 Task: Search one way flight ticket for 4 adults, 2 children, 2 infants in seat and 1 infant on lap in economy from Cedar City: Cedar City Regional Airport to New Bern: Coastal Carolina Regional Airport (was Craven County Regional) on 8-4-2023. Choice of flights is Alaska. Number of bags: 10 checked bags. Price is upto 30000. Outbound departure time preference is 13:30.
Action: Mouse moved to (289, 367)
Screenshot: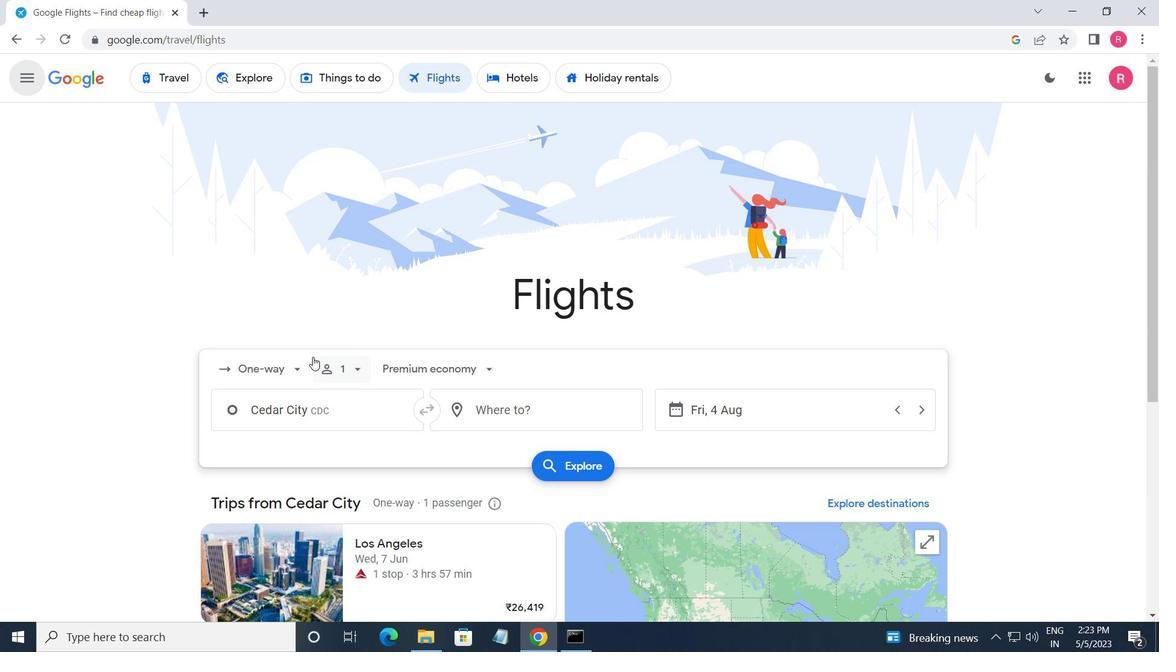 
Action: Mouse pressed left at (289, 367)
Screenshot: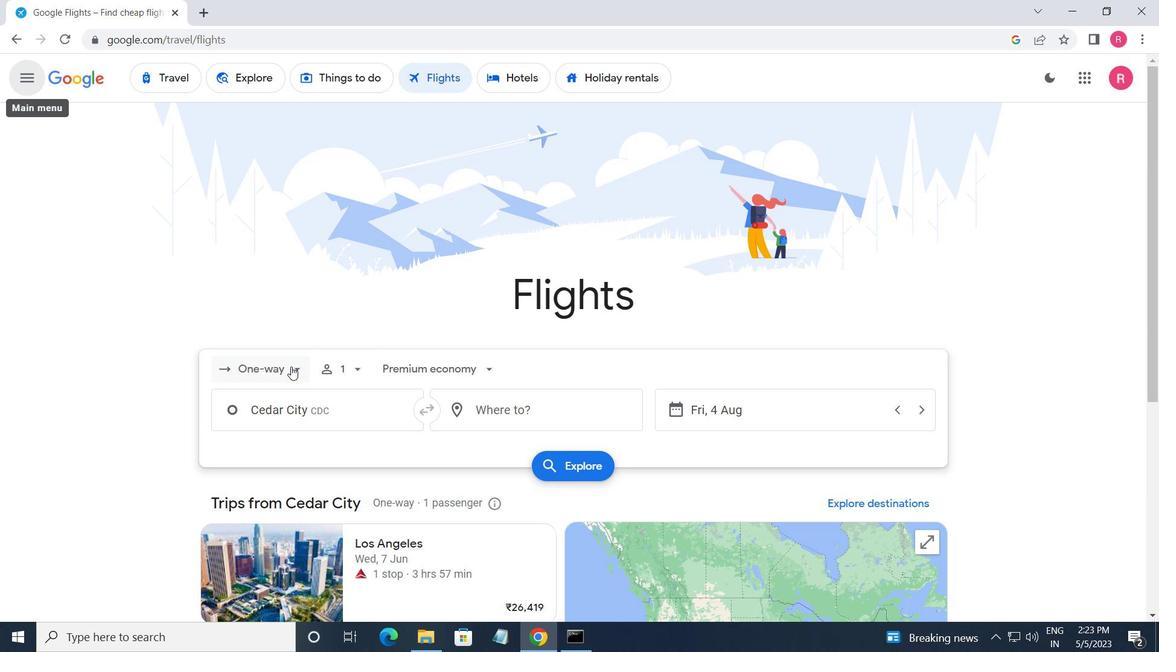 
Action: Mouse moved to (285, 433)
Screenshot: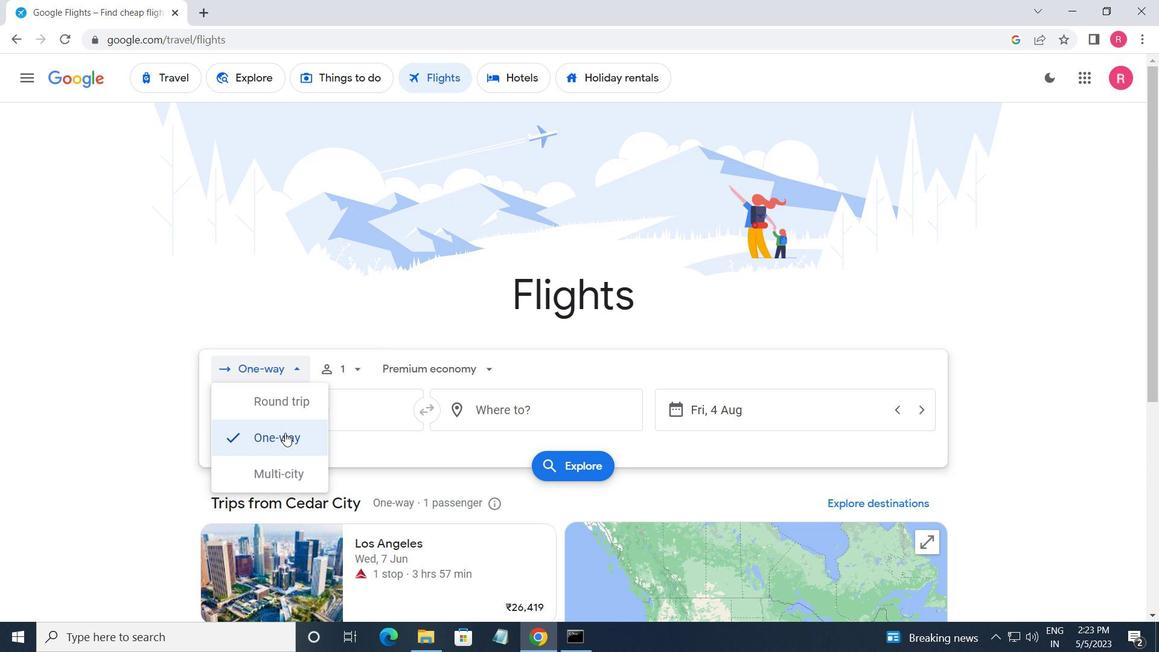 
Action: Mouse pressed left at (285, 433)
Screenshot: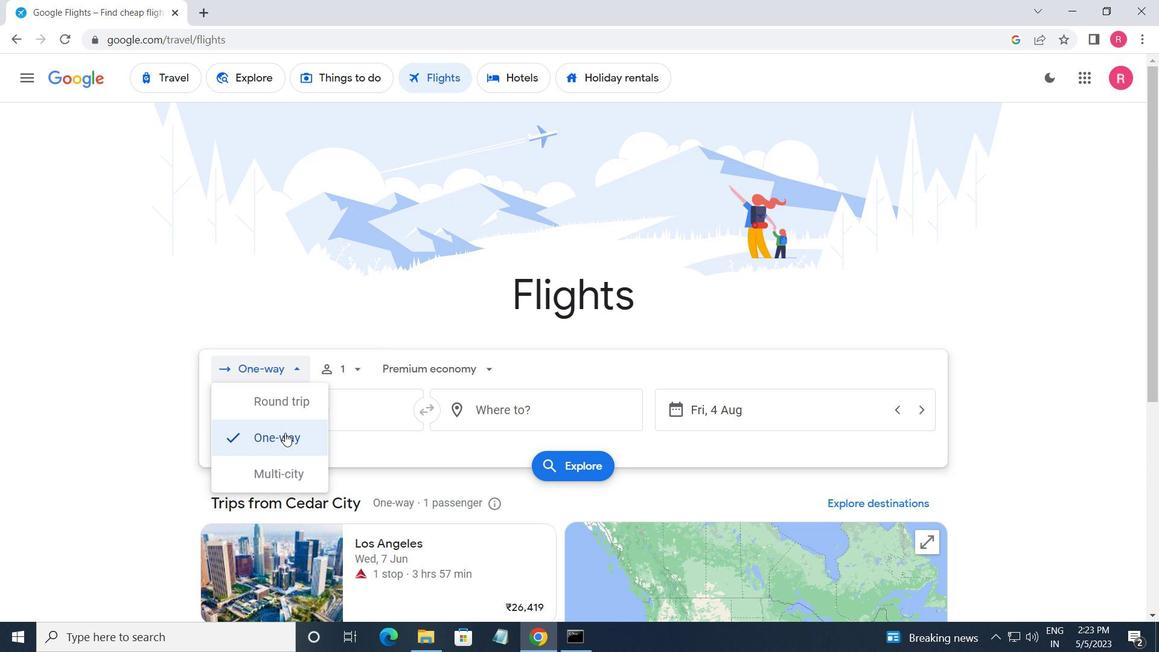 
Action: Mouse moved to (366, 370)
Screenshot: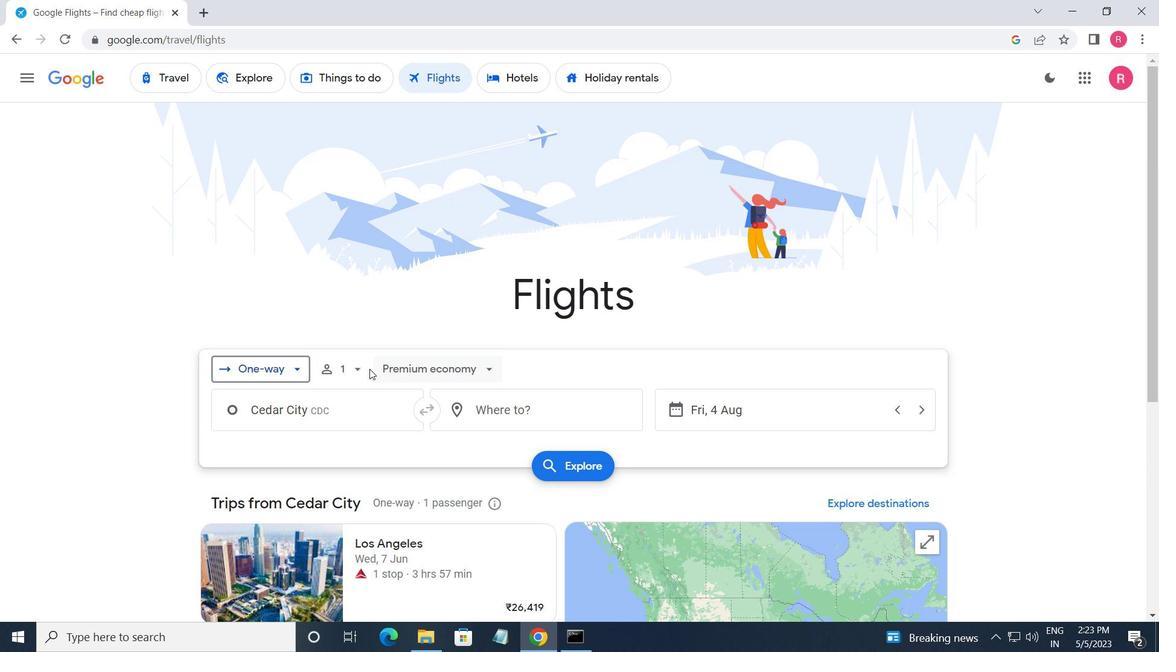 
Action: Mouse pressed left at (366, 370)
Screenshot: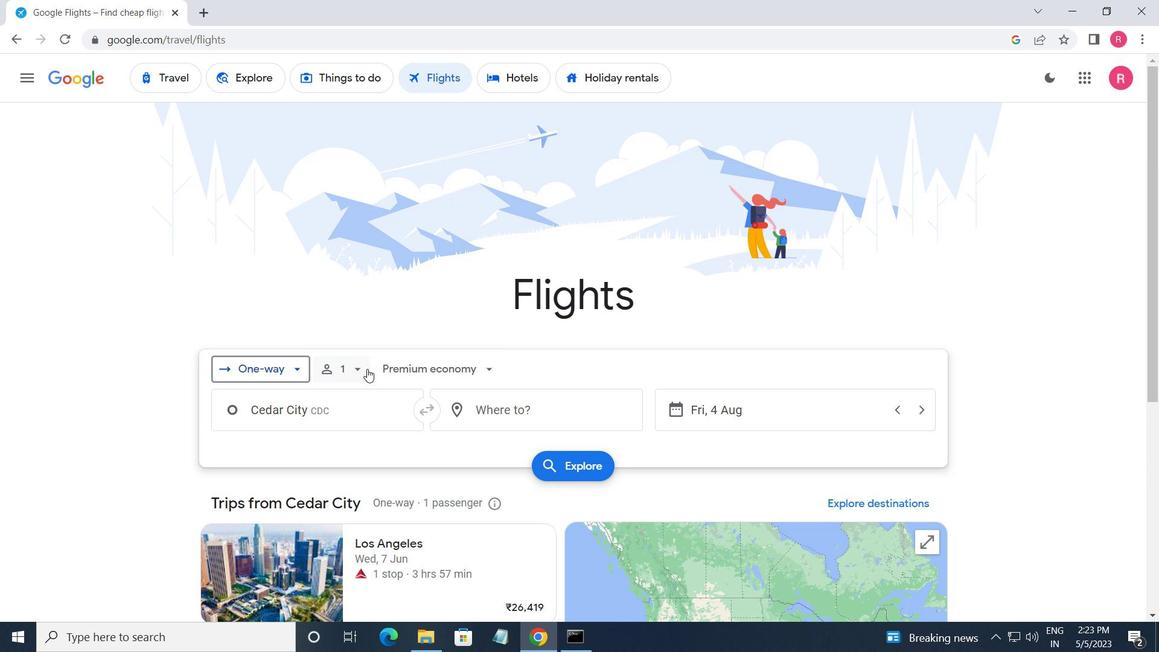 
Action: Mouse moved to (476, 413)
Screenshot: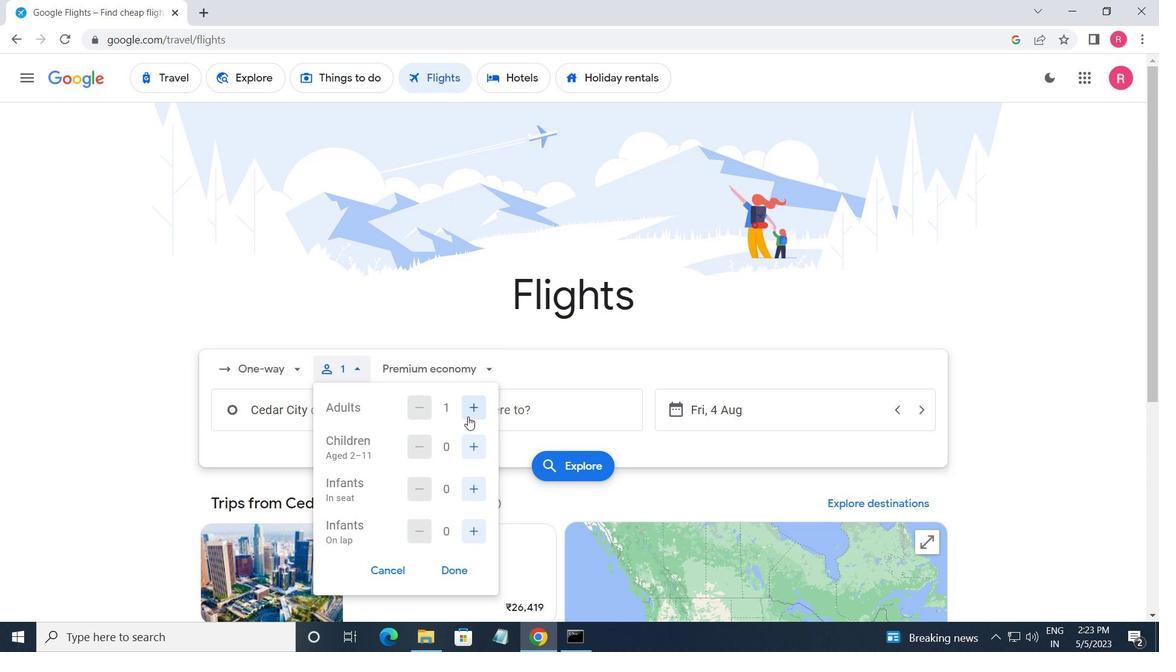 
Action: Mouse pressed left at (476, 413)
Screenshot: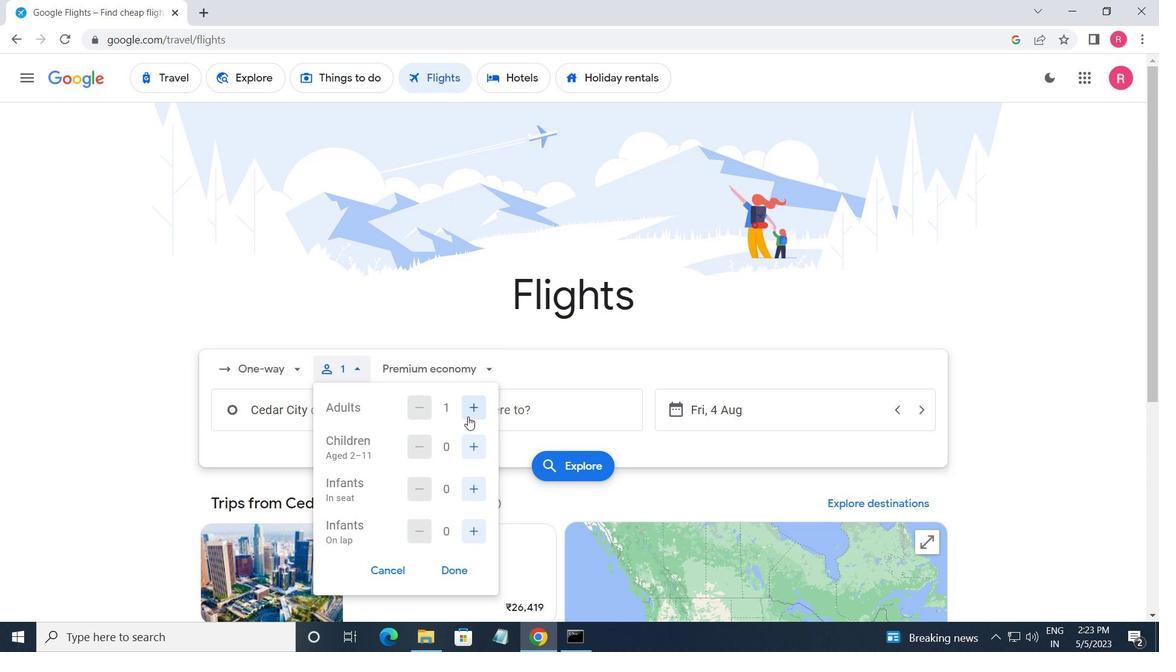 
Action: Mouse pressed left at (476, 413)
Screenshot: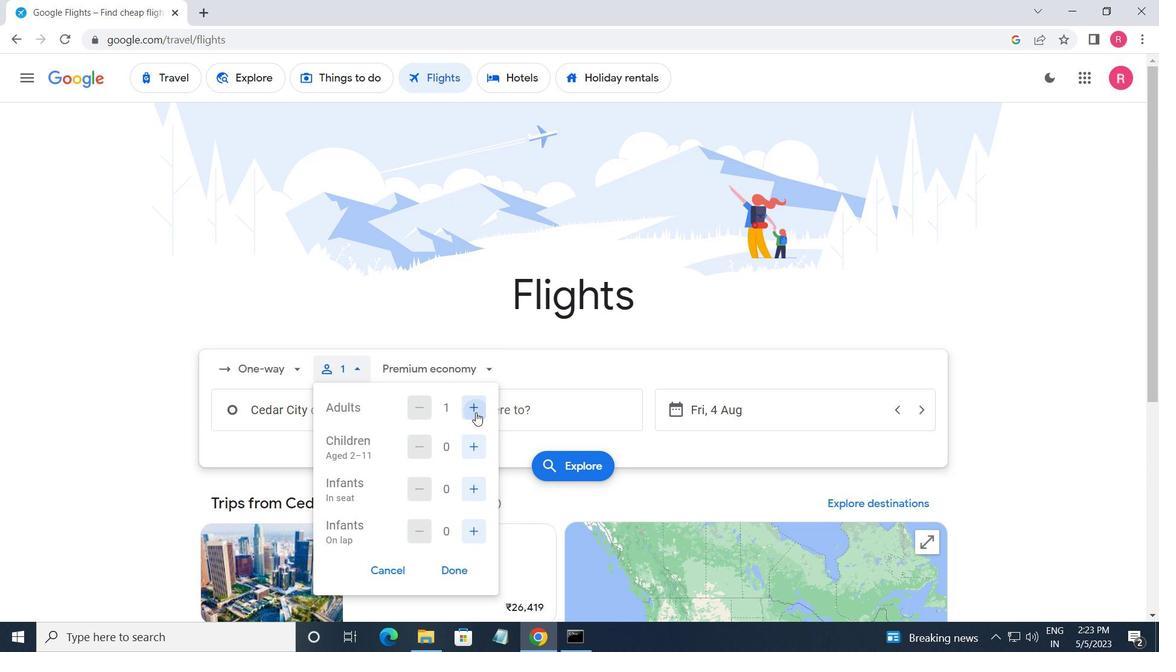 
Action: Mouse moved to (477, 413)
Screenshot: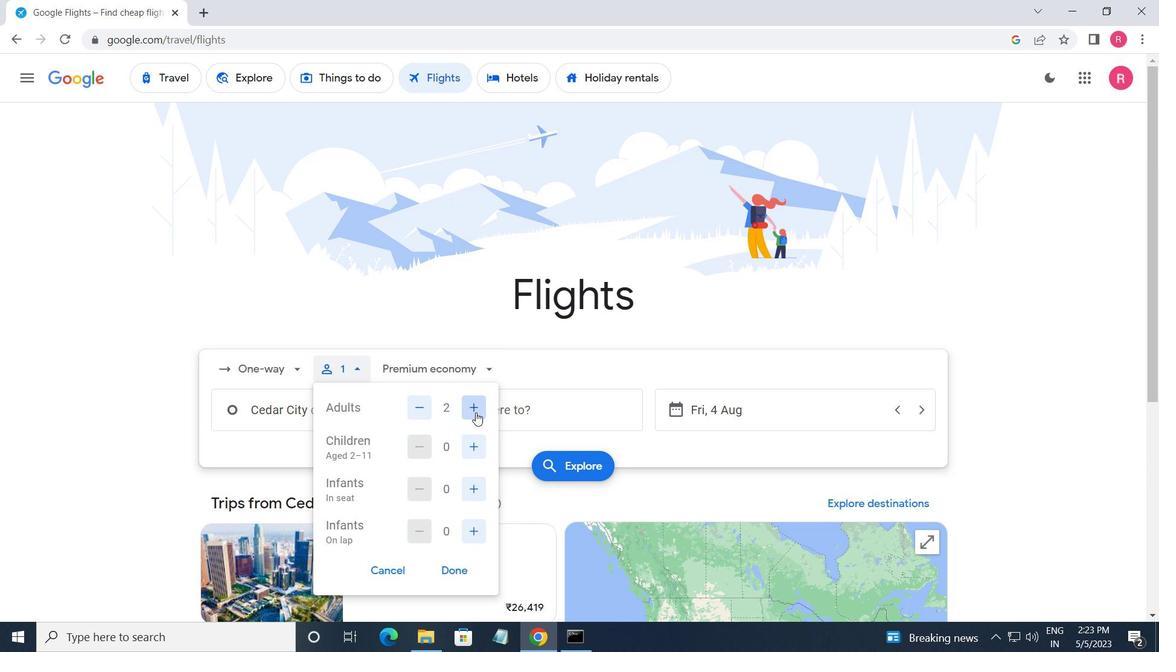 
Action: Mouse pressed left at (477, 413)
Screenshot: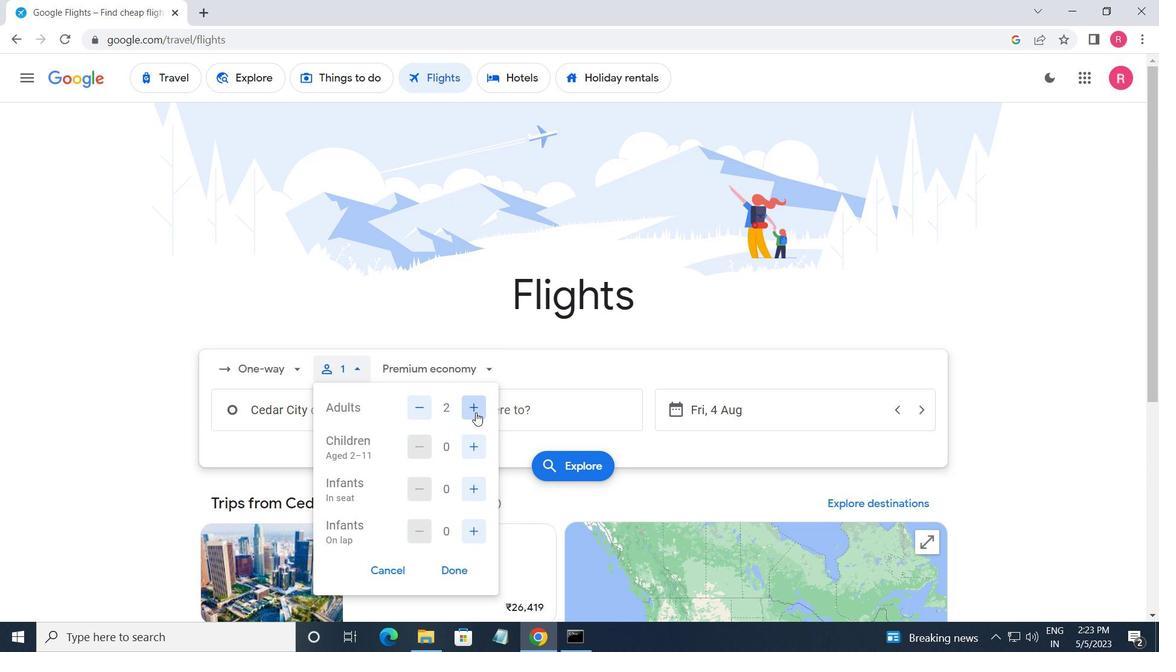 
Action: Mouse moved to (474, 443)
Screenshot: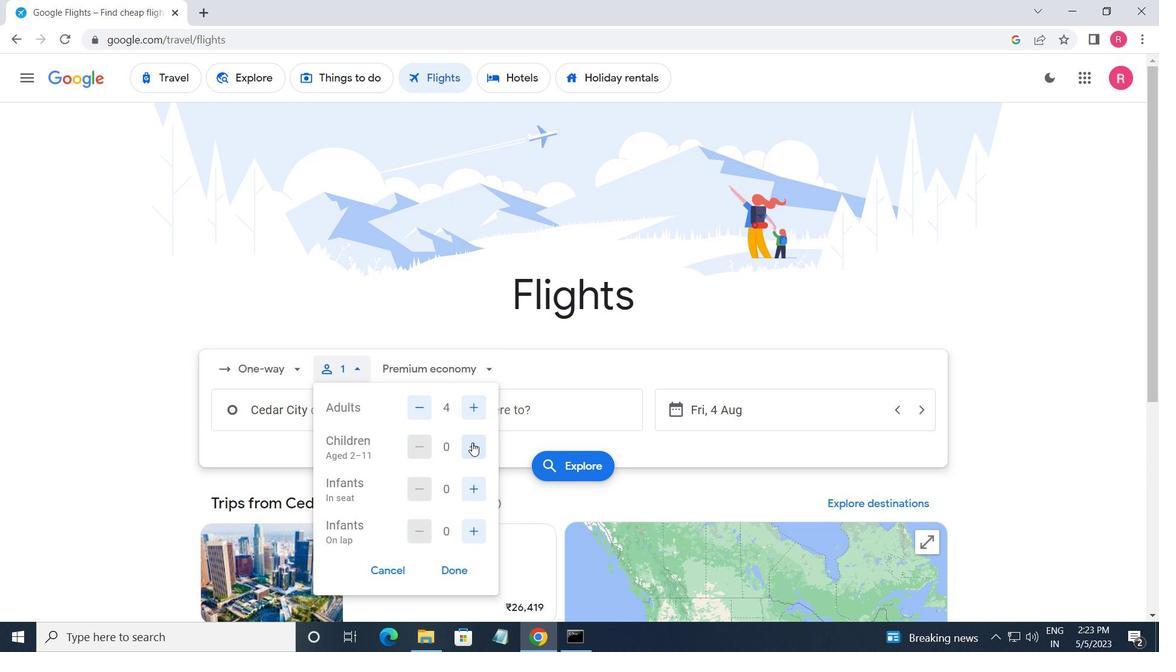 
Action: Mouse pressed left at (474, 443)
Screenshot: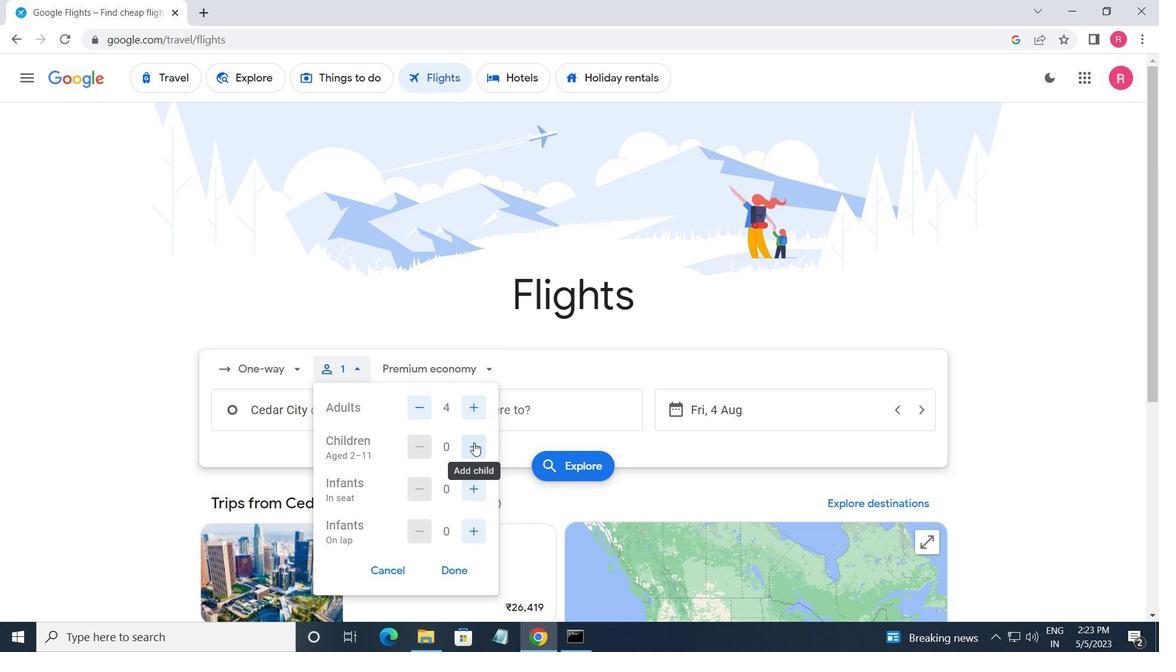 
Action: Mouse pressed left at (474, 443)
Screenshot: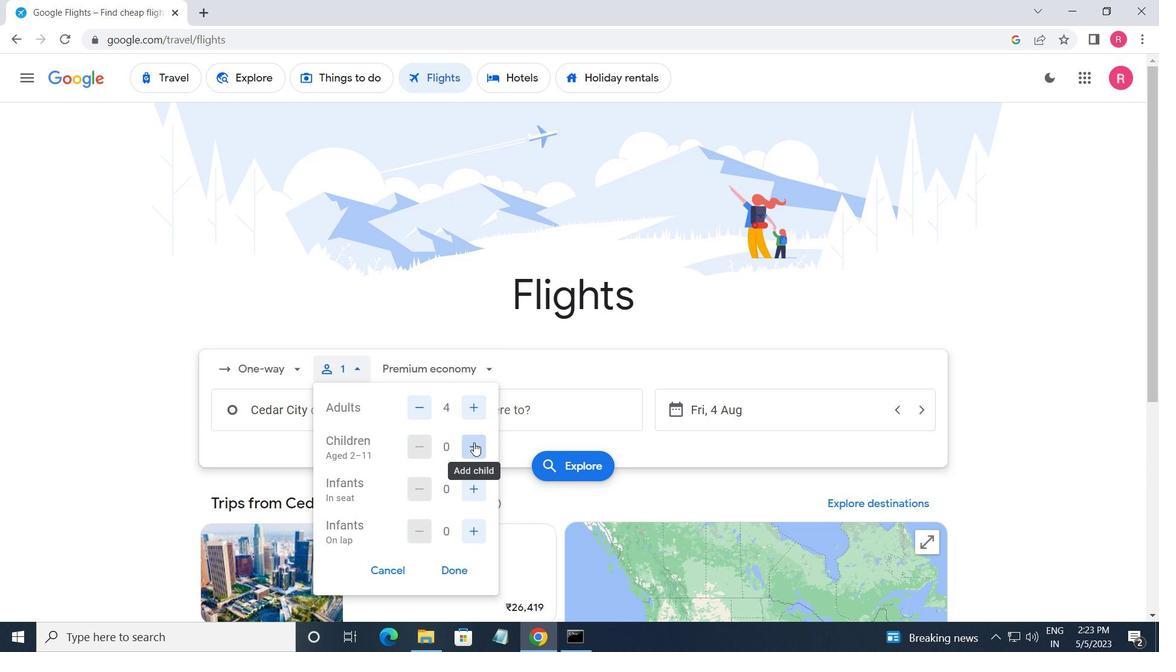 
Action: Mouse moved to (469, 494)
Screenshot: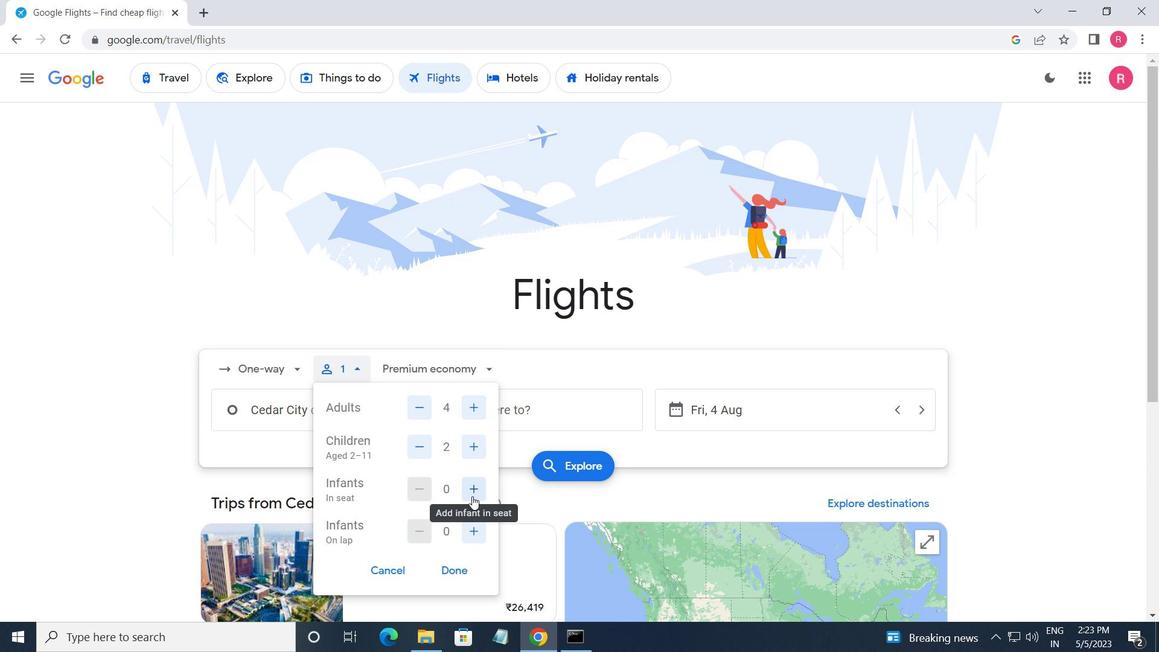 
Action: Mouse pressed left at (469, 494)
Screenshot: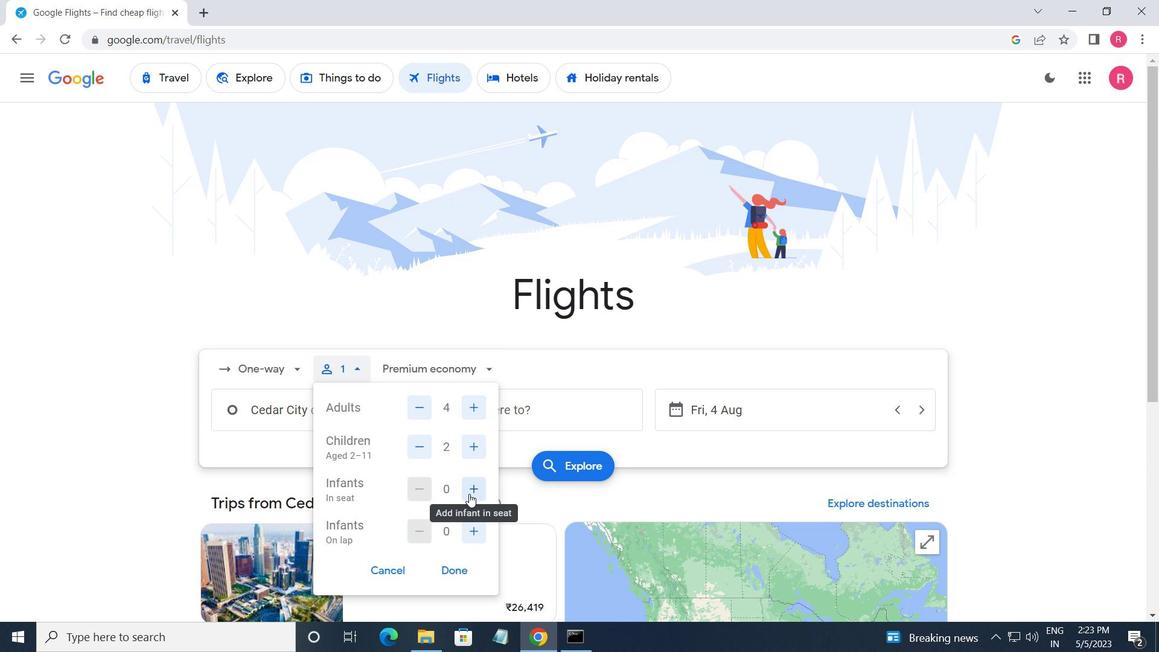 
Action: Mouse pressed left at (469, 494)
Screenshot: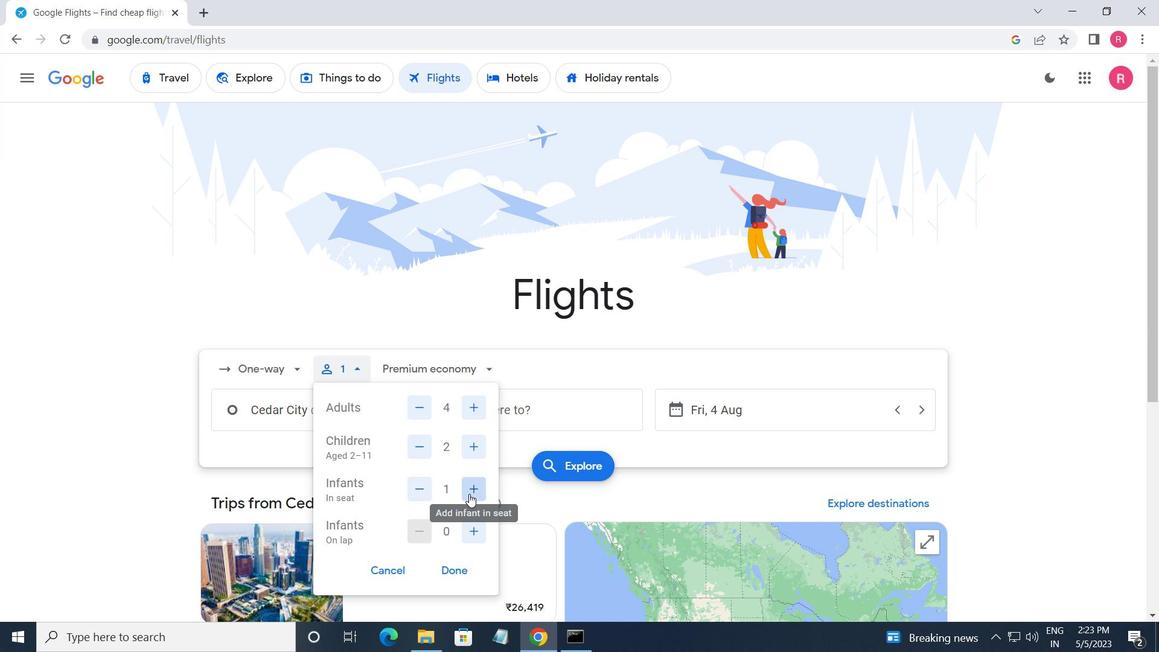 
Action: Mouse moved to (472, 523)
Screenshot: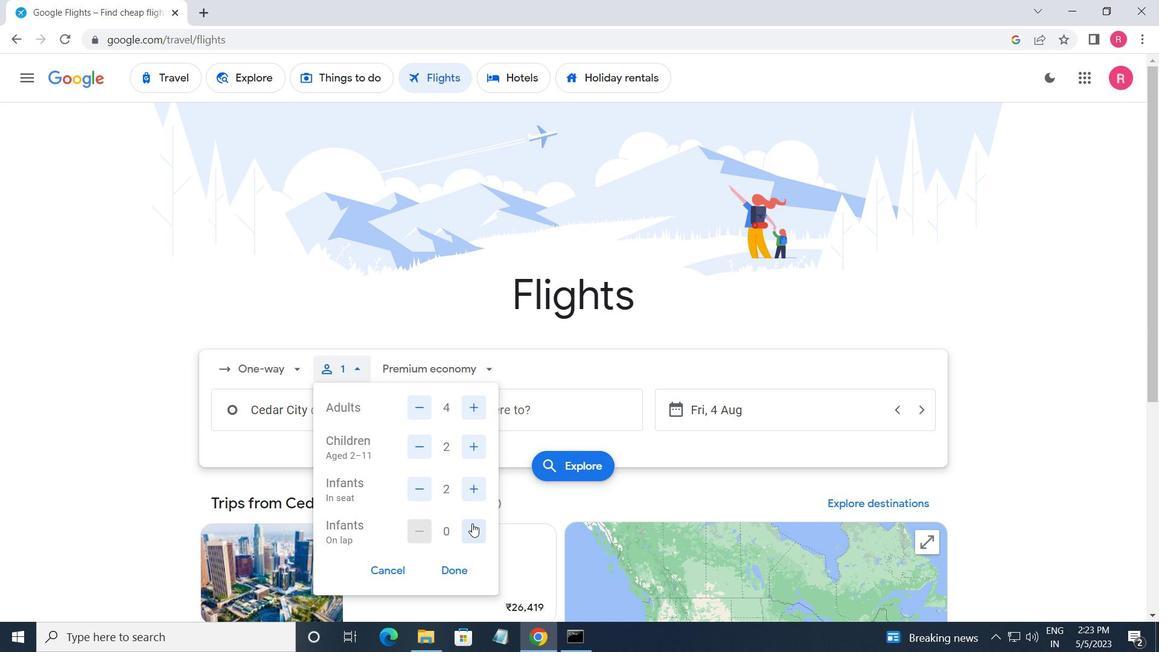 
Action: Mouse pressed left at (472, 523)
Screenshot: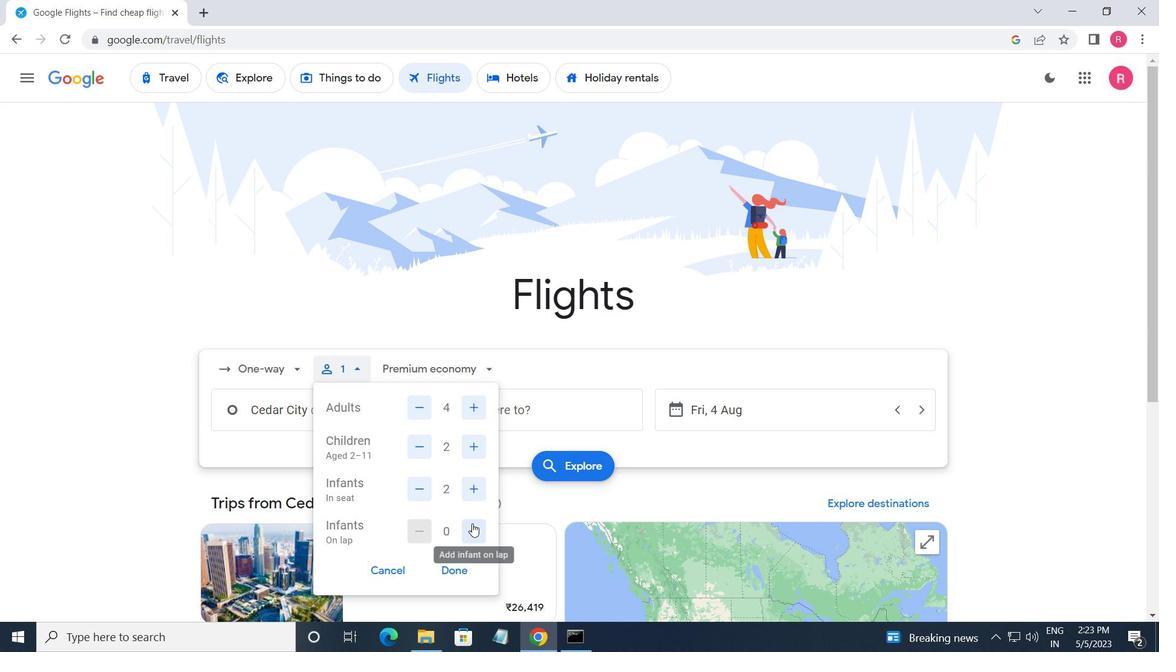 
Action: Mouse moved to (456, 570)
Screenshot: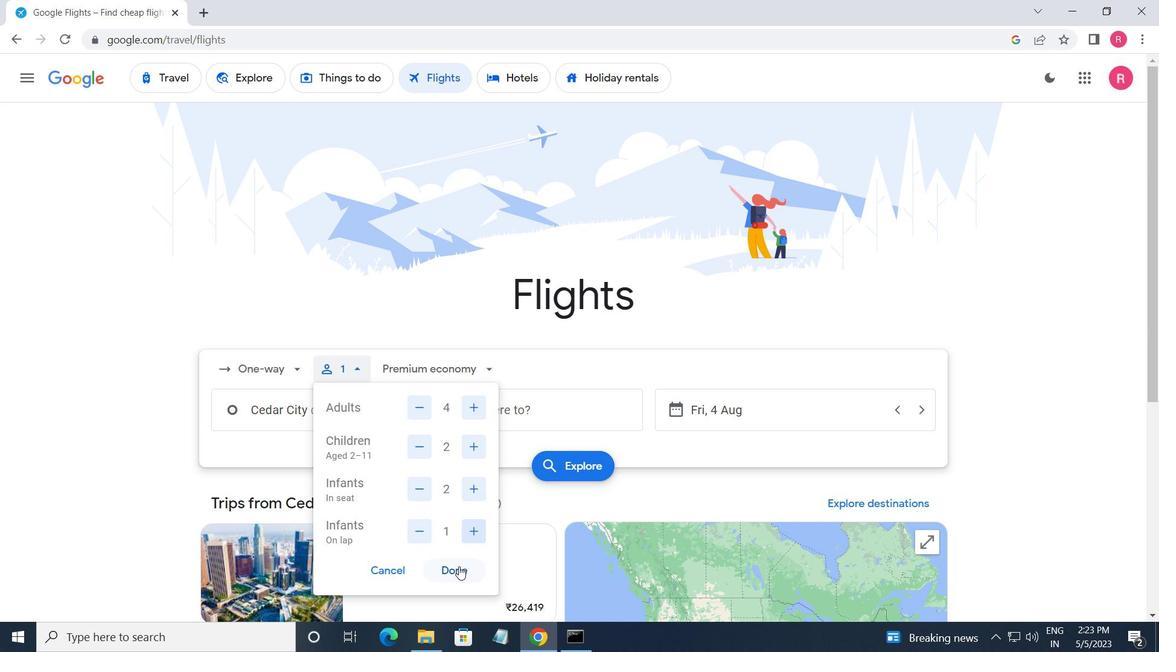 
Action: Mouse pressed left at (456, 570)
Screenshot: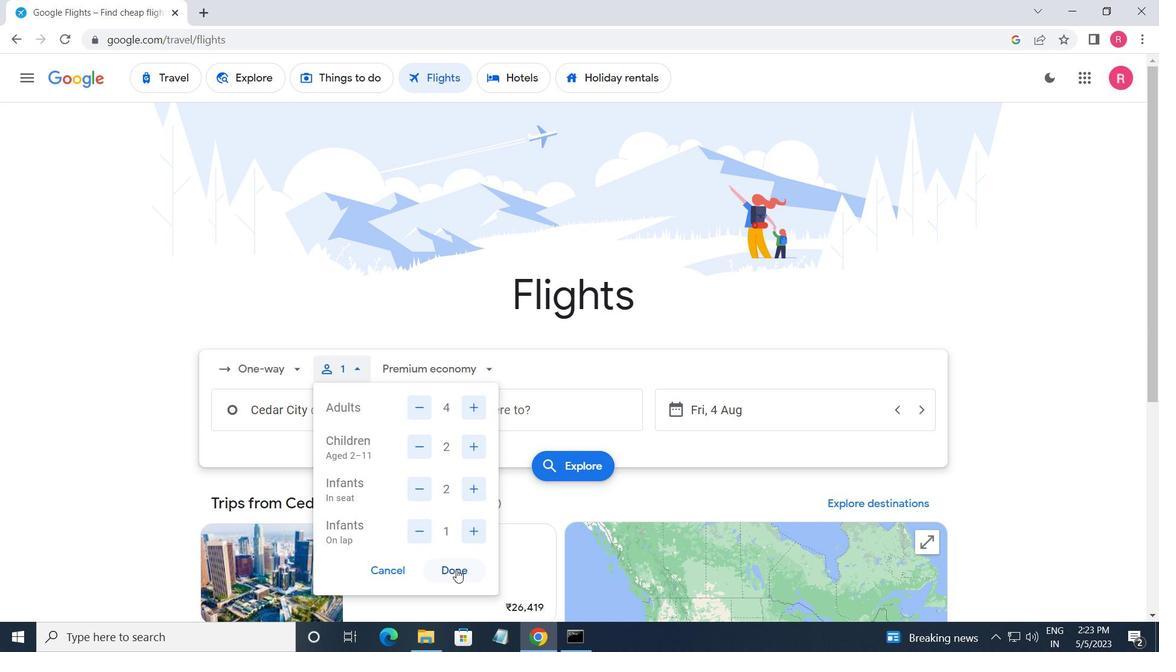 
Action: Mouse moved to (451, 376)
Screenshot: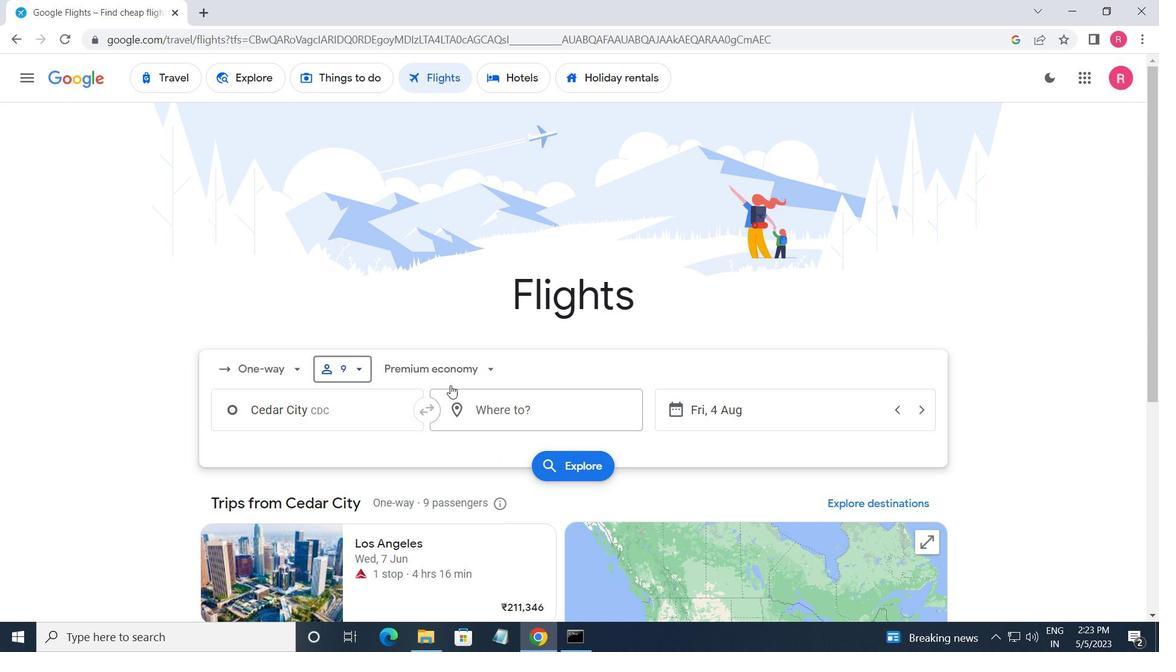 
Action: Mouse pressed left at (451, 376)
Screenshot: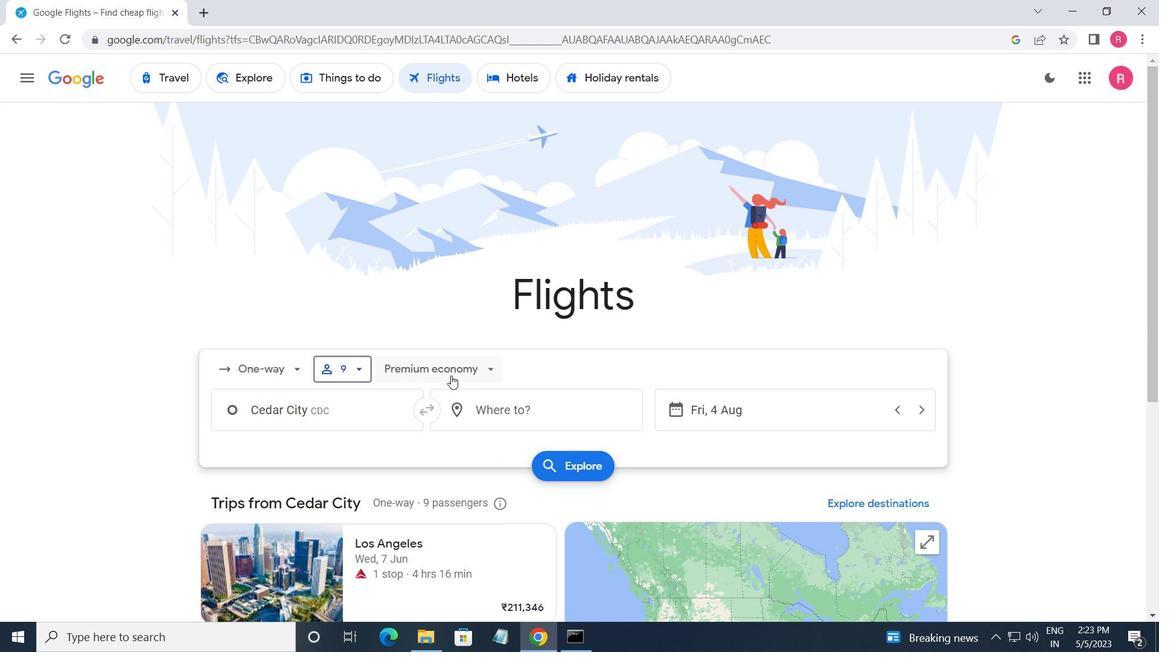 
Action: Mouse moved to (437, 408)
Screenshot: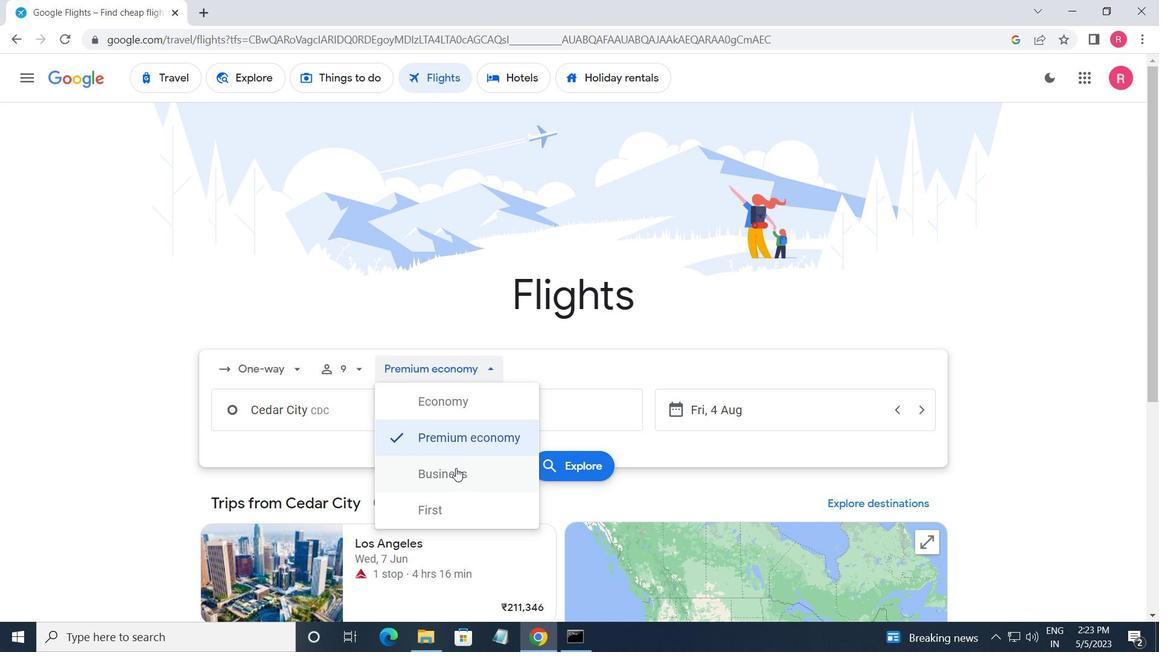 
Action: Mouse pressed left at (437, 408)
Screenshot: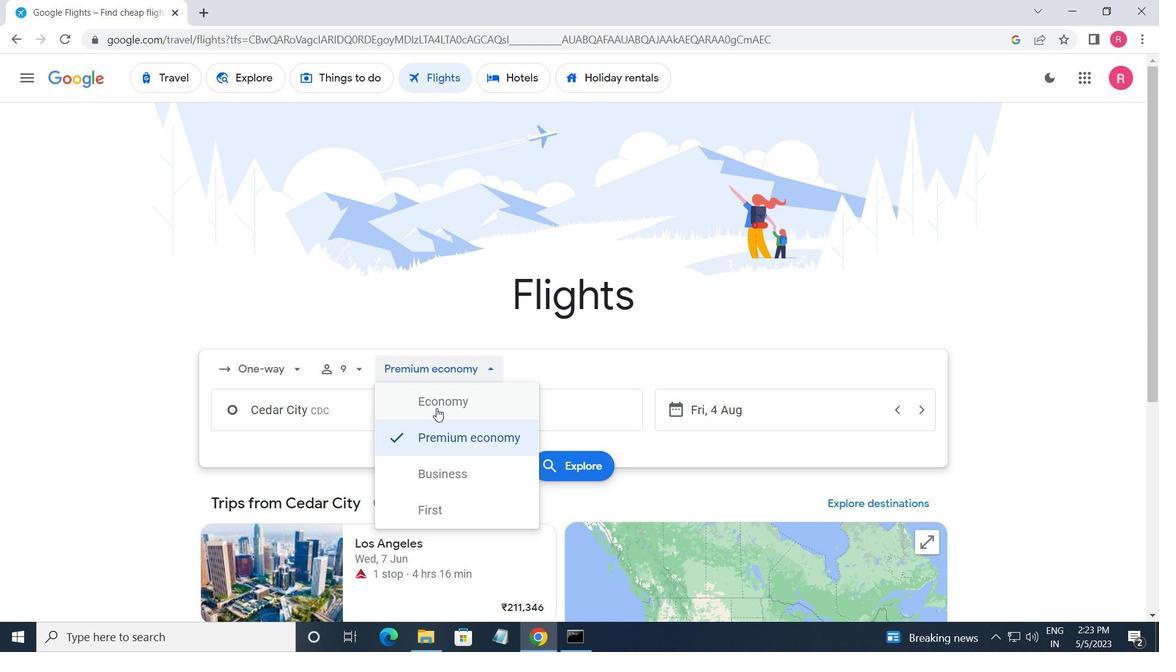 
Action: Mouse moved to (321, 414)
Screenshot: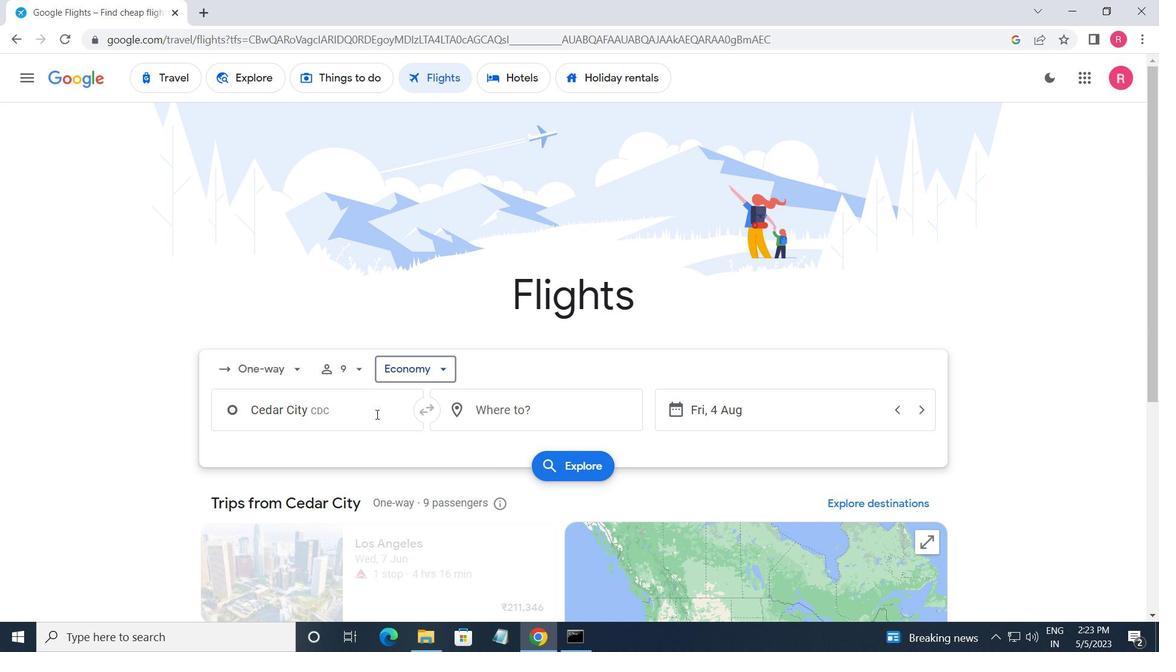 
Action: Mouse pressed left at (321, 414)
Screenshot: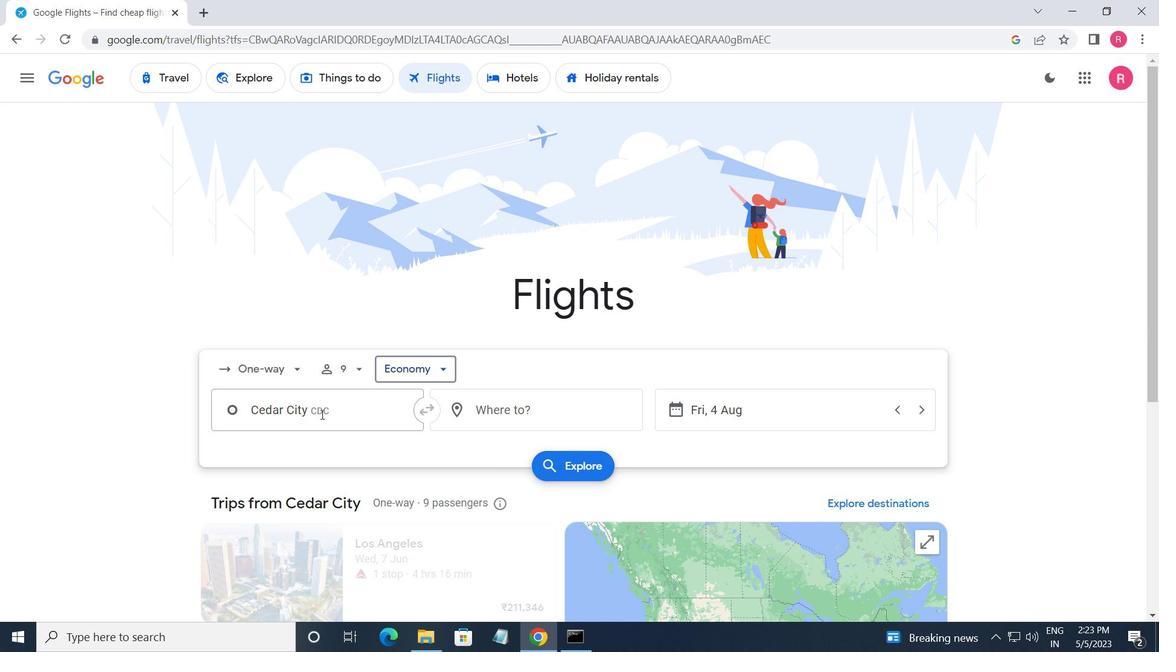 
Action: Key pressed <Key.shift>CEDAR<Key.space><Key.shift>CI
Screenshot: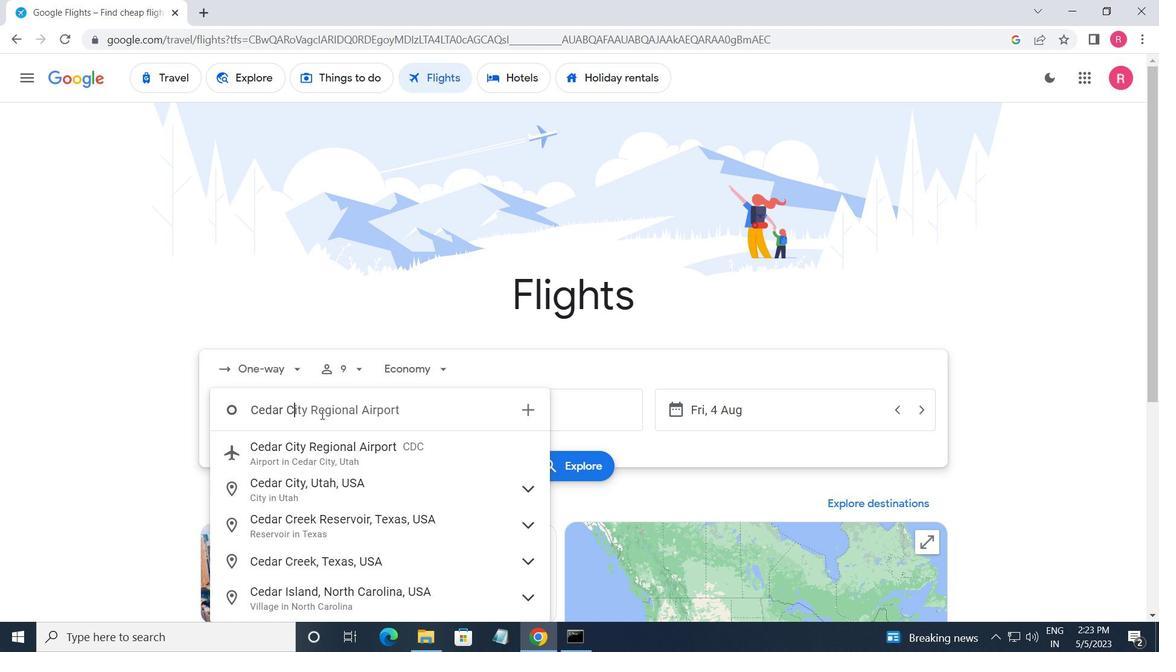 
Action: Mouse moved to (326, 460)
Screenshot: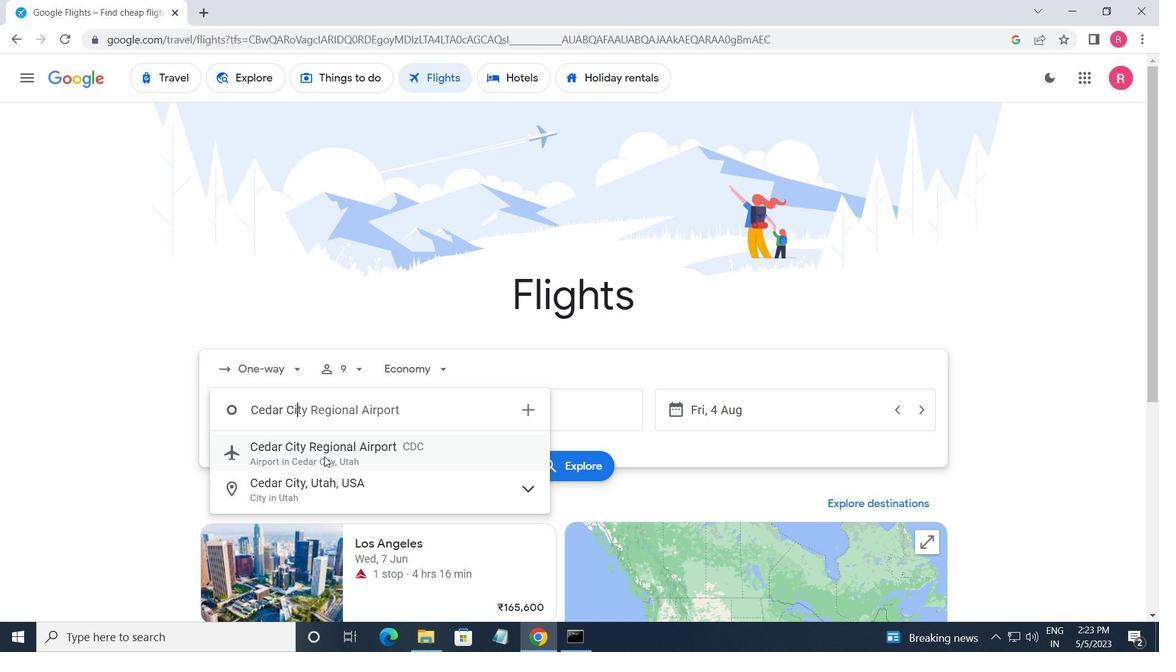 
Action: Mouse pressed left at (326, 460)
Screenshot: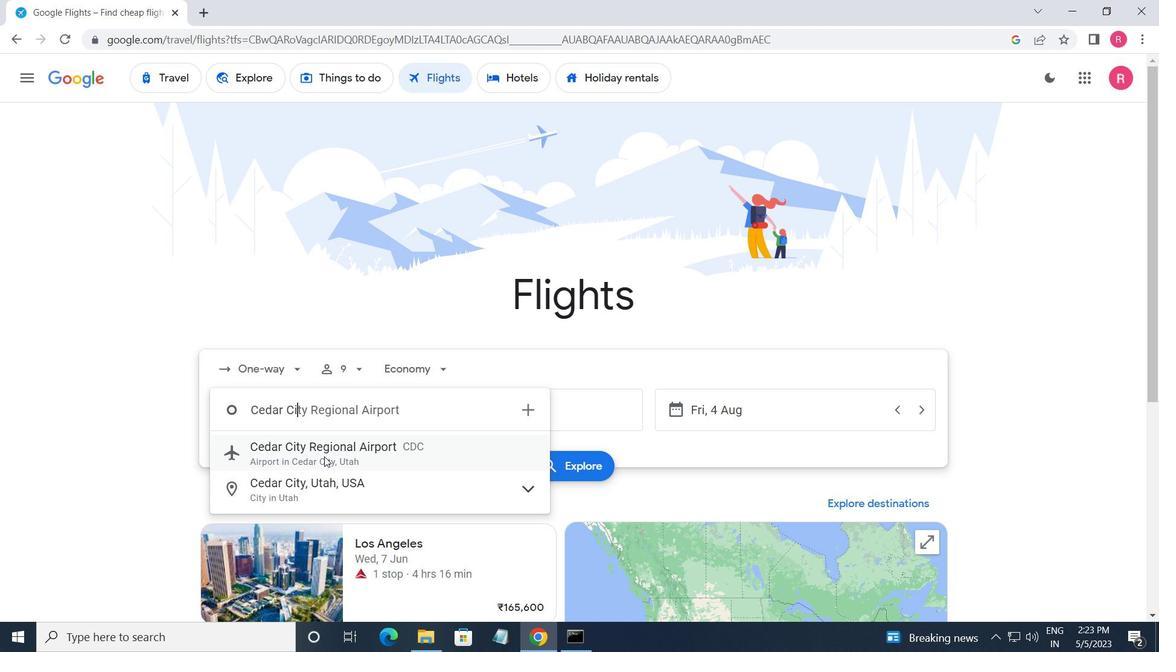 
Action: Mouse moved to (493, 411)
Screenshot: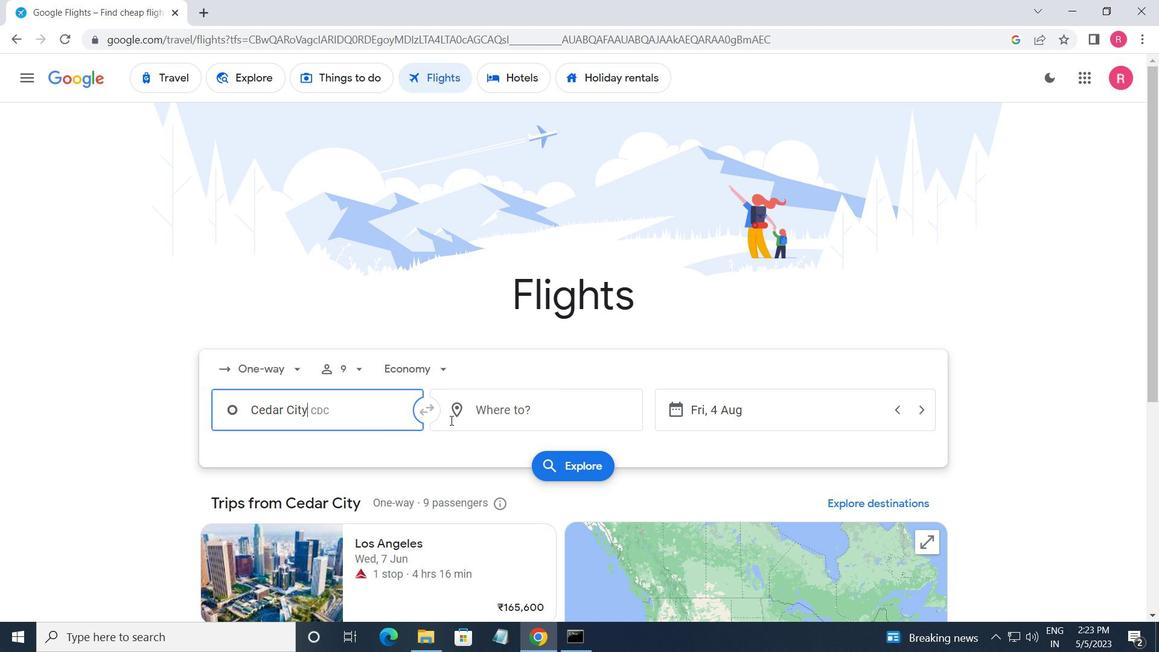 
Action: Mouse pressed left at (493, 411)
Screenshot: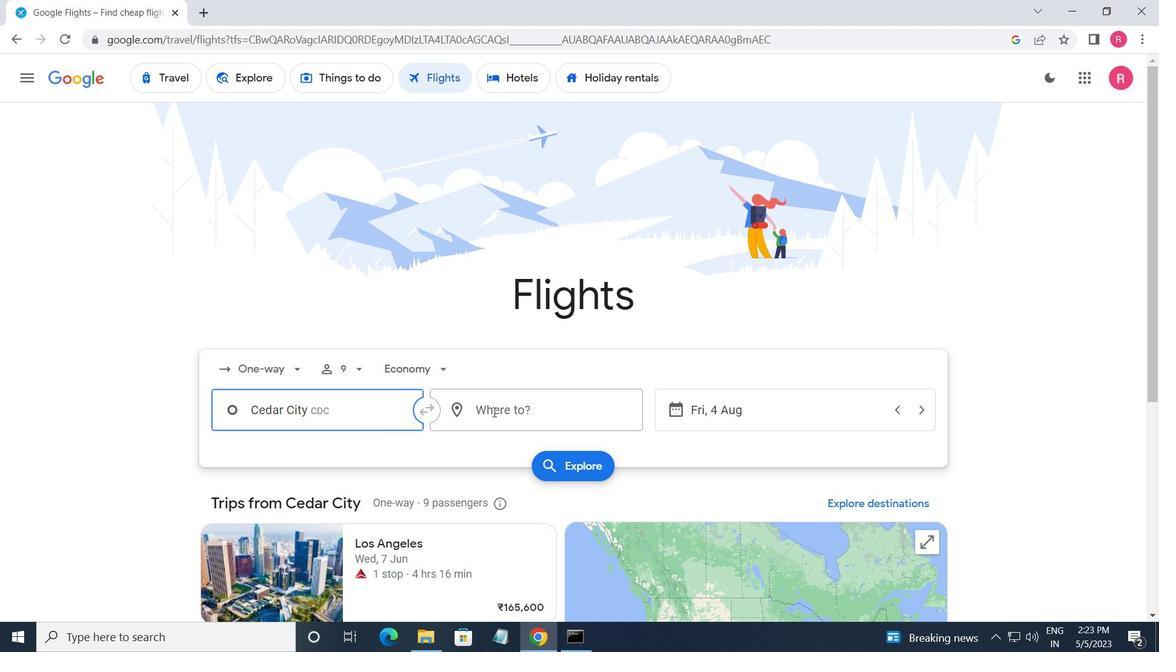 
Action: Mouse moved to (488, 406)
Screenshot: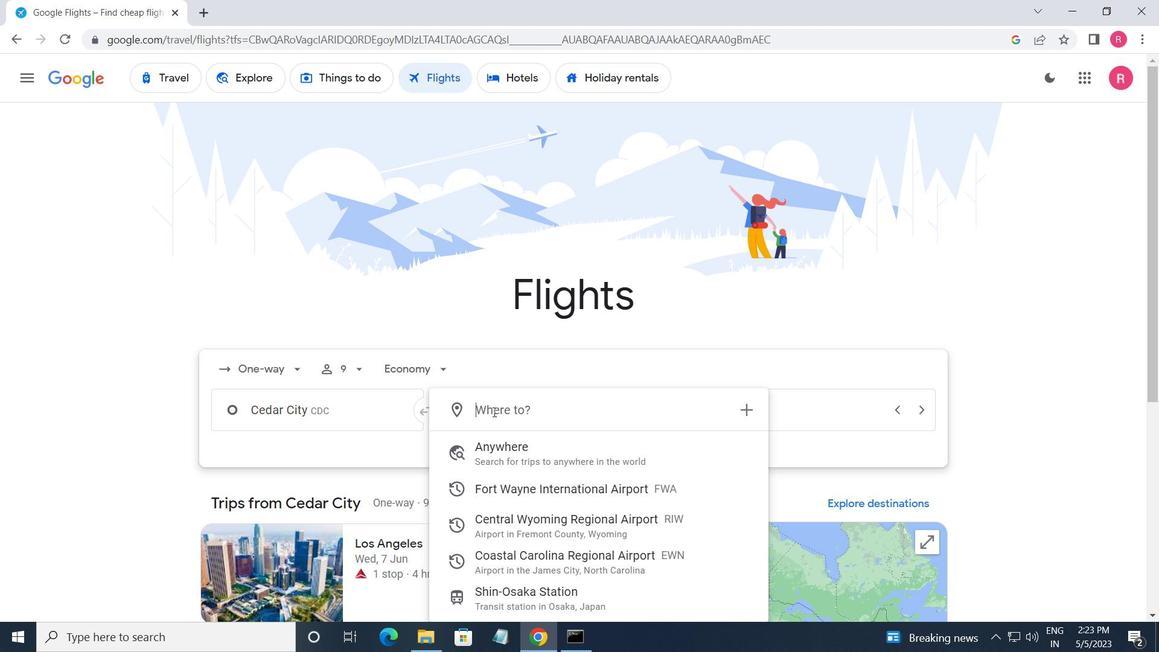 
Action: Key pressed <Key.shift>COAST
Screenshot: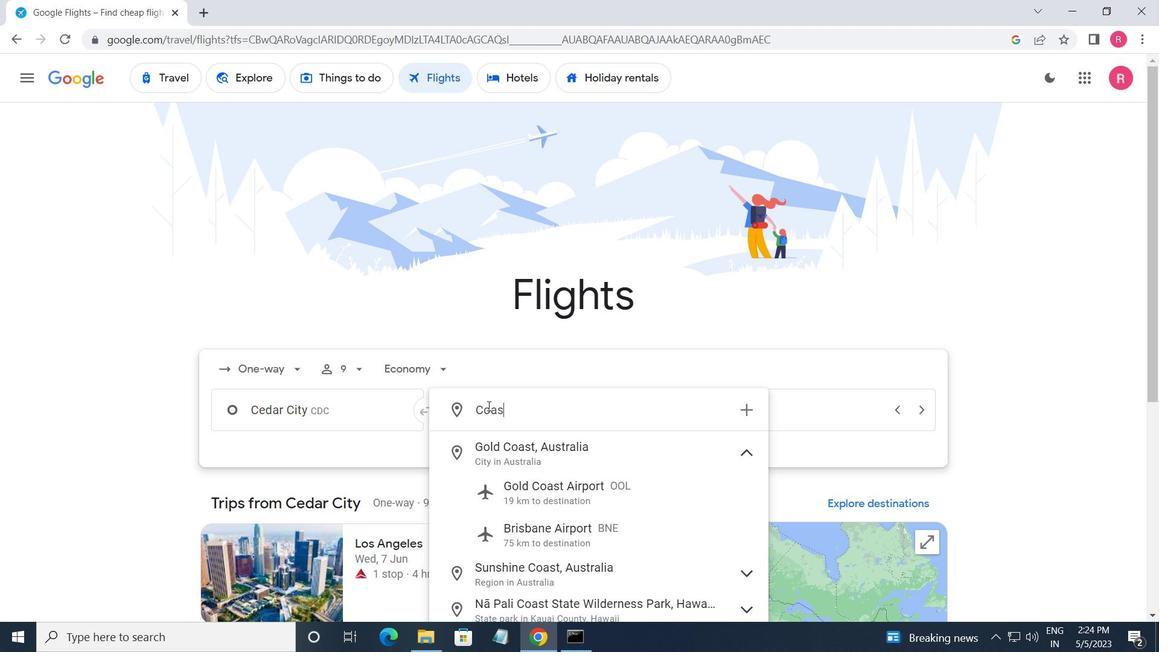 
Action: Mouse moved to (561, 411)
Screenshot: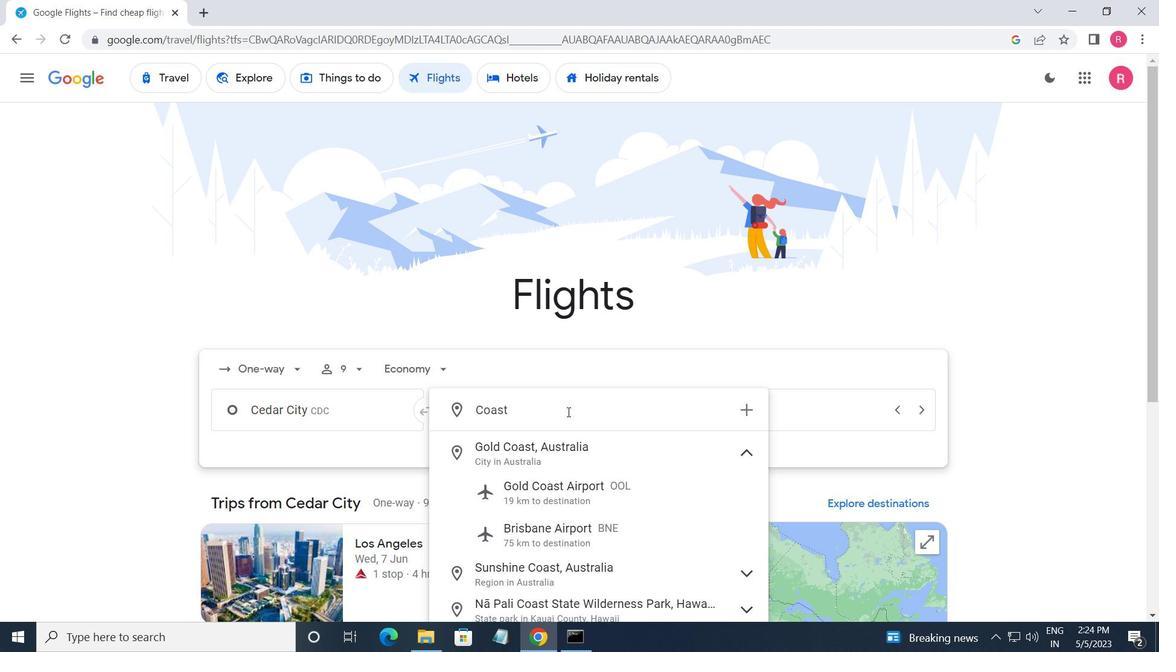 
Action: Key pressed <Key.backspace><Key.backspace>STE
Screenshot: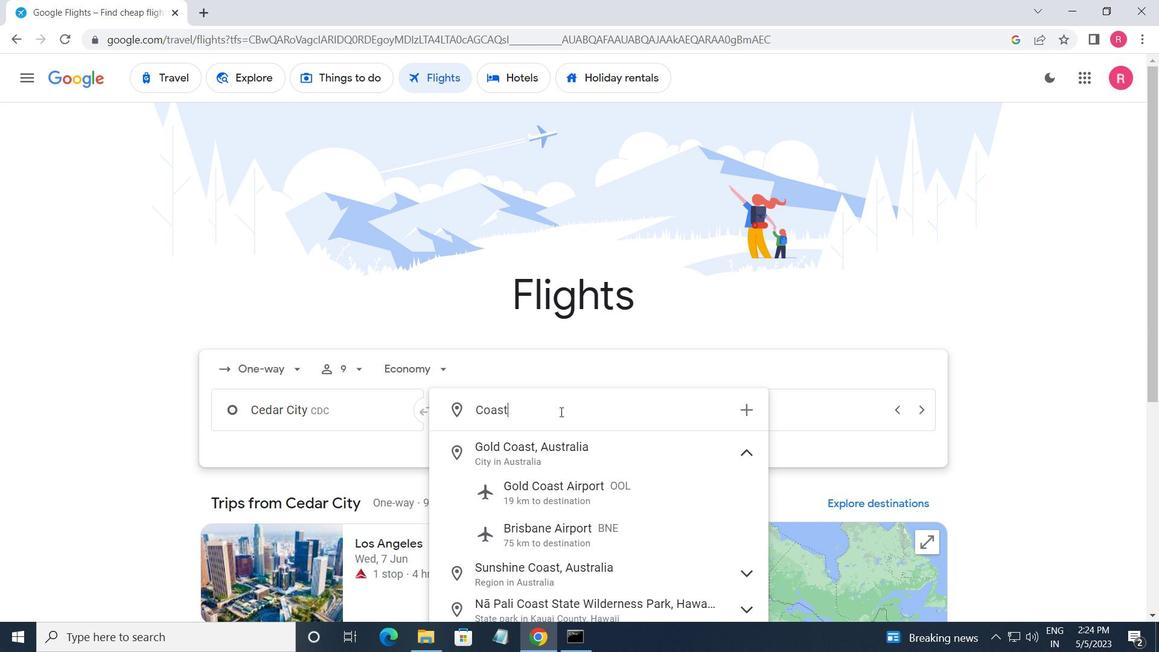 
Action: Mouse moved to (560, 411)
Screenshot: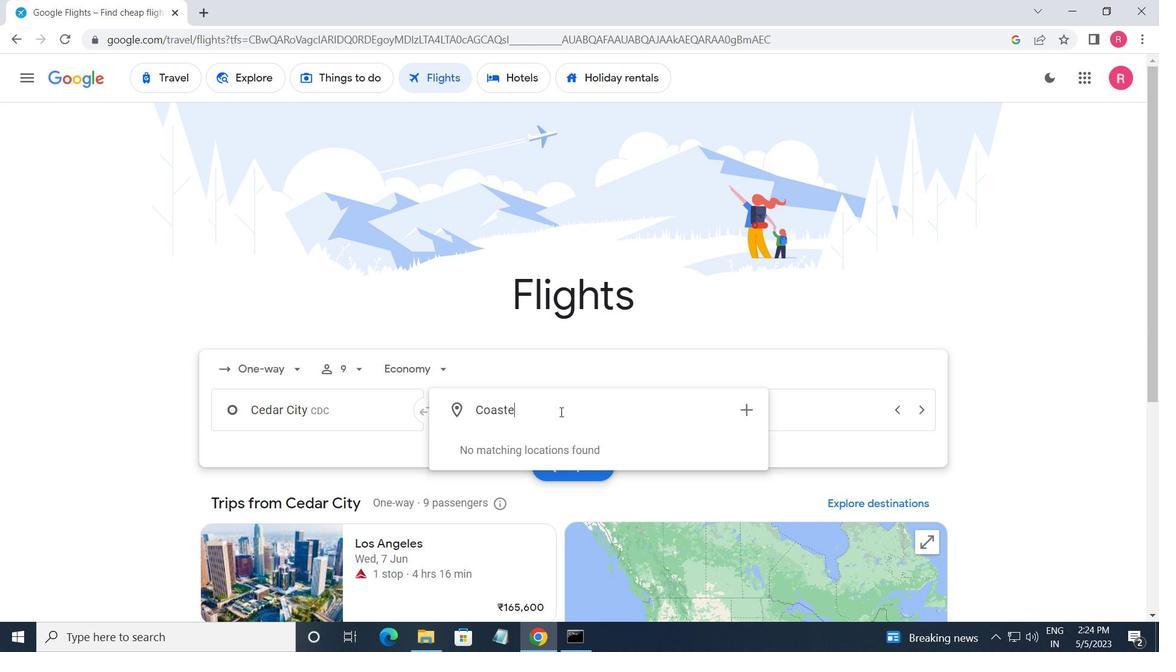
Action: Key pressed <Key.backspace>AL
Screenshot: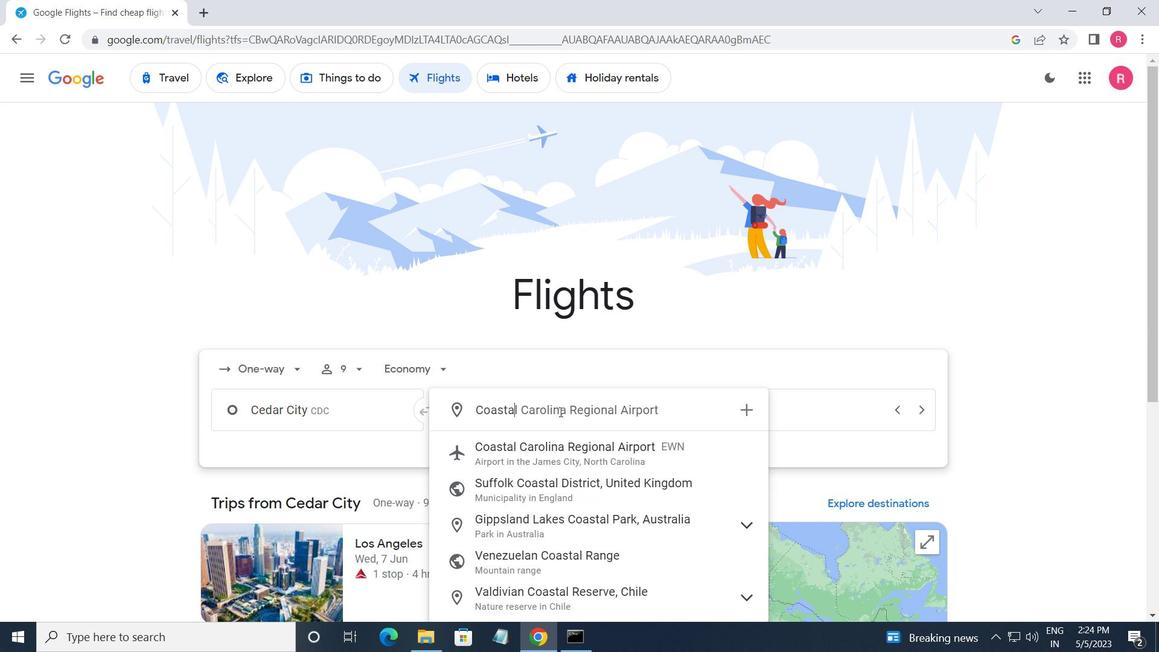 
Action: Mouse moved to (514, 469)
Screenshot: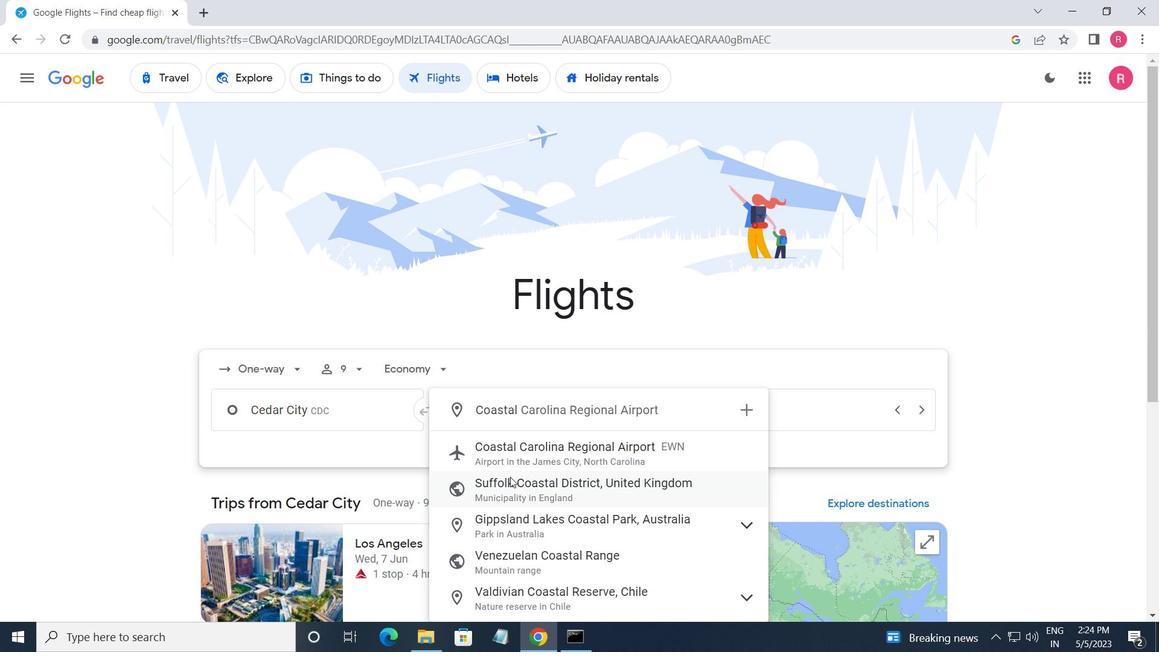 
Action: Mouse pressed left at (514, 469)
Screenshot: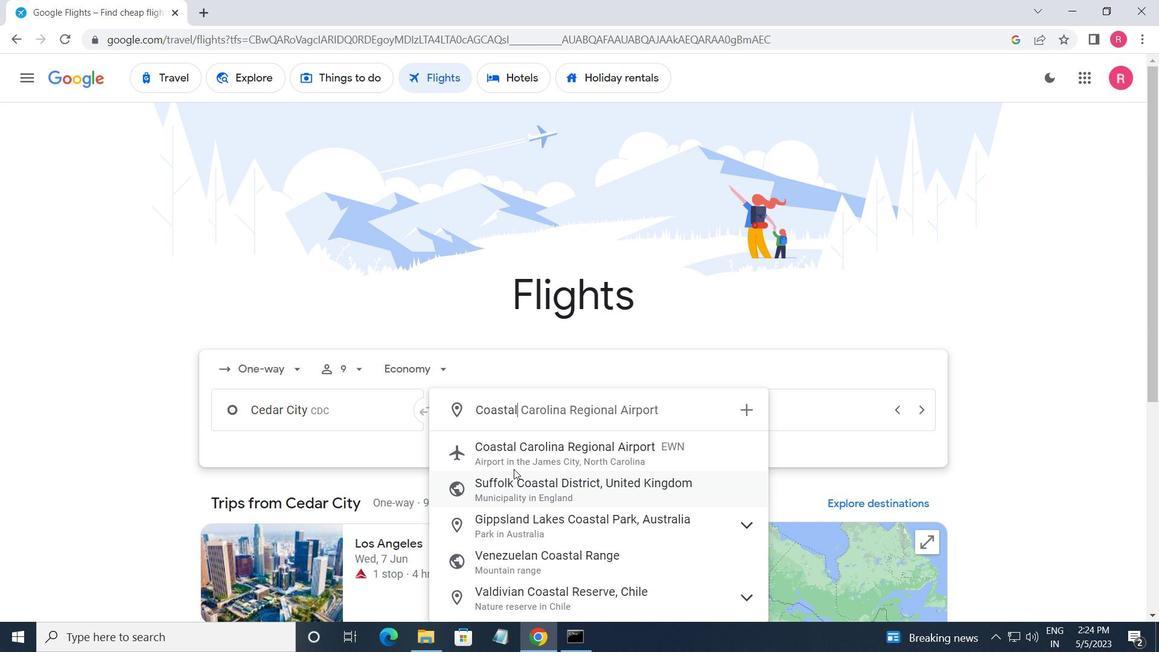 
Action: Mouse moved to (742, 406)
Screenshot: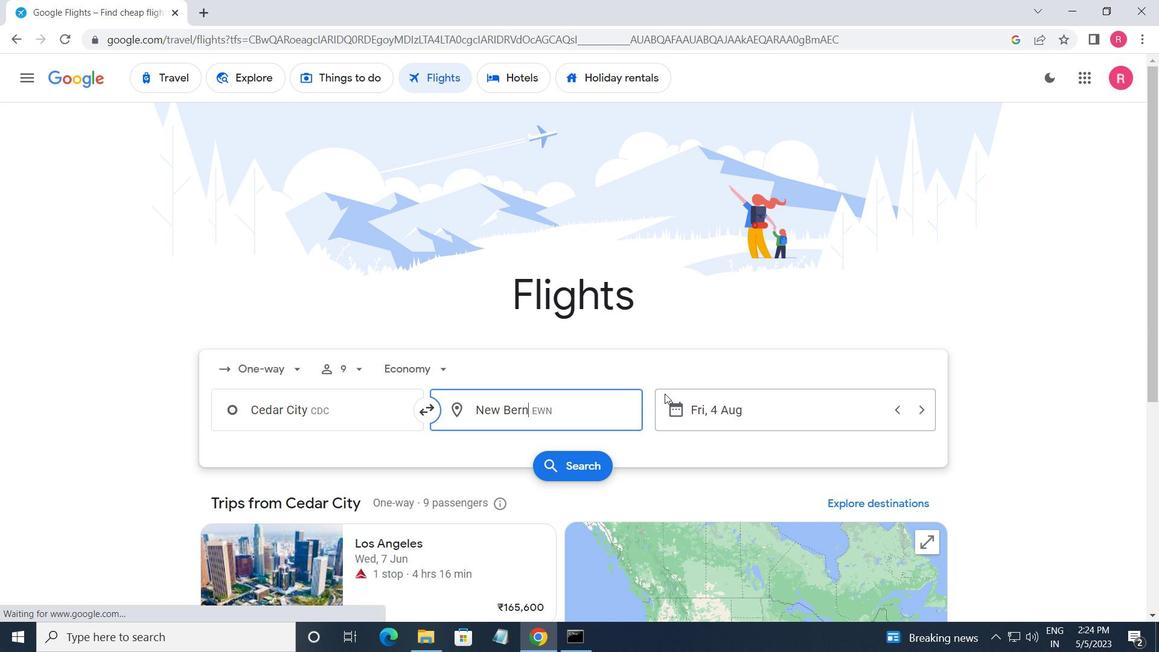
Action: Mouse pressed left at (742, 406)
Screenshot: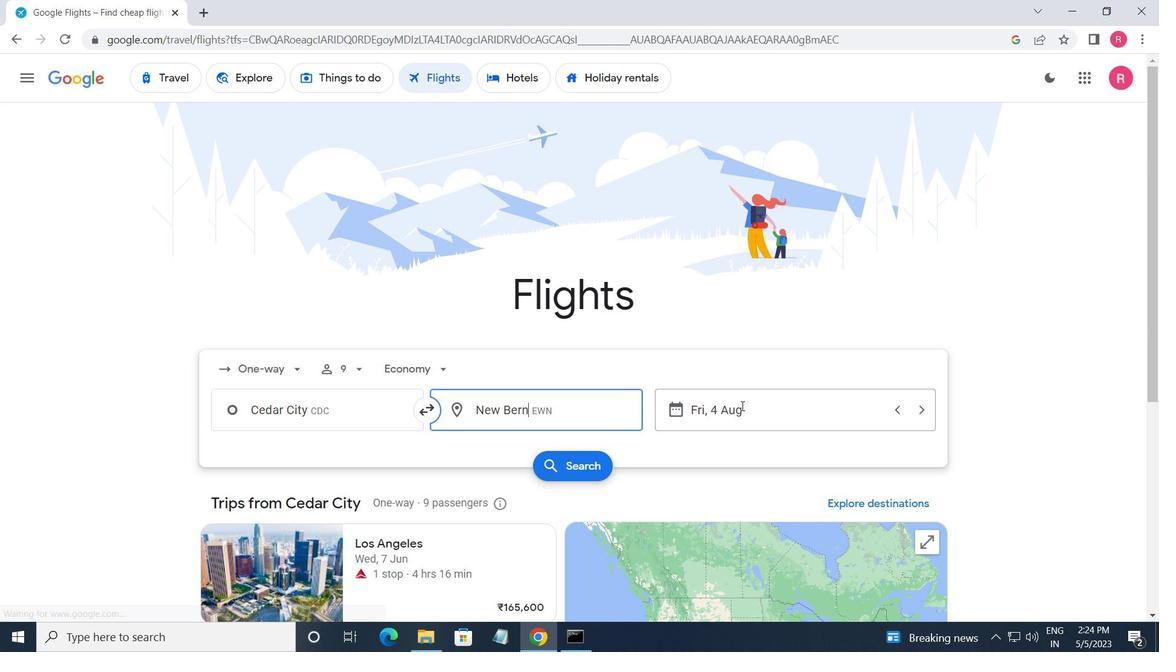 
Action: Mouse moved to (576, 342)
Screenshot: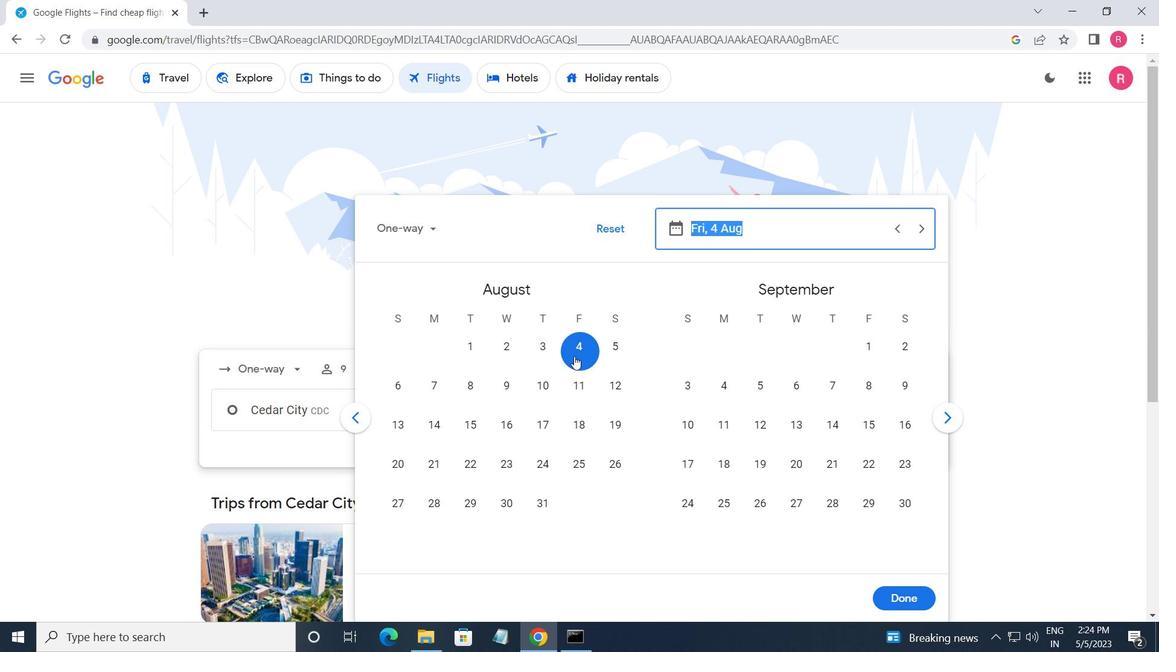 
Action: Mouse pressed left at (576, 342)
Screenshot: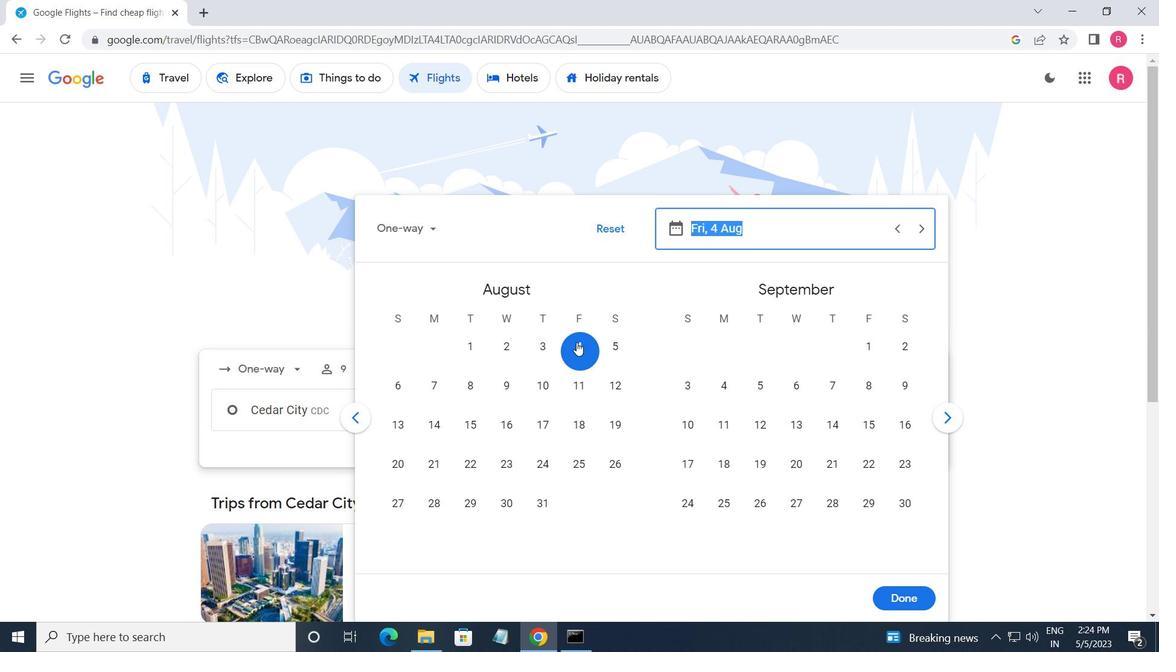 
Action: Mouse moved to (910, 601)
Screenshot: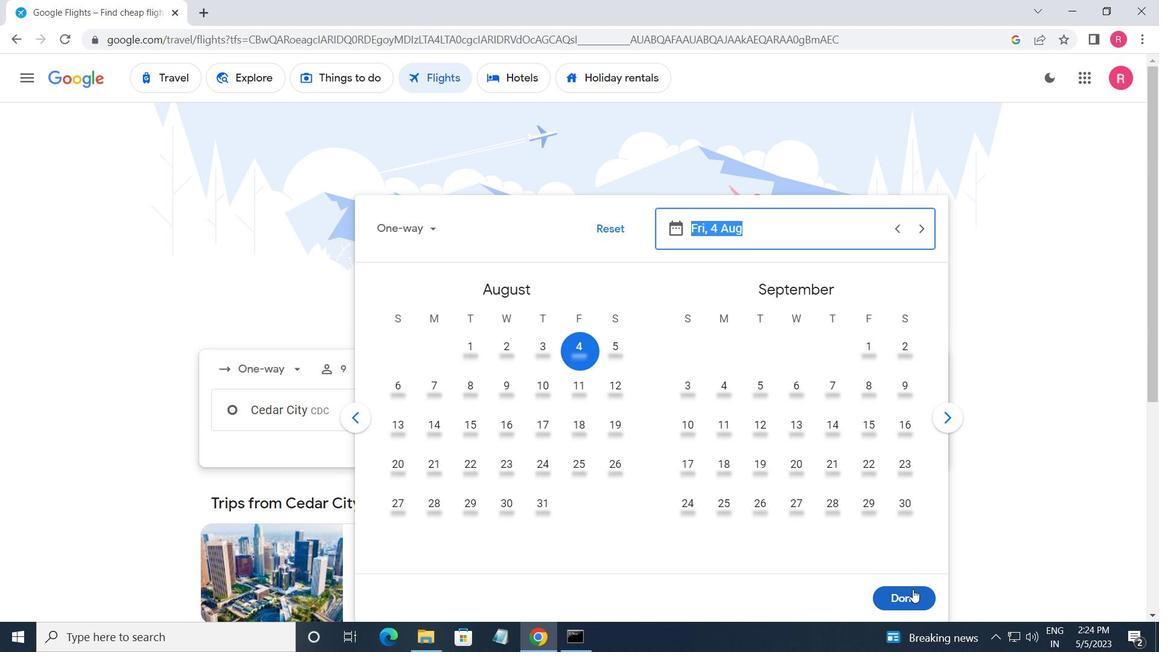 
Action: Mouse pressed left at (910, 601)
Screenshot: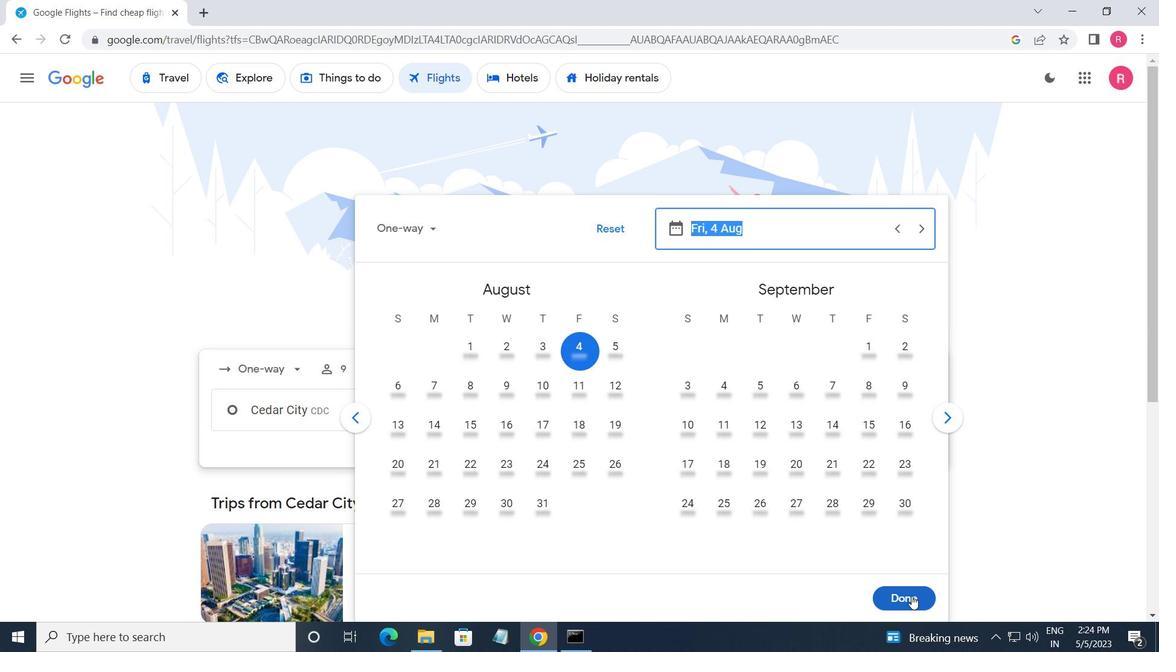 
Action: Mouse moved to (563, 462)
Screenshot: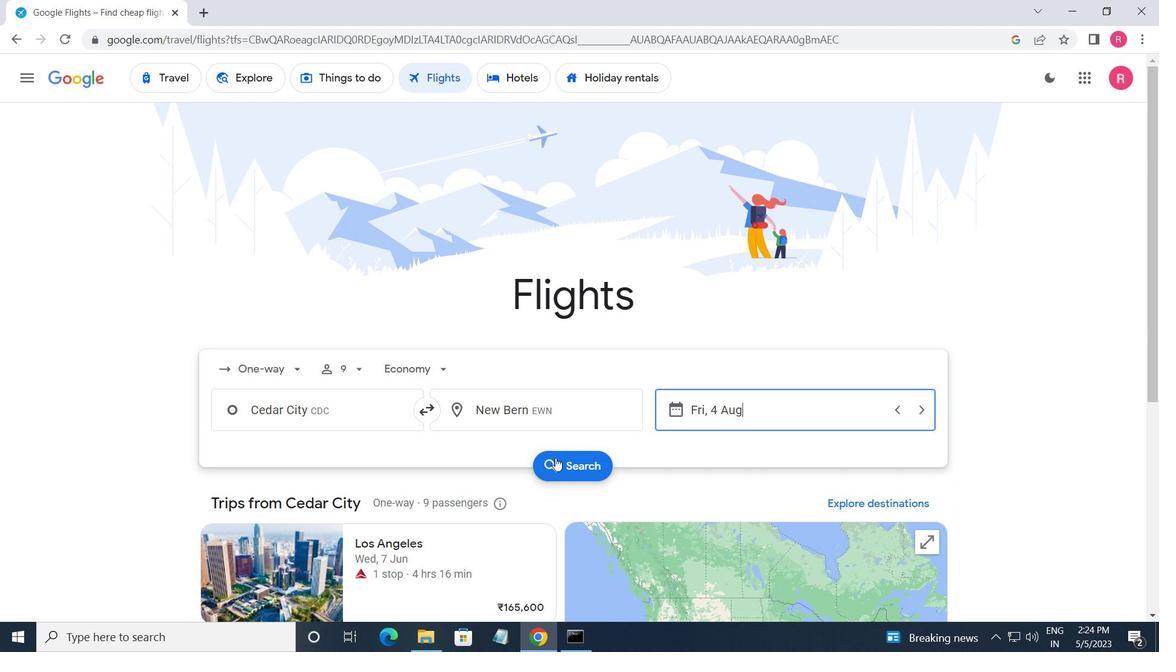 
Action: Mouse pressed left at (563, 462)
Screenshot: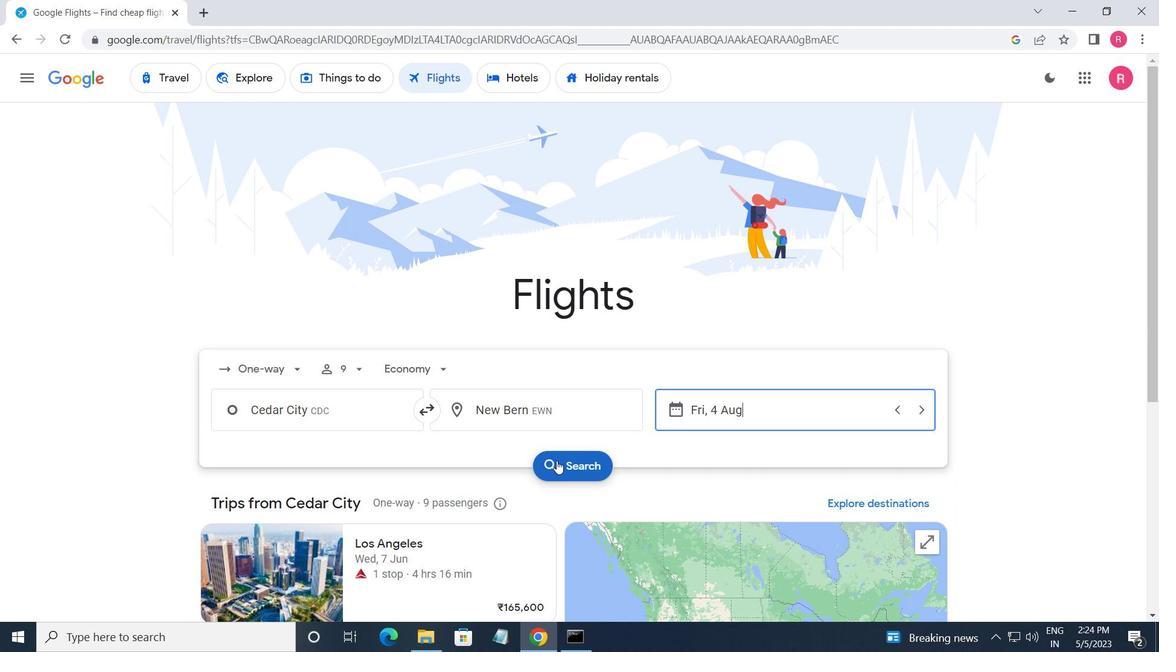 
Action: Mouse moved to (238, 216)
Screenshot: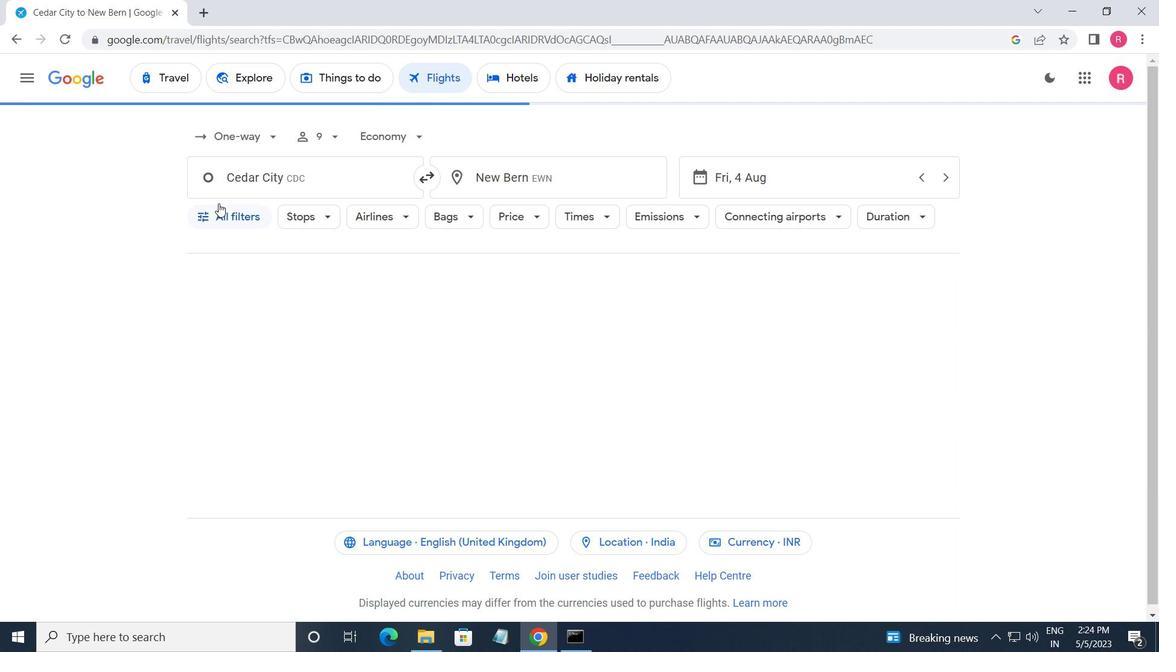 
Action: Mouse pressed left at (238, 216)
Screenshot: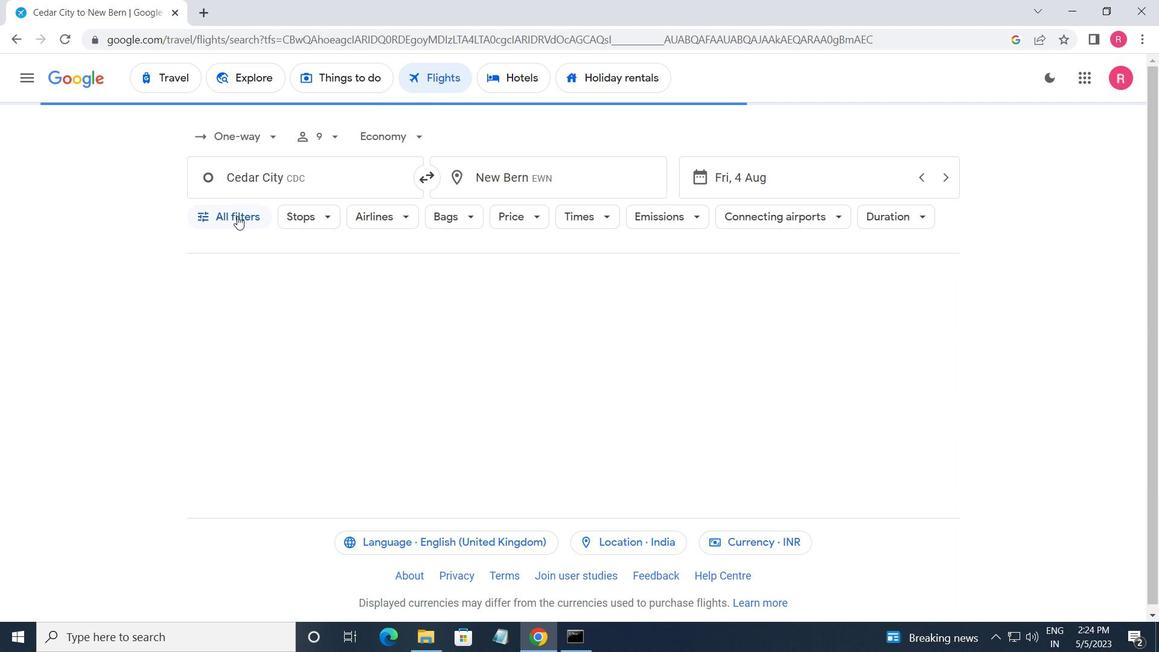 
Action: Mouse moved to (304, 377)
Screenshot: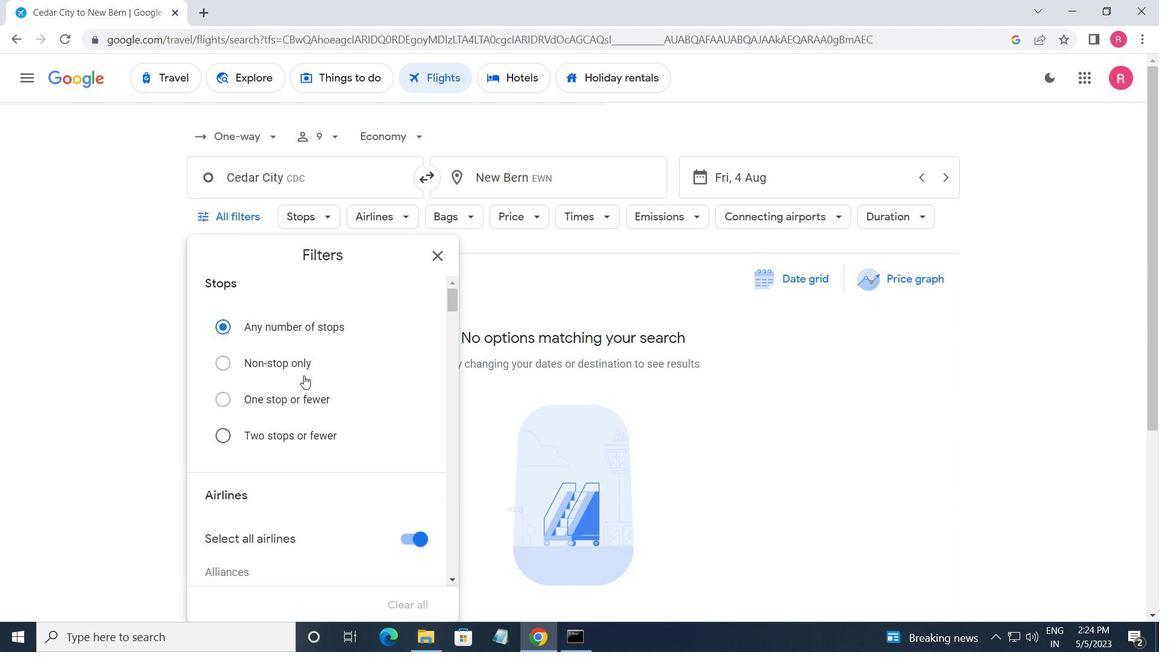 
Action: Mouse scrolled (304, 376) with delta (0, 0)
Screenshot: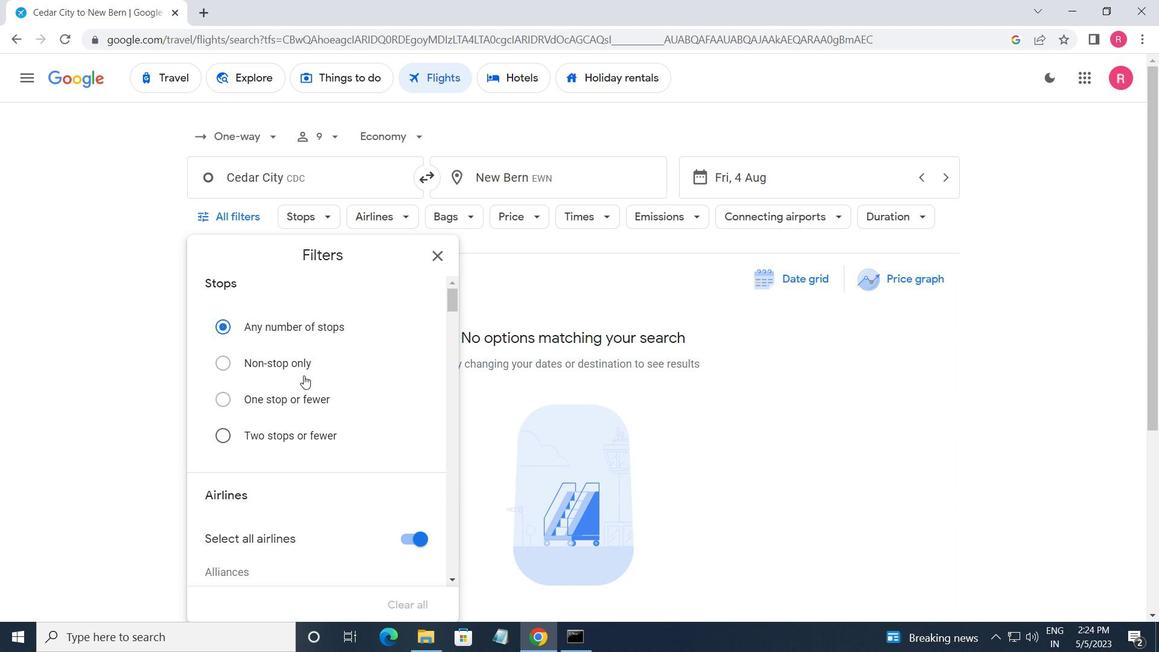 
Action: Mouse moved to (304, 379)
Screenshot: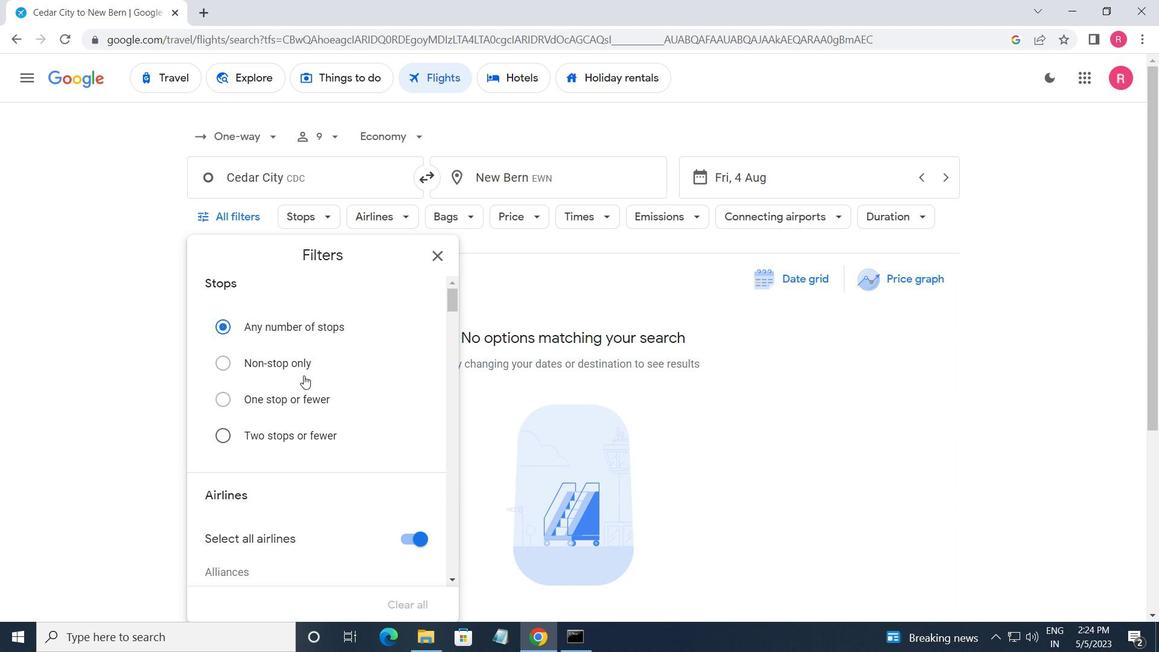
Action: Mouse scrolled (304, 378) with delta (0, 0)
Screenshot: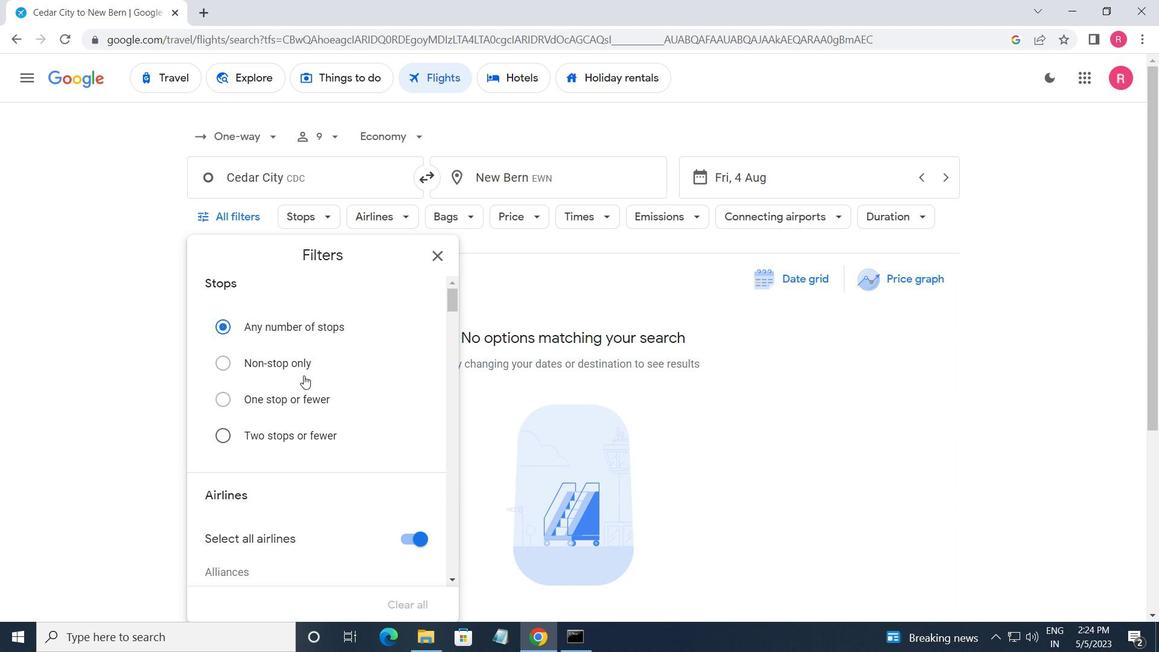 
Action: Mouse moved to (309, 379)
Screenshot: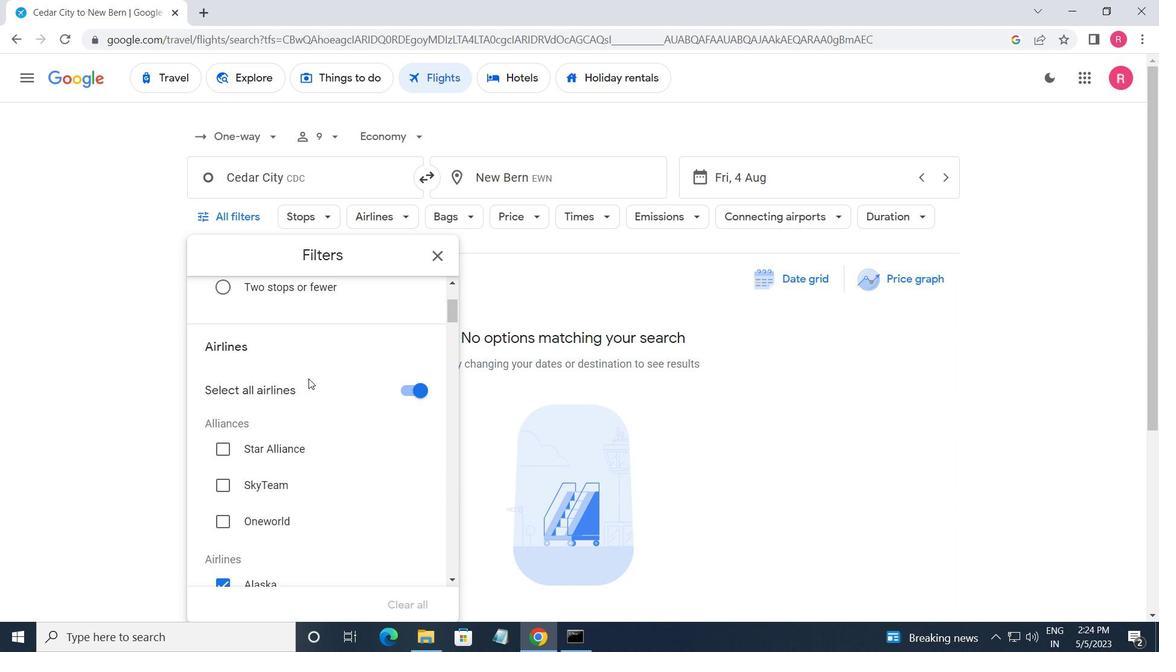 
Action: Mouse scrolled (309, 379) with delta (0, 0)
Screenshot: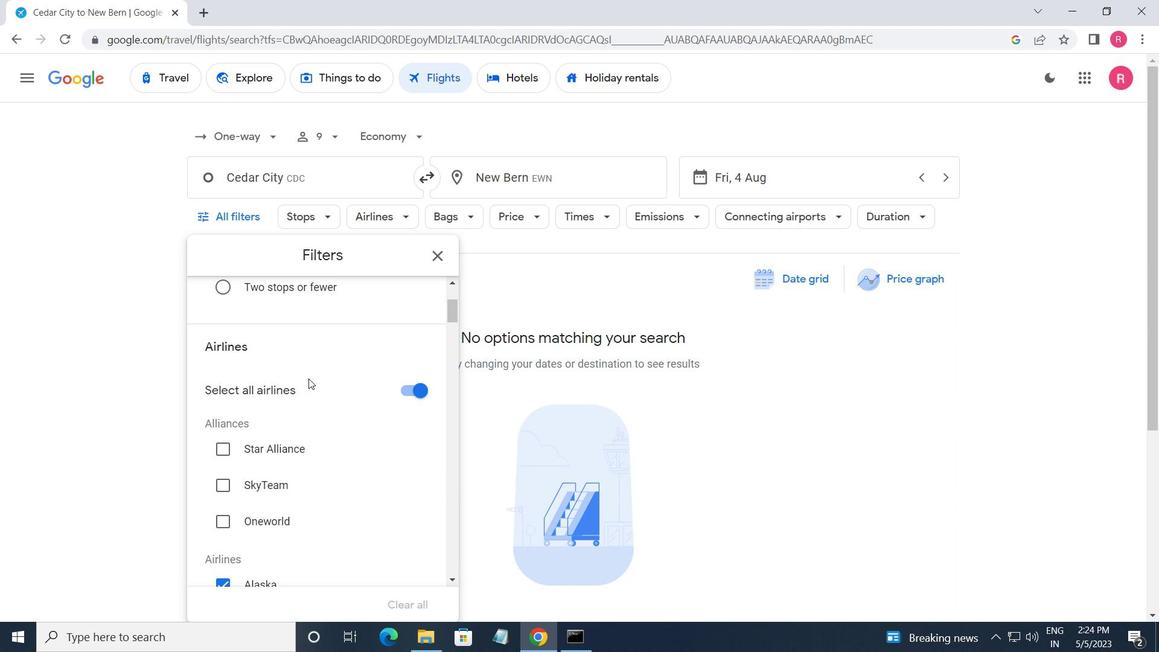 
Action: Mouse moved to (312, 387)
Screenshot: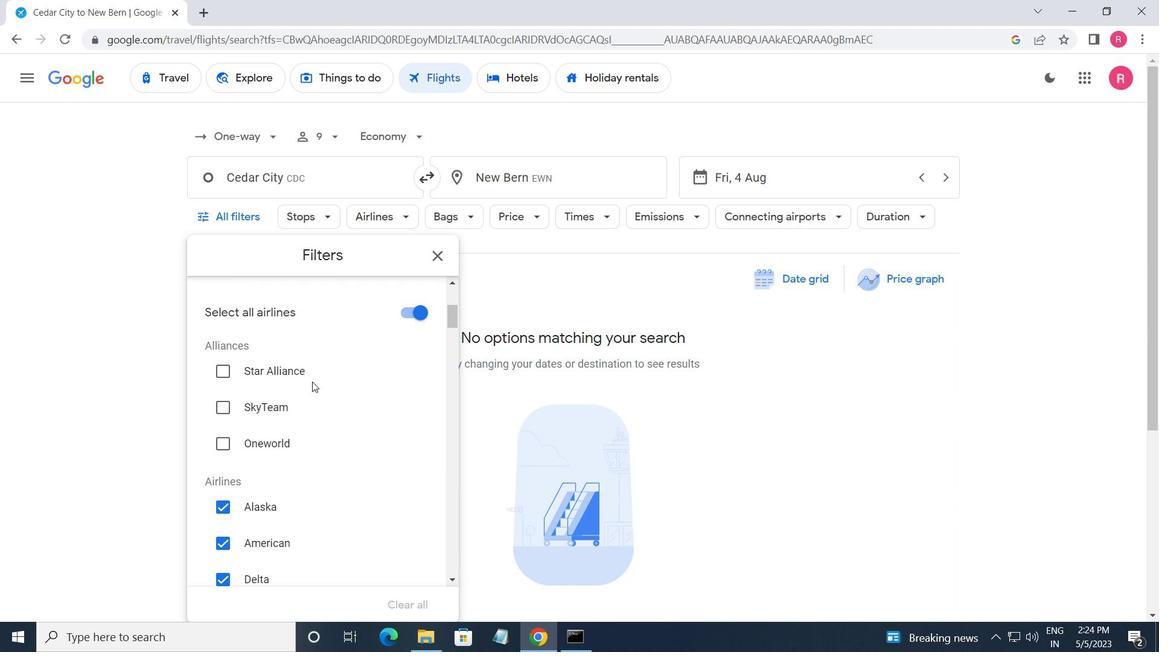 
Action: Mouse scrolled (312, 387) with delta (0, 0)
Screenshot: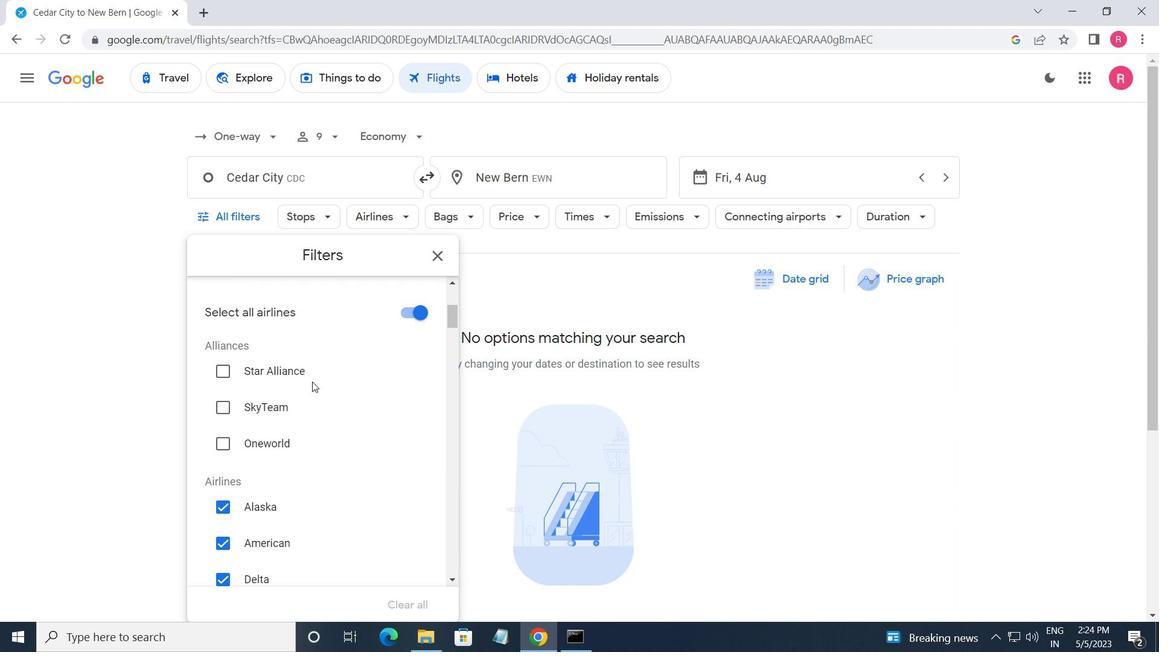 
Action: Mouse moved to (313, 388)
Screenshot: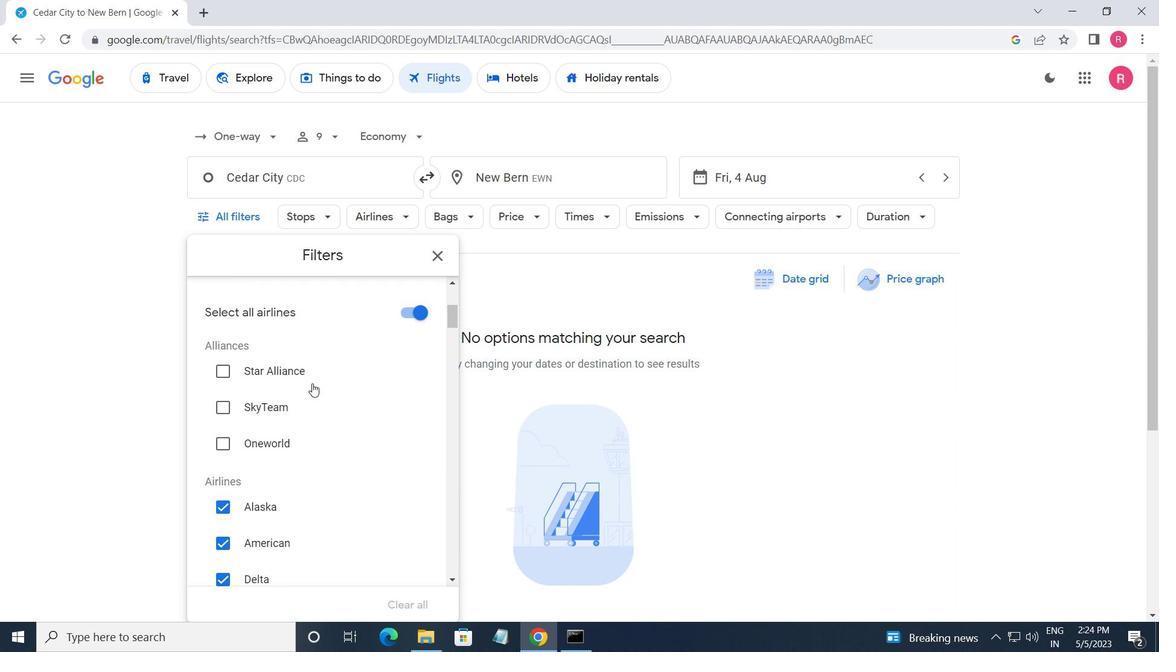 
Action: Mouse scrolled (313, 387) with delta (0, 0)
Screenshot: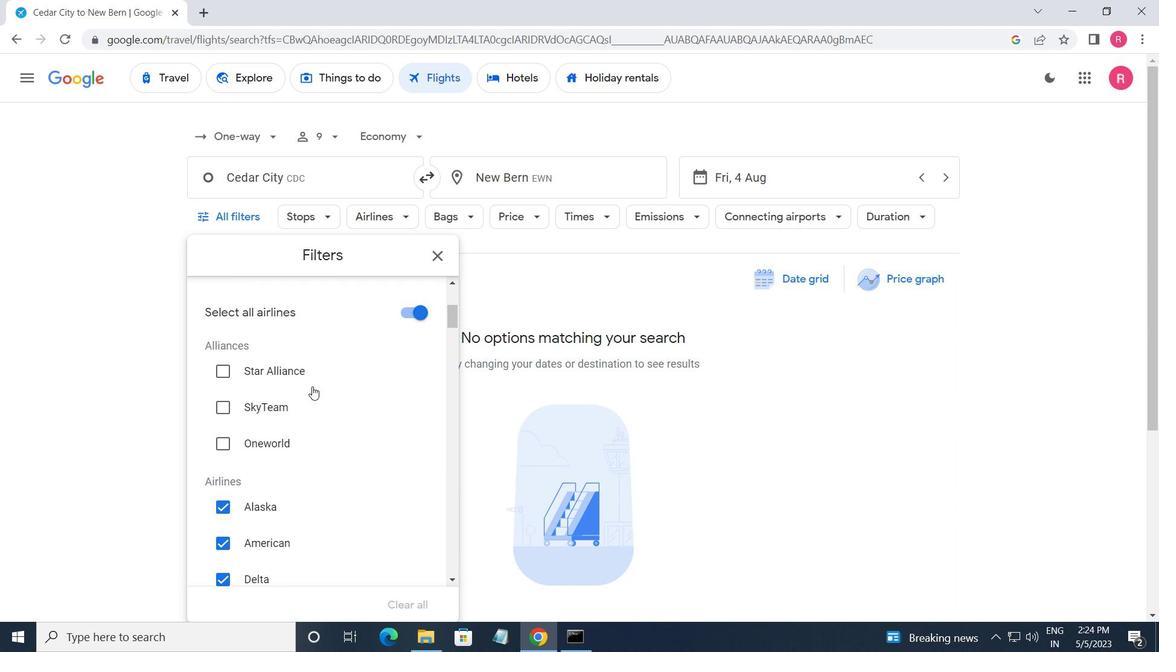 
Action: Mouse moved to (383, 358)
Screenshot: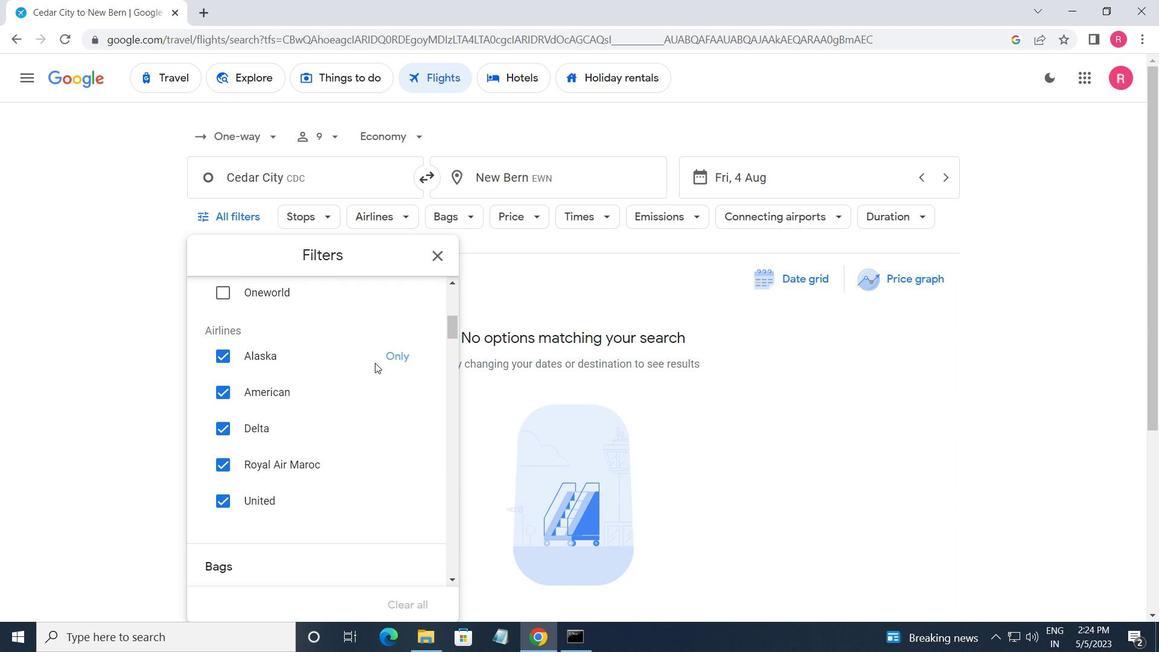 
Action: Mouse pressed left at (383, 358)
Screenshot: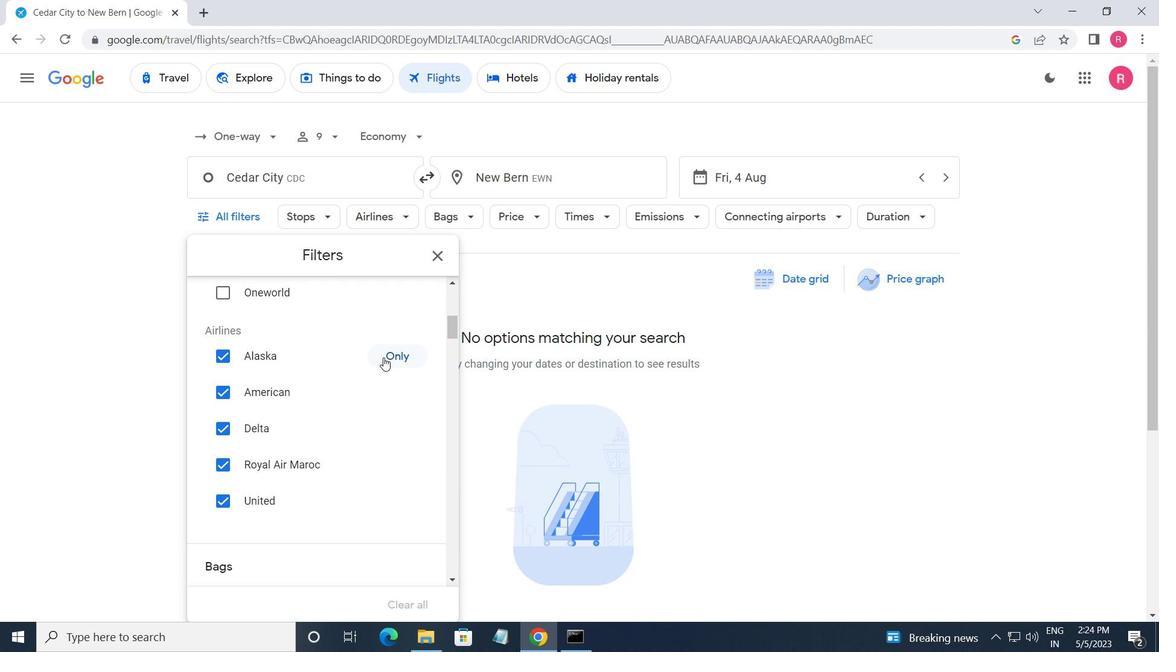 
Action: Mouse moved to (340, 401)
Screenshot: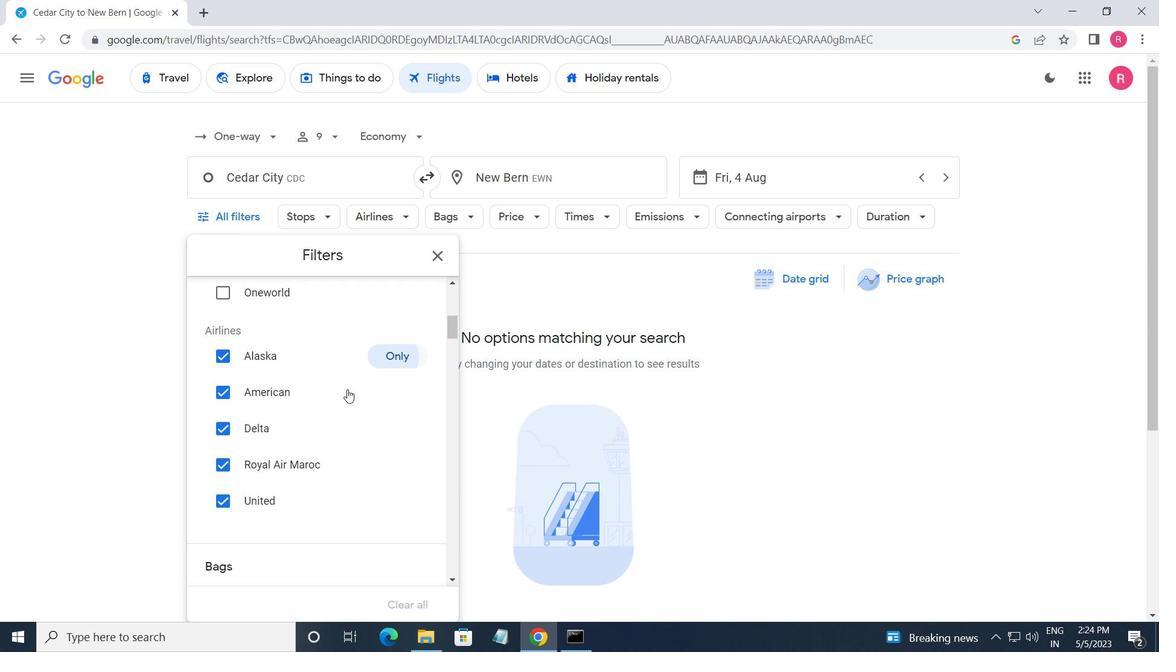 
Action: Mouse scrolled (340, 401) with delta (0, 0)
Screenshot: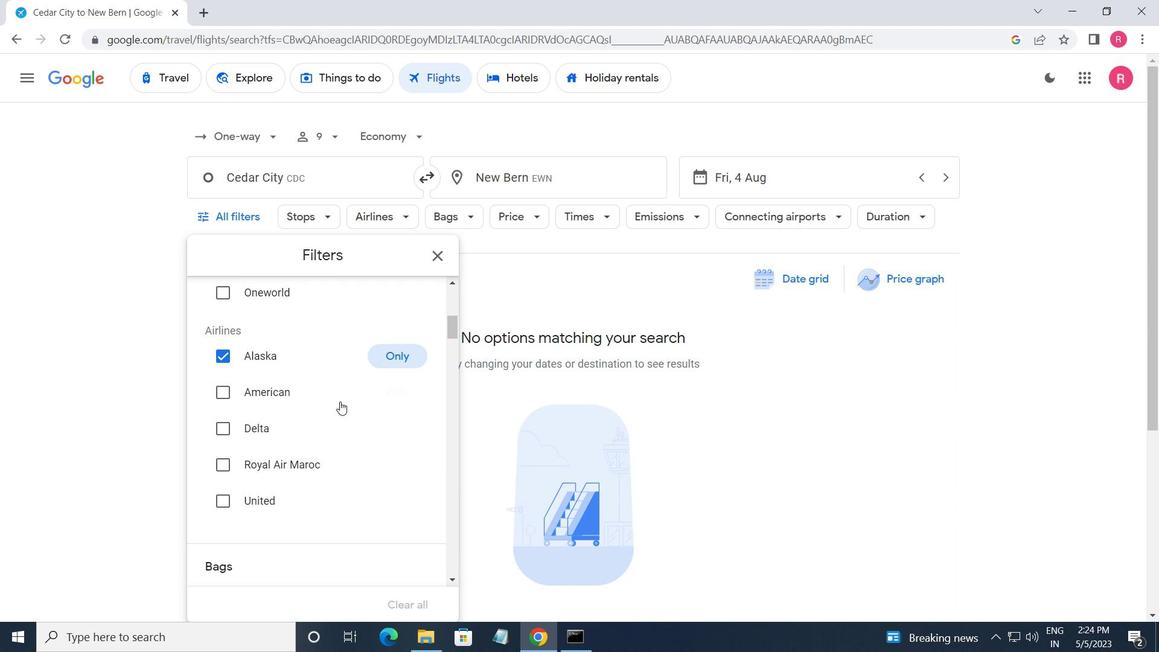 
Action: Mouse scrolled (340, 401) with delta (0, 0)
Screenshot: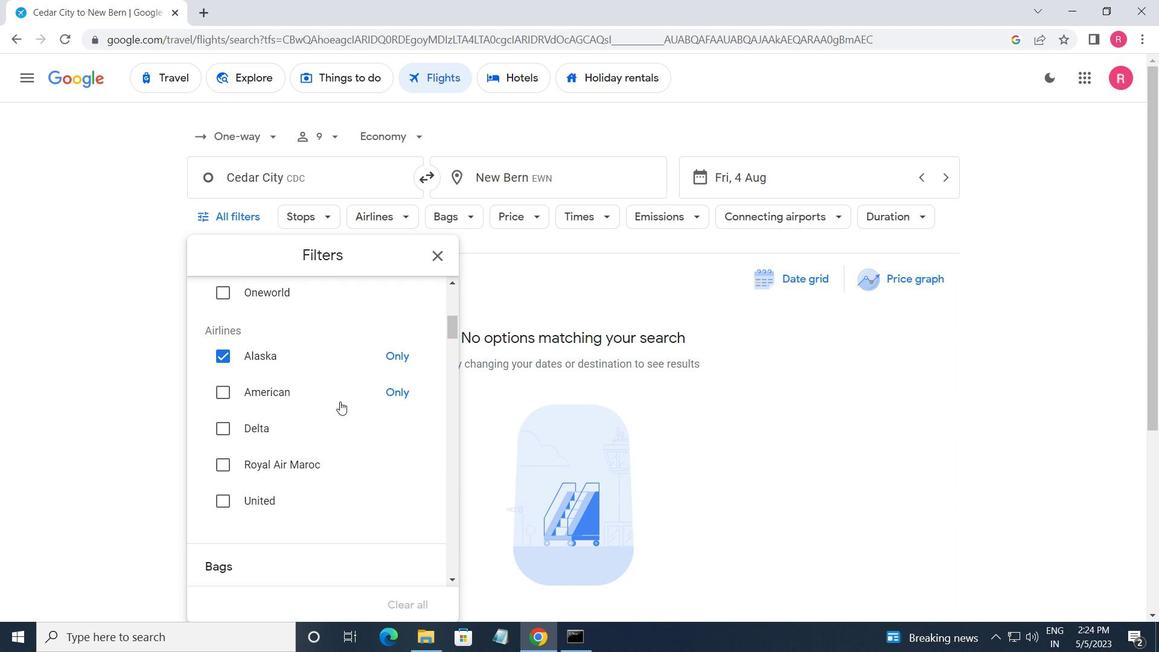 
Action: Mouse moved to (340, 402)
Screenshot: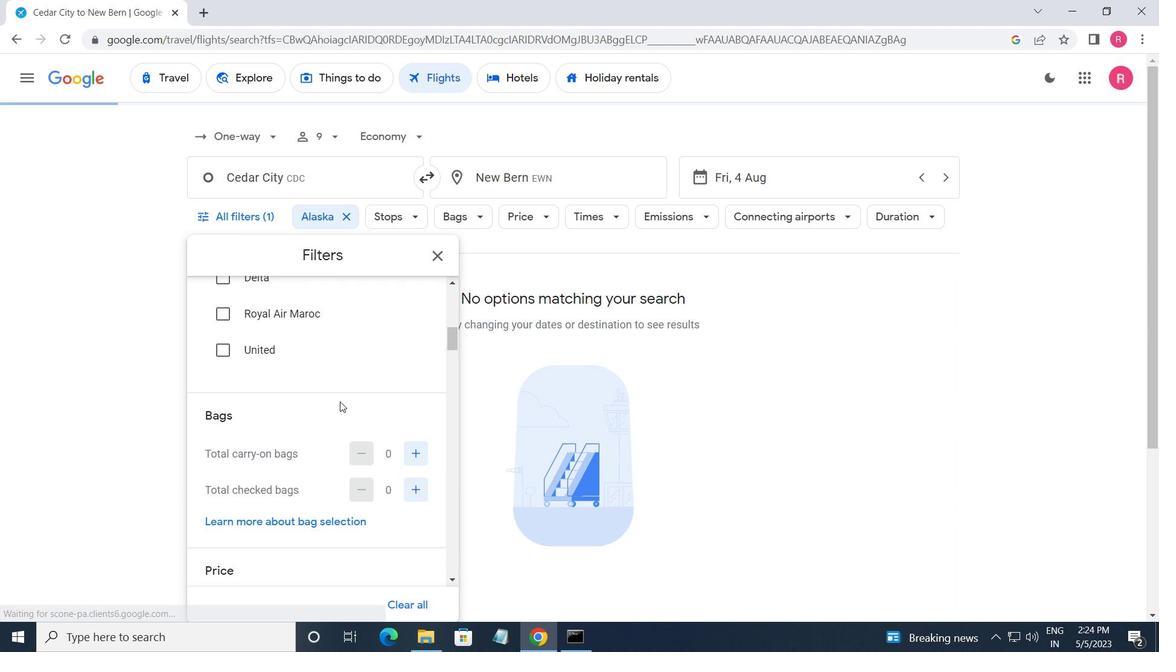 
Action: Mouse scrolled (340, 402) with delta (0, 0)
Screenshot: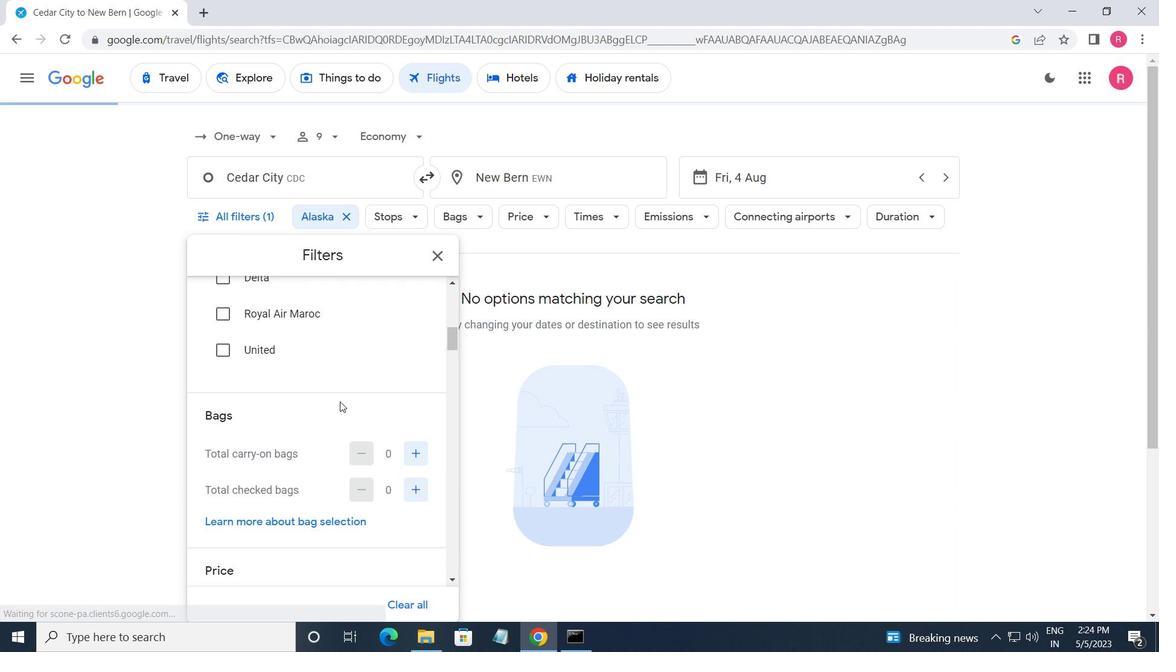 
Action: Mouse moved to (415, 415)
Screenshot: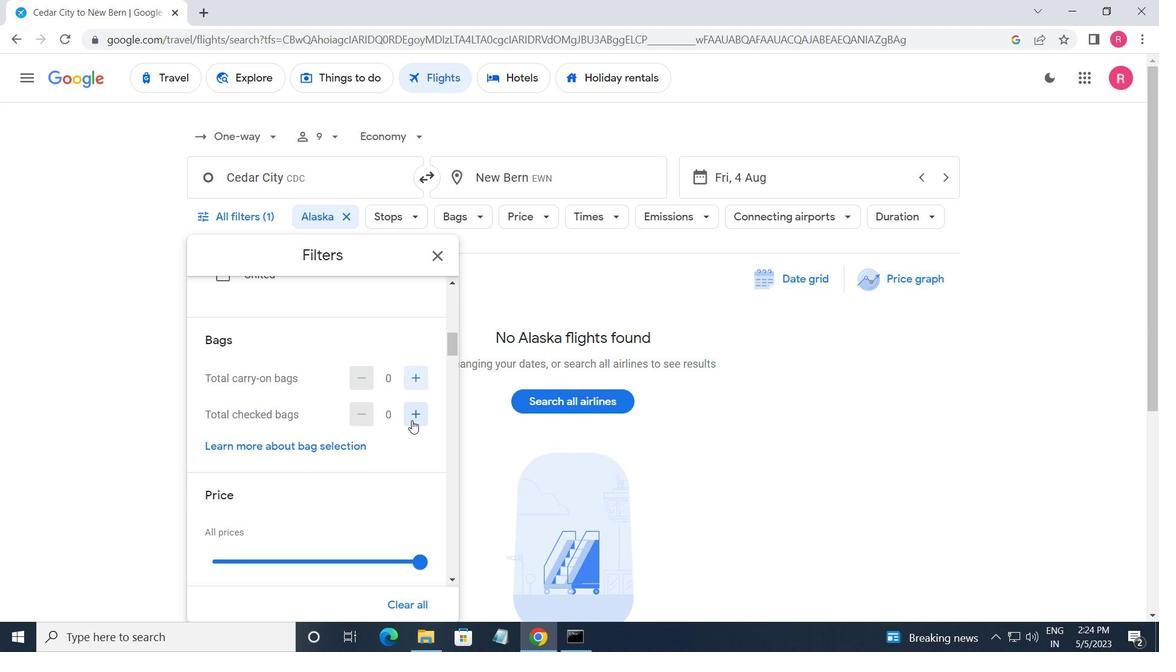 
Action: Mouse pressed left at (415, 415)
Screenshot: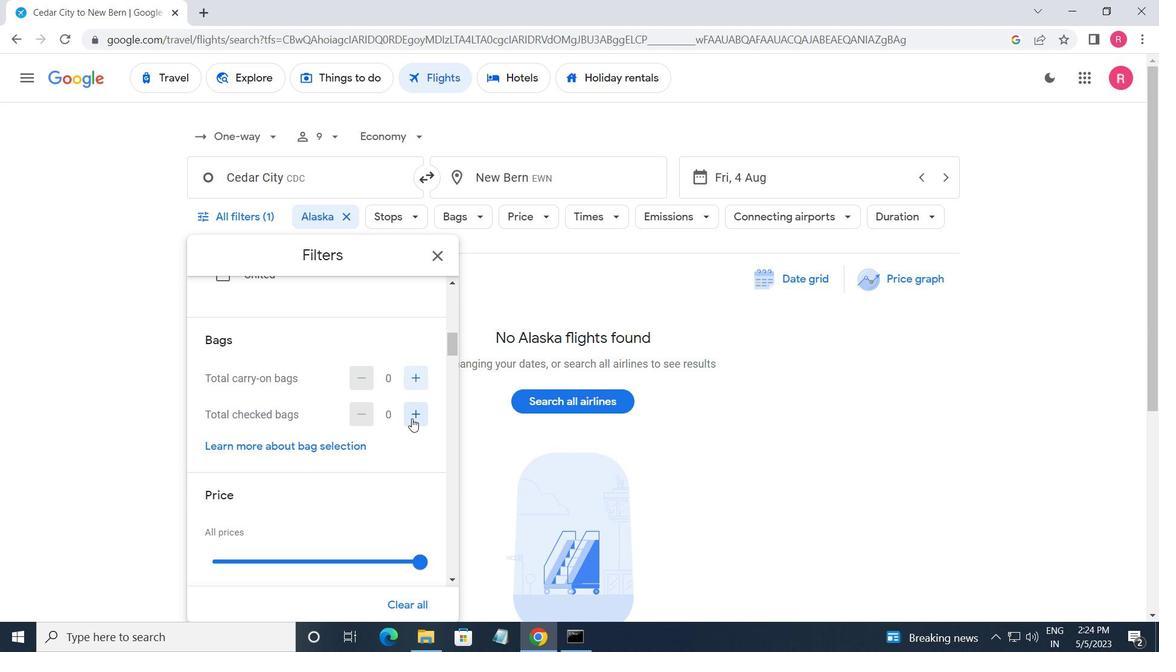 
Action: Mouse pressed left at (415, 415)
Screenshot: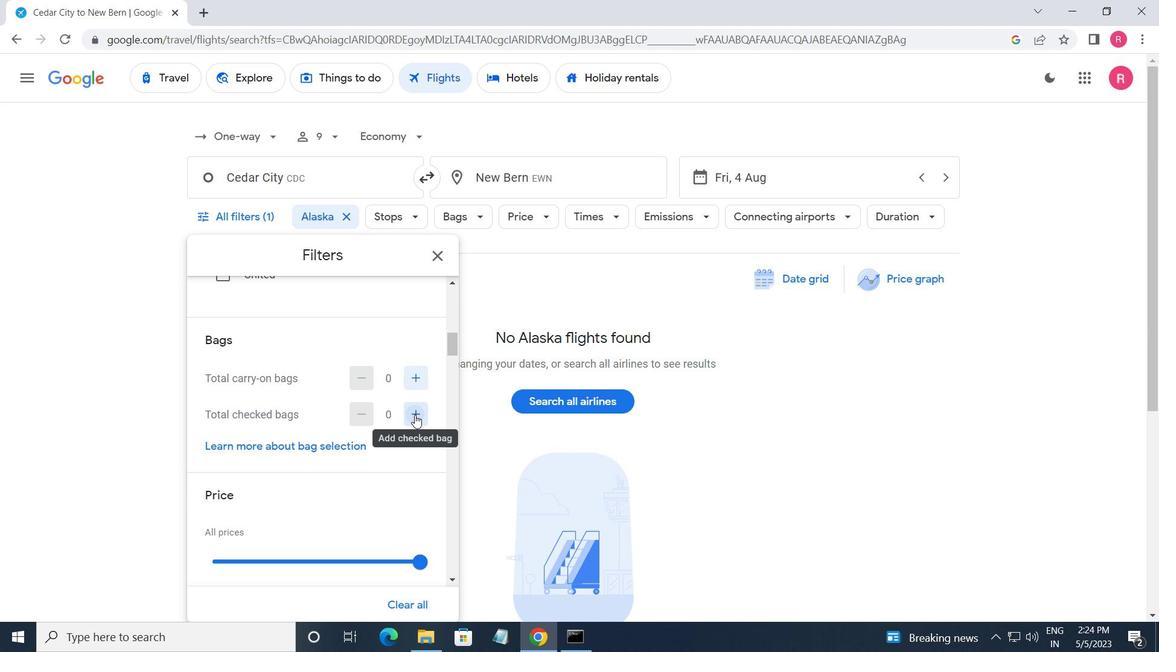 
Action: Mouse pressed left at (415, 415)
Screenshot: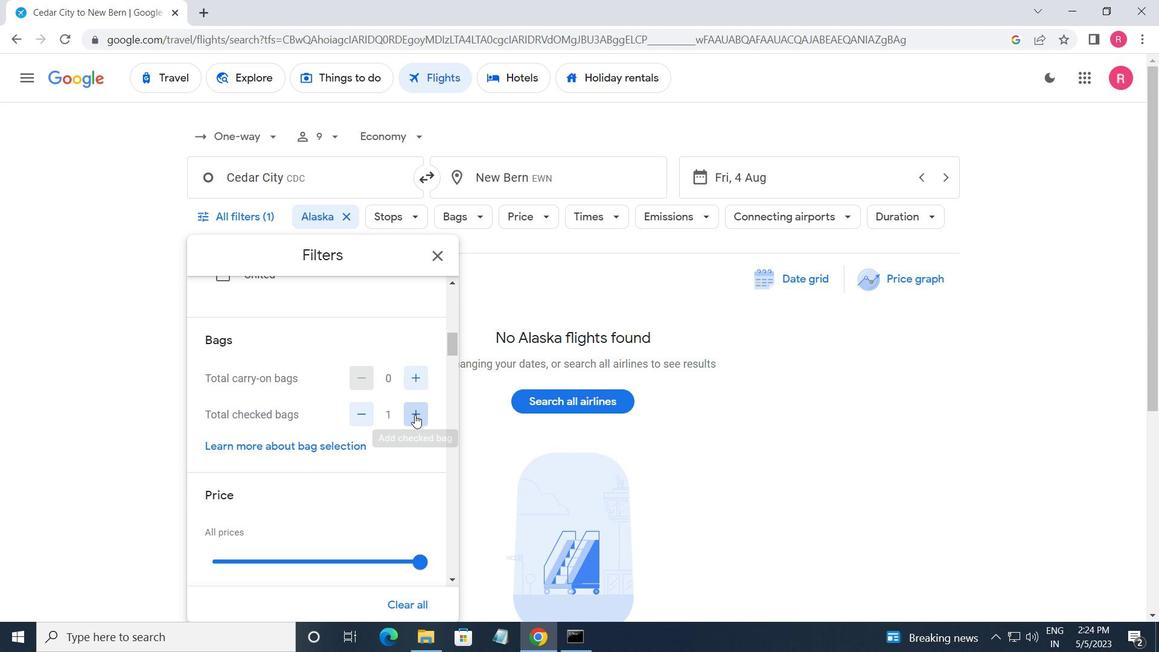 
Action: Mouse pressed left at (415, 415)
Screenshot: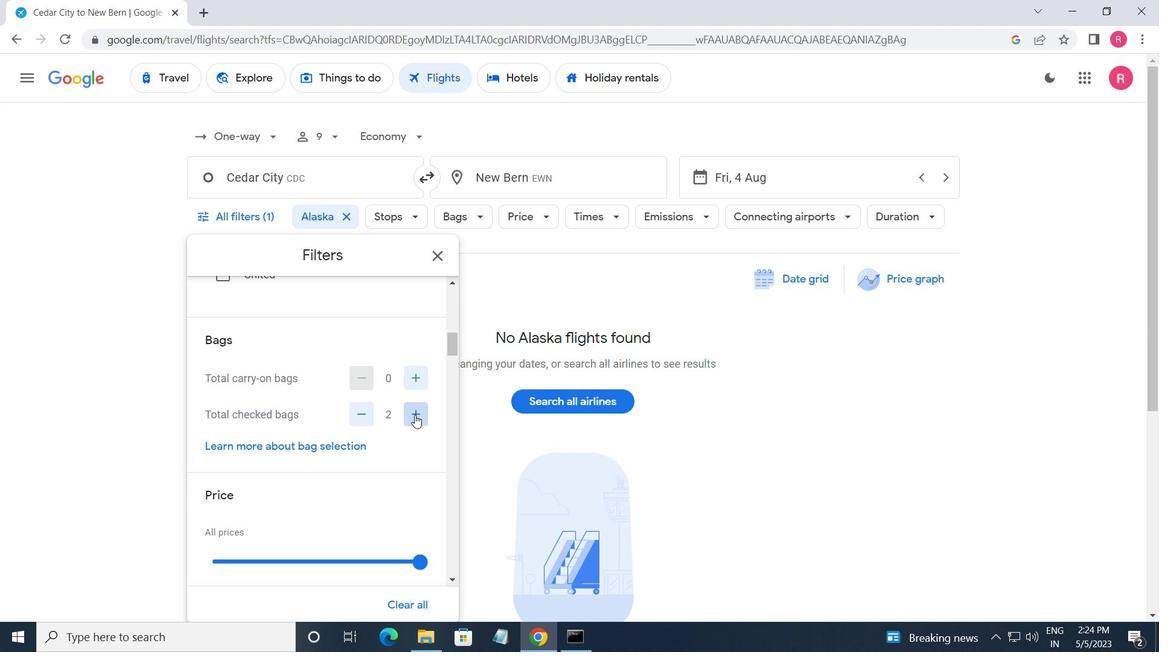 
Action: Mouse pressed left at (415, 415)
Screenshot: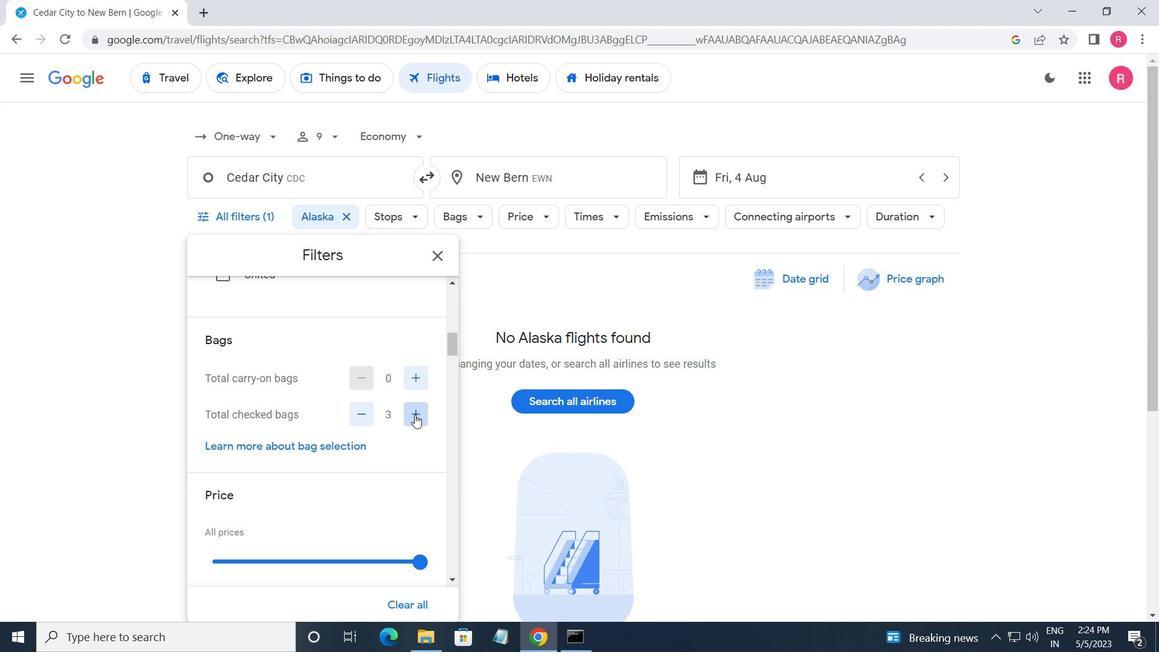 
Action: Mouse pressed left at (415, 415)
Screenshot: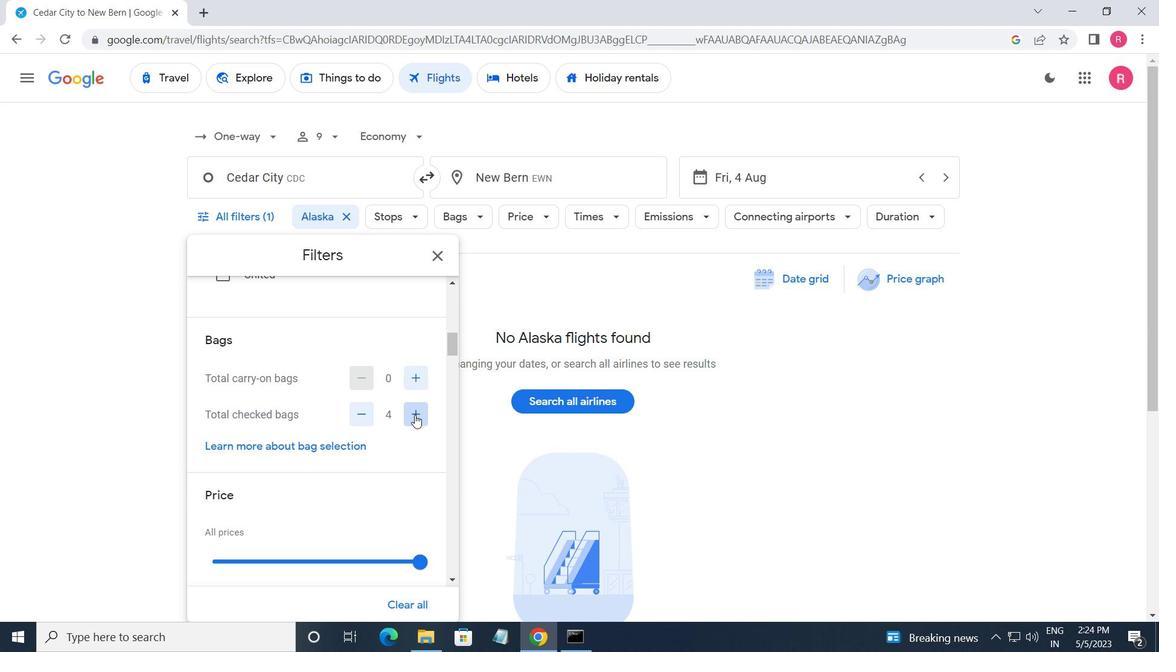 
Action: Mouse pressed left at (415, 415)
Screenshot: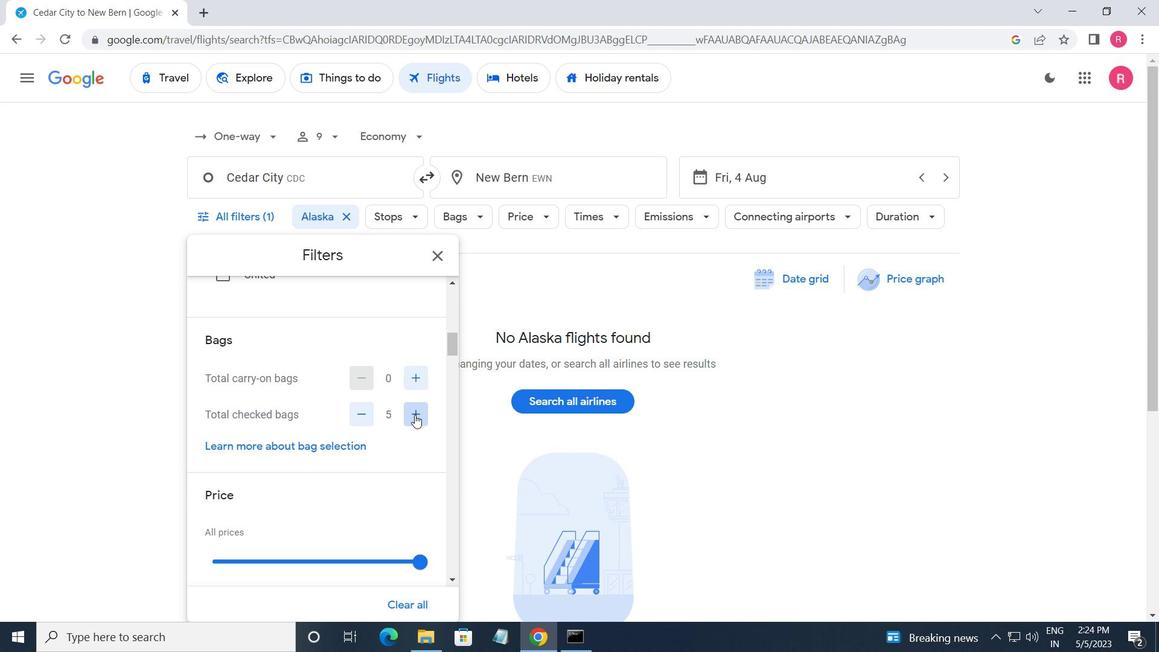 
Action: Mouse pressed left at (415, 415)
Screenshot: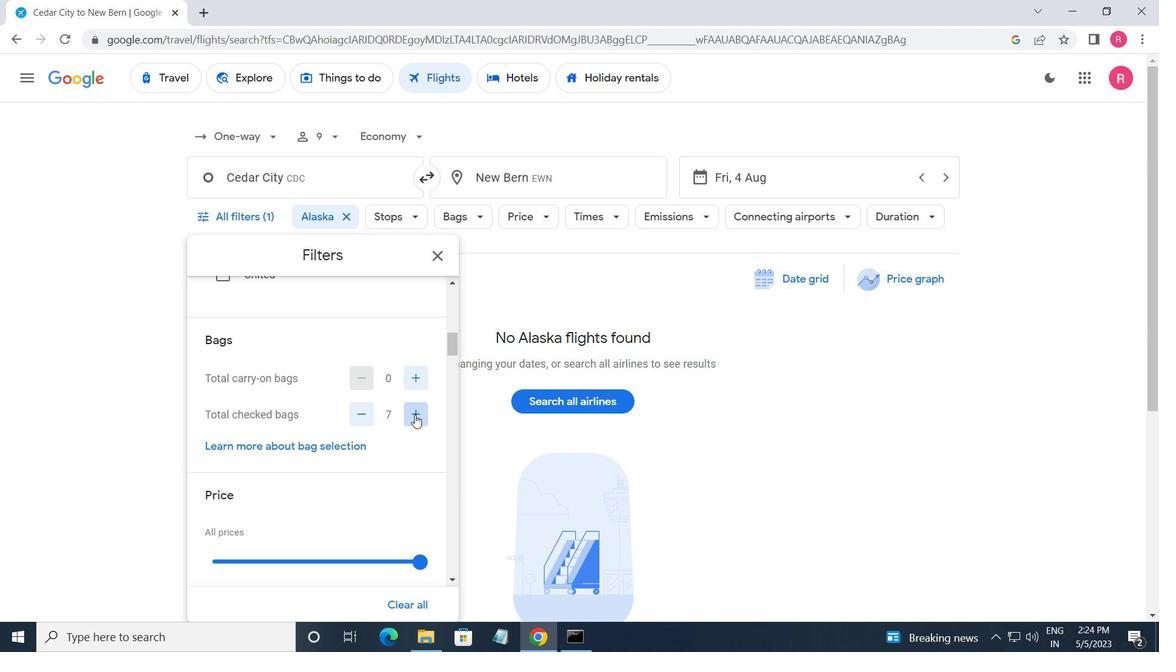 
Action: Mouse pressed left at (415, 415)
Screenshot: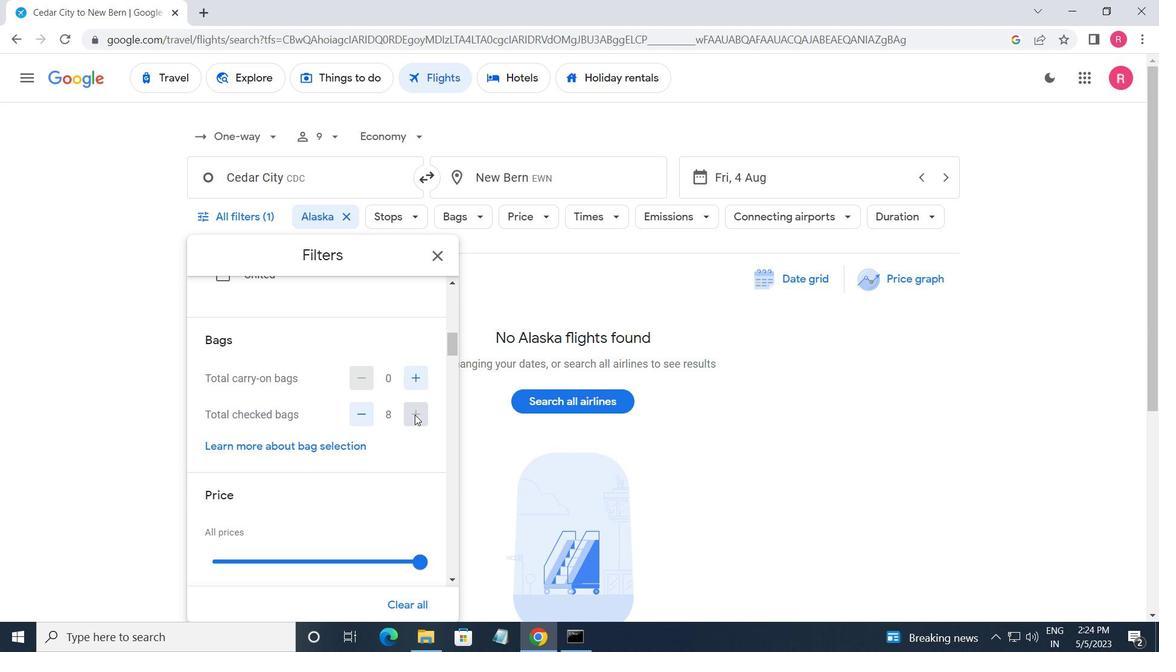 
Action: Mouse moved to (360, 425)
Screenshot: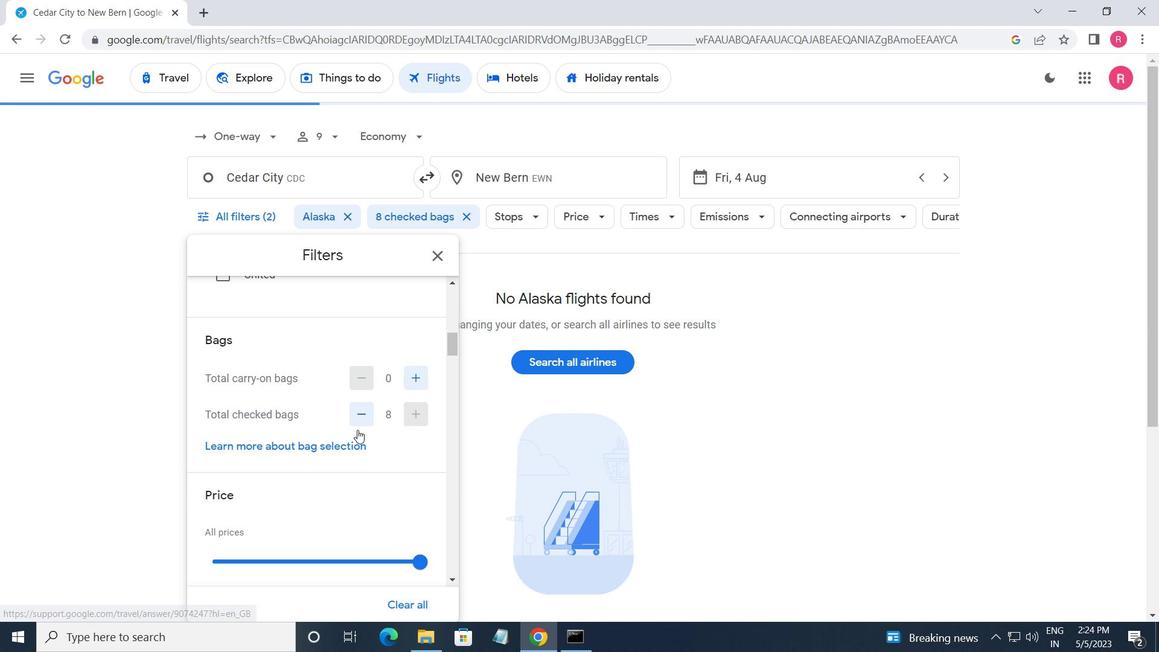 
Action: Mouse scrolled (360, 425) with delta (0, 0)
Screenshot: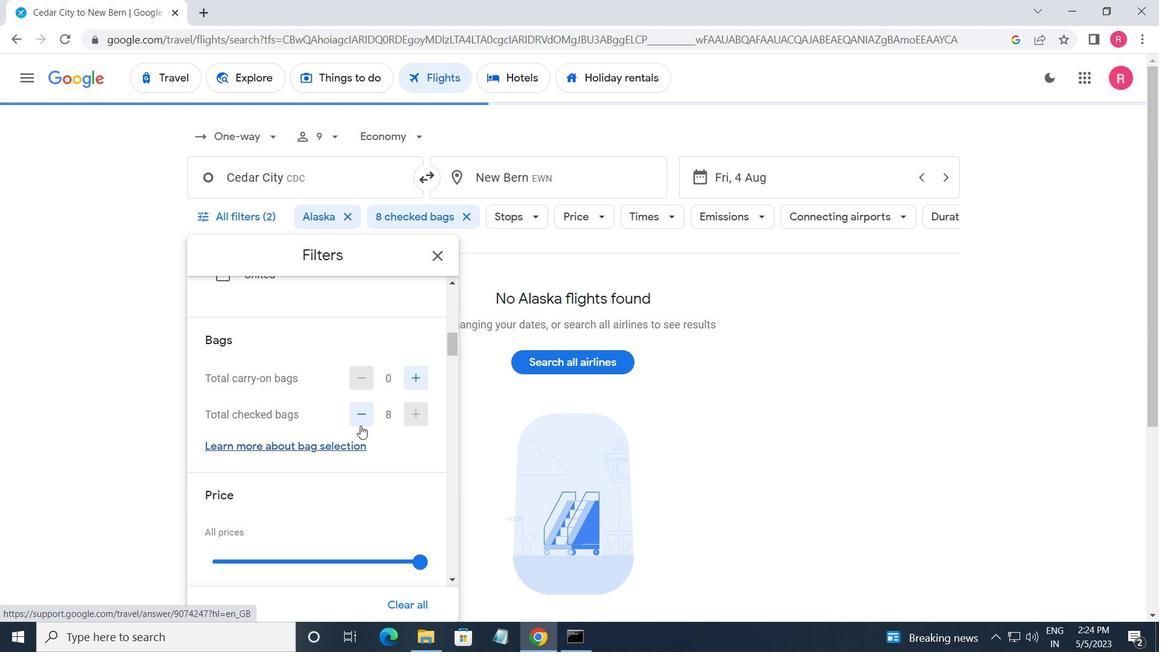 
Action: Mouse moved to (361, 425)
Screenshot: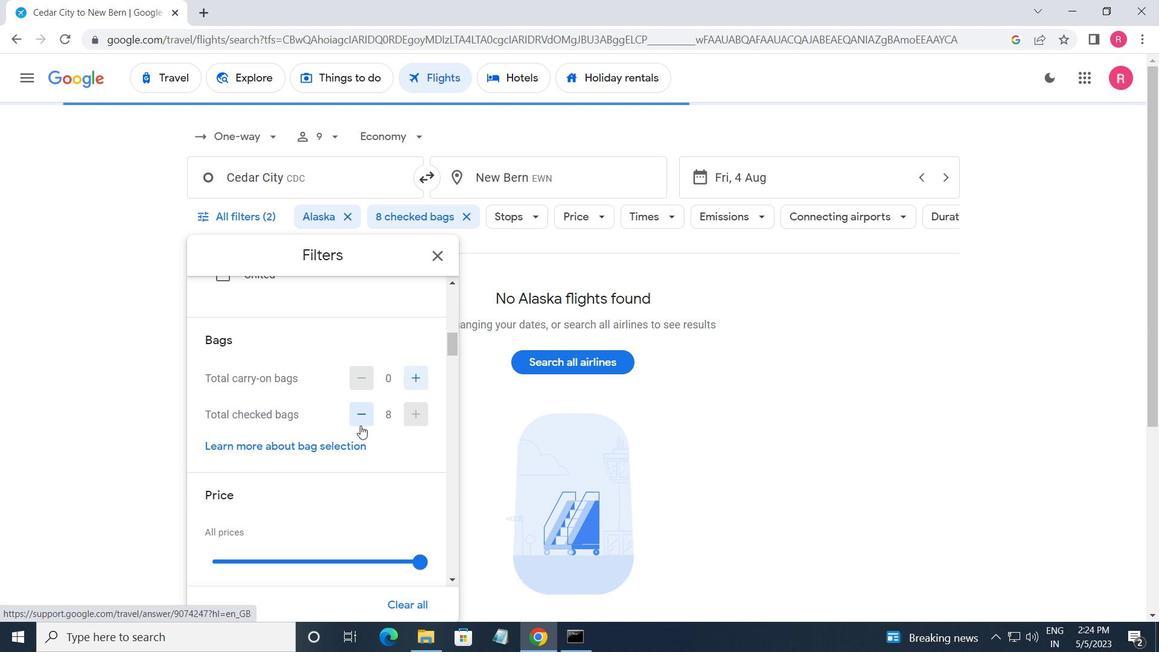
Action: Mouse scrolled (361, 425) with delta (0, 0)
Screenshot: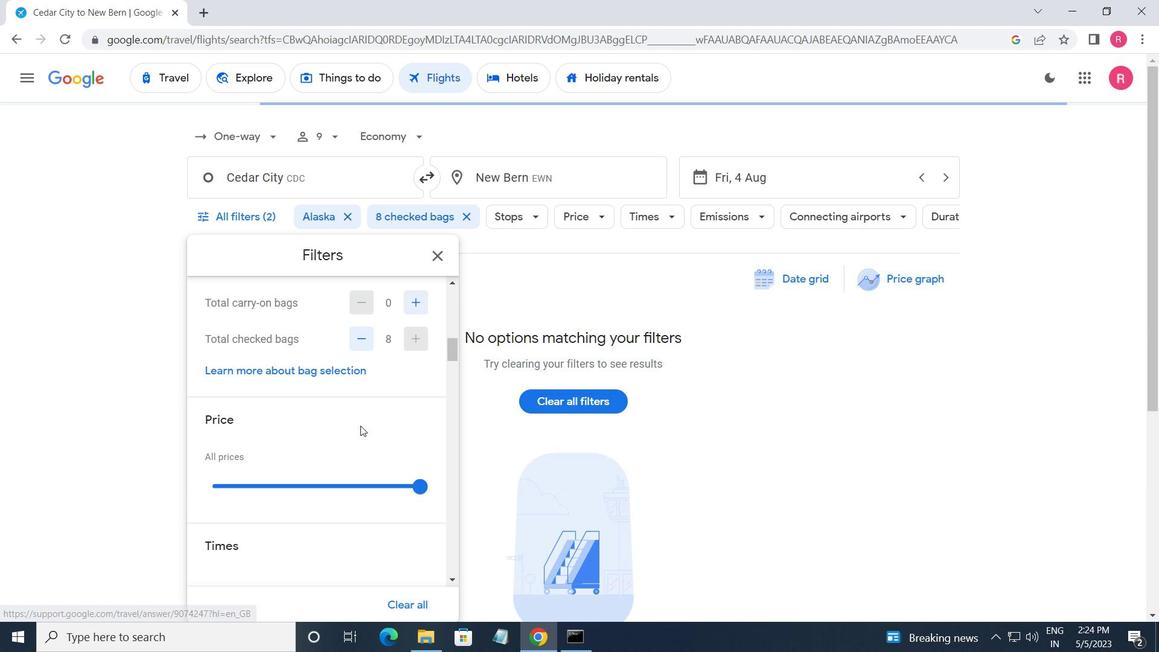 
Action: Mouse moved to (368, 423)
Screenshot: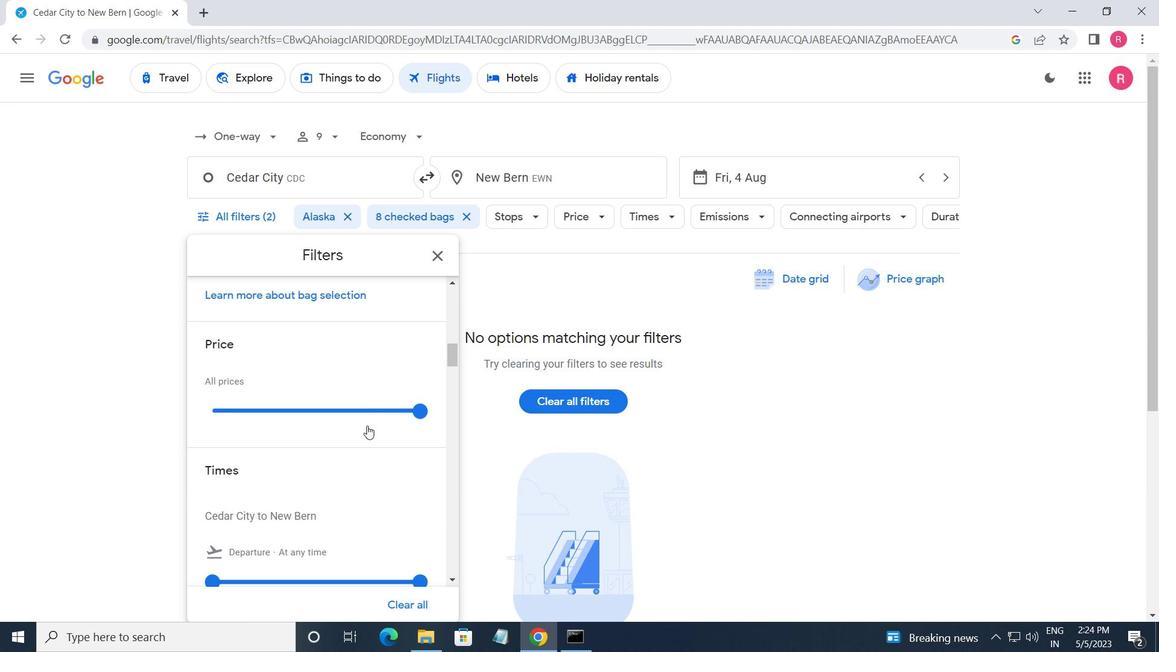 
Action: Mouse scrolled (368, 422) with delta (0, 0)
Screenshot: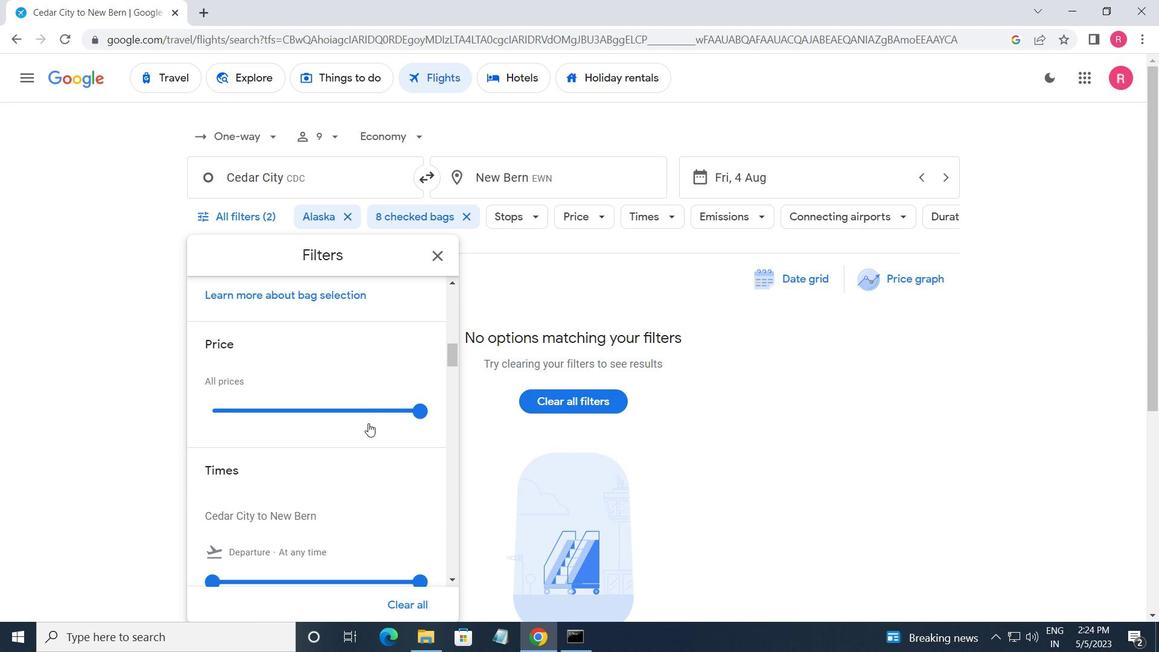 
Action: Mouse moved to (413, 332)
Screenshot: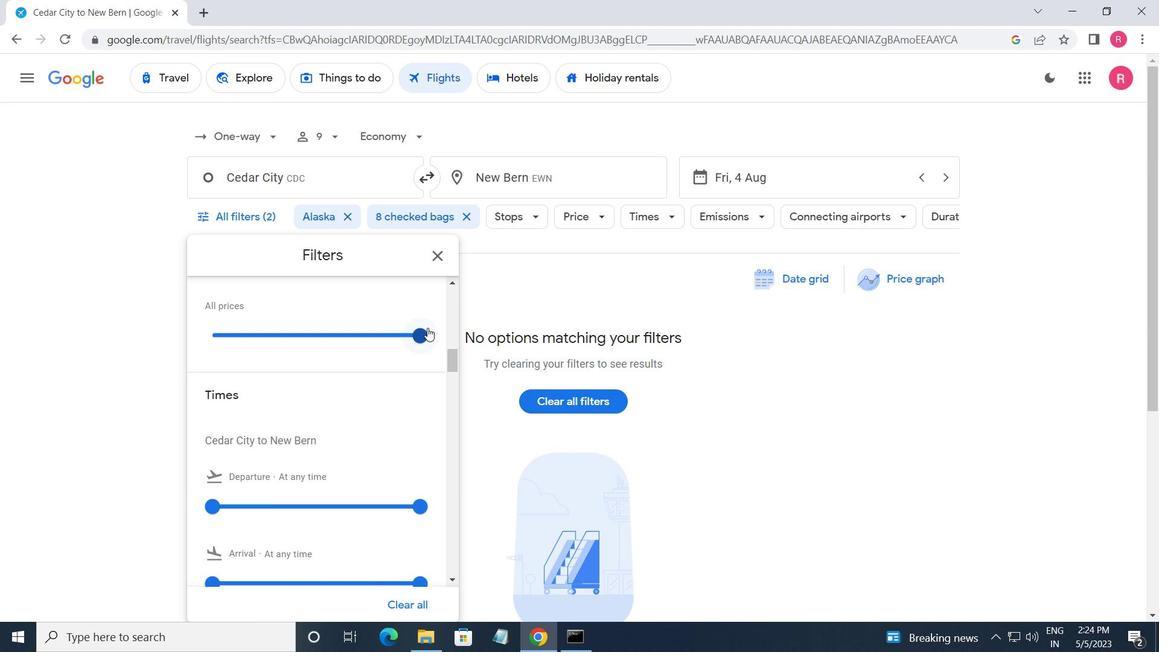 
Action: Mouse pressed left at (413, 332)
Screenshot: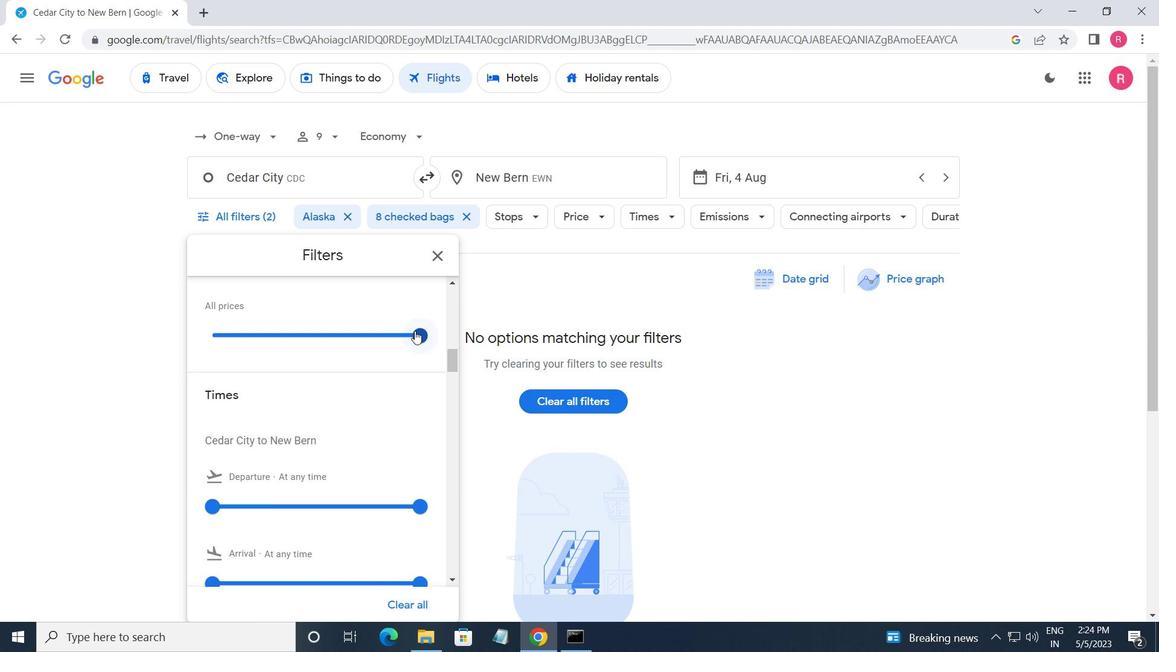 
Action: Mouse moved to (322, 390)
Screenshot: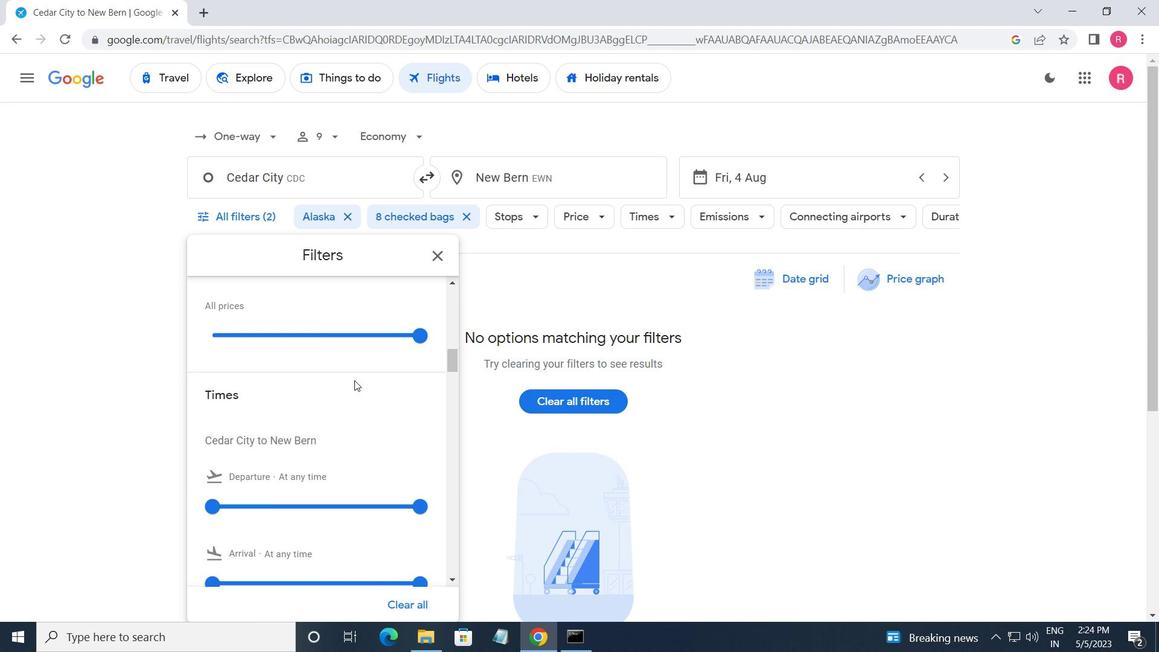 
Action: Mouse scrolled (322, 390) with delta (0, 0)
Screenshot: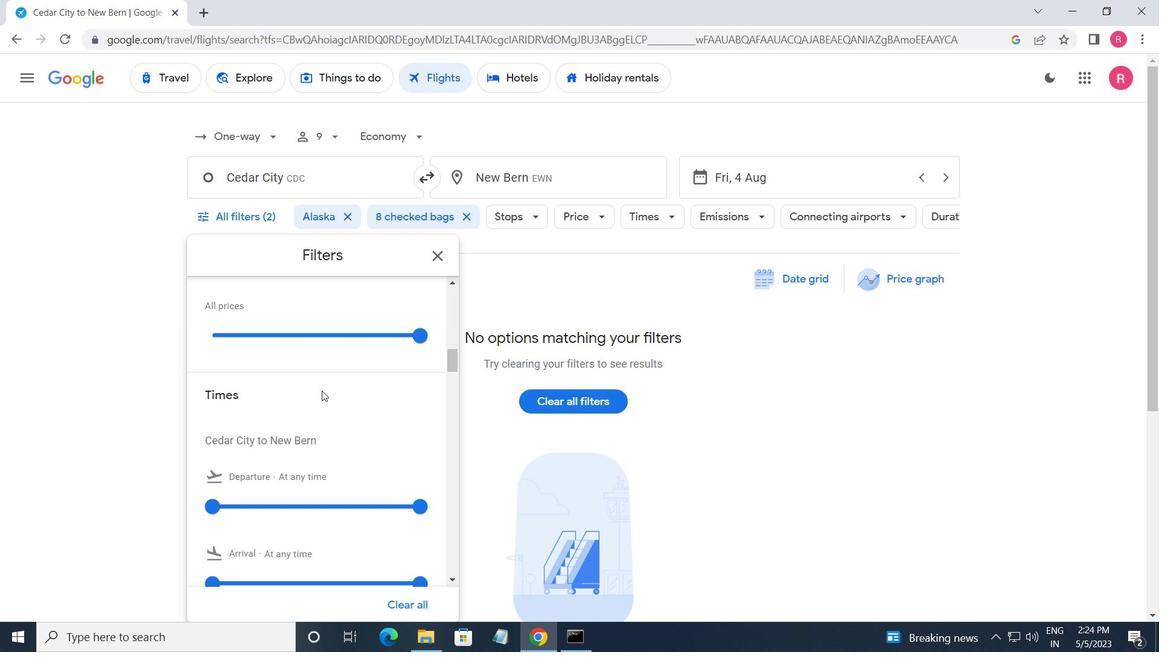 
Action: Mouse moved to (213, 433)
Screenshot: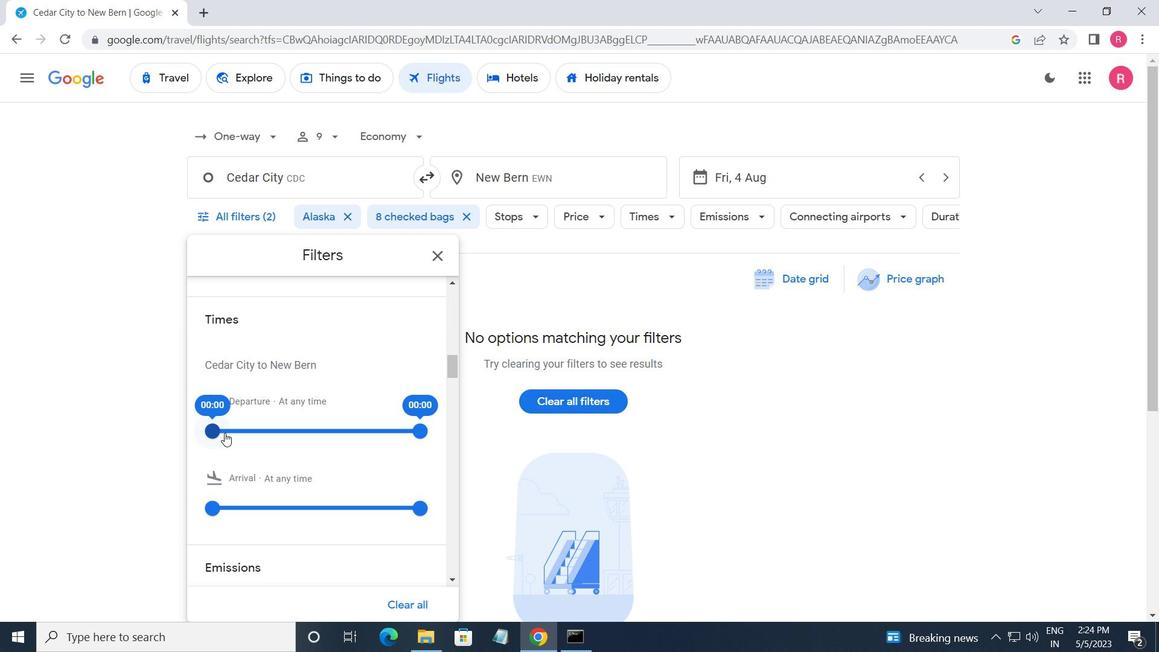 
Action: Mouse pressed left at (213, 433)
Screenshot: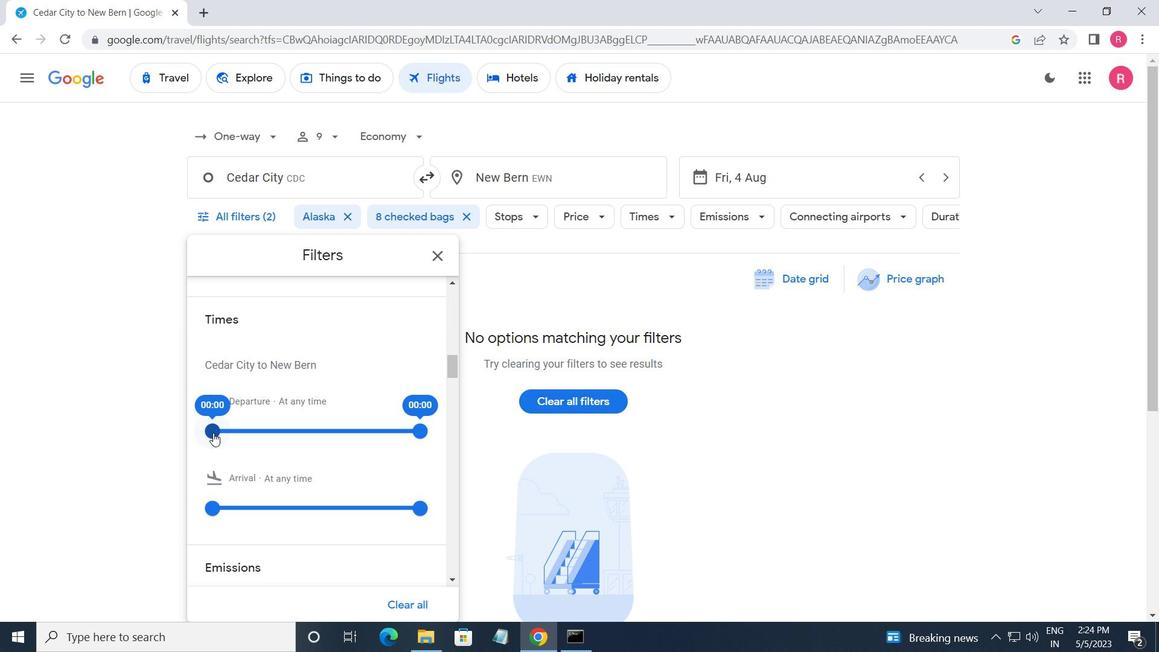 
Action: Mouse moved to (337, 431)
Screenshot: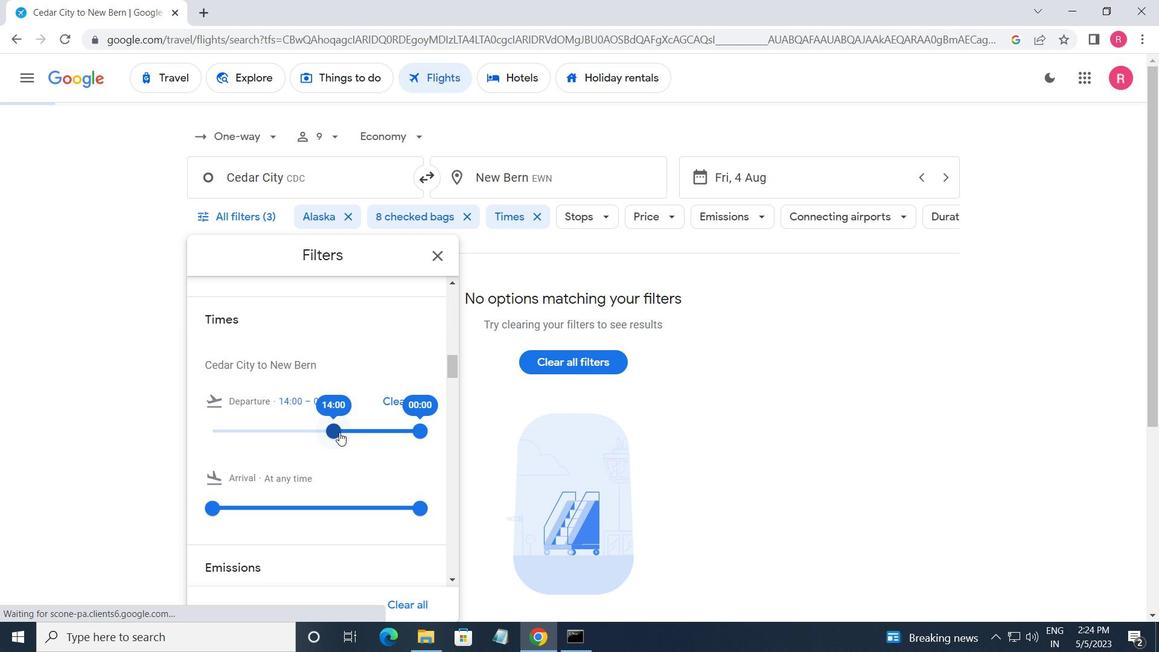 
Action: Mouse pressed left at (337, 431)
Screenshot: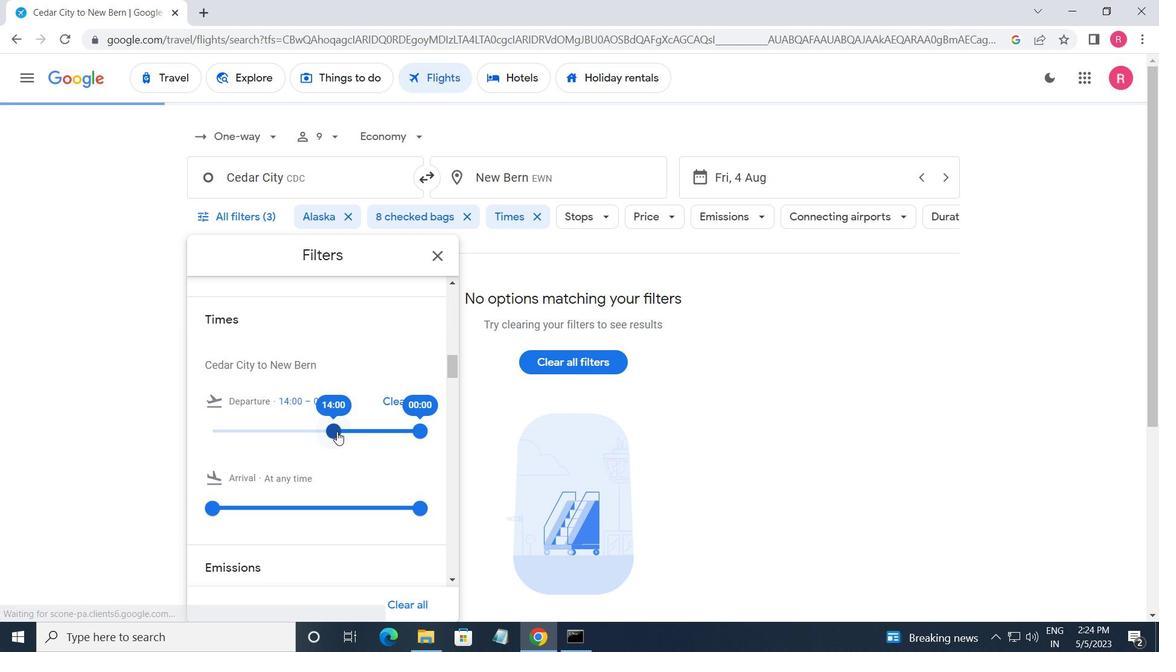 
Action: Mouse moved to (418, 429)
Screenshot: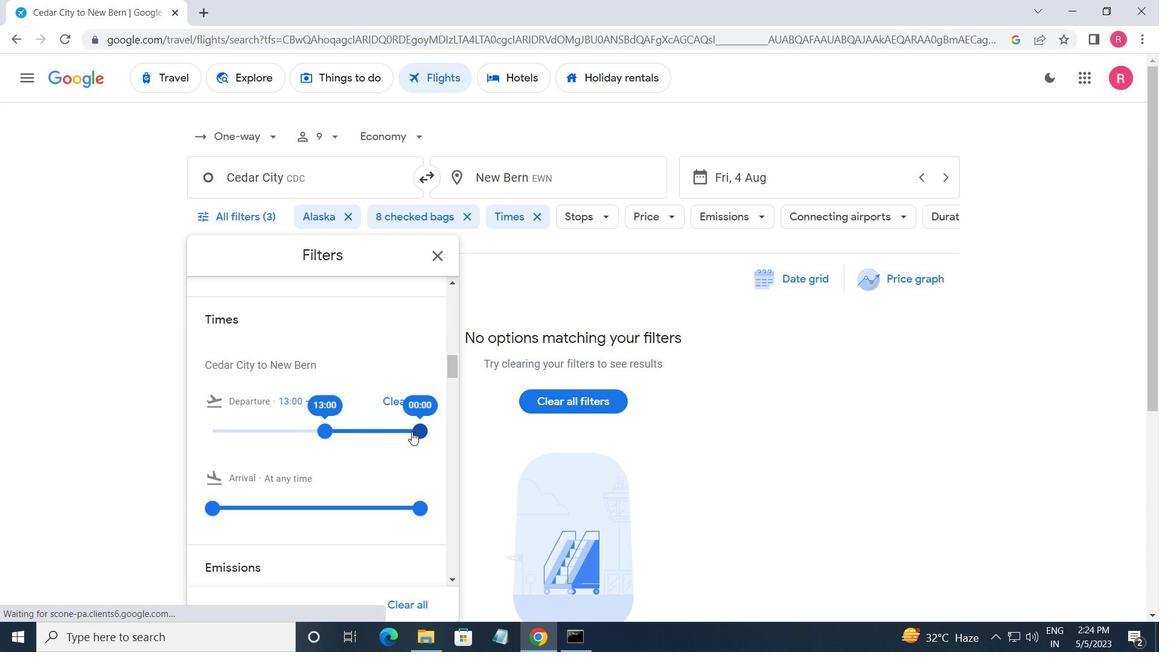 
Action: Mouse pressed left at (418, 429)
Screenshot: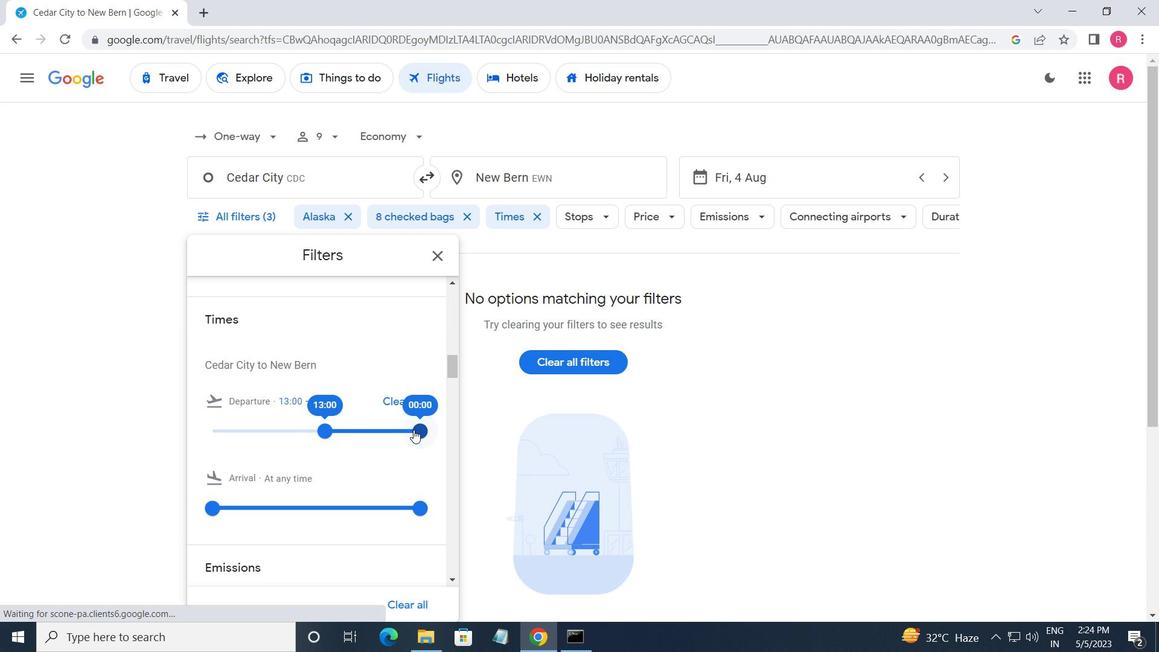 
Action: Mouse moved to (439, 260)
Screenshot: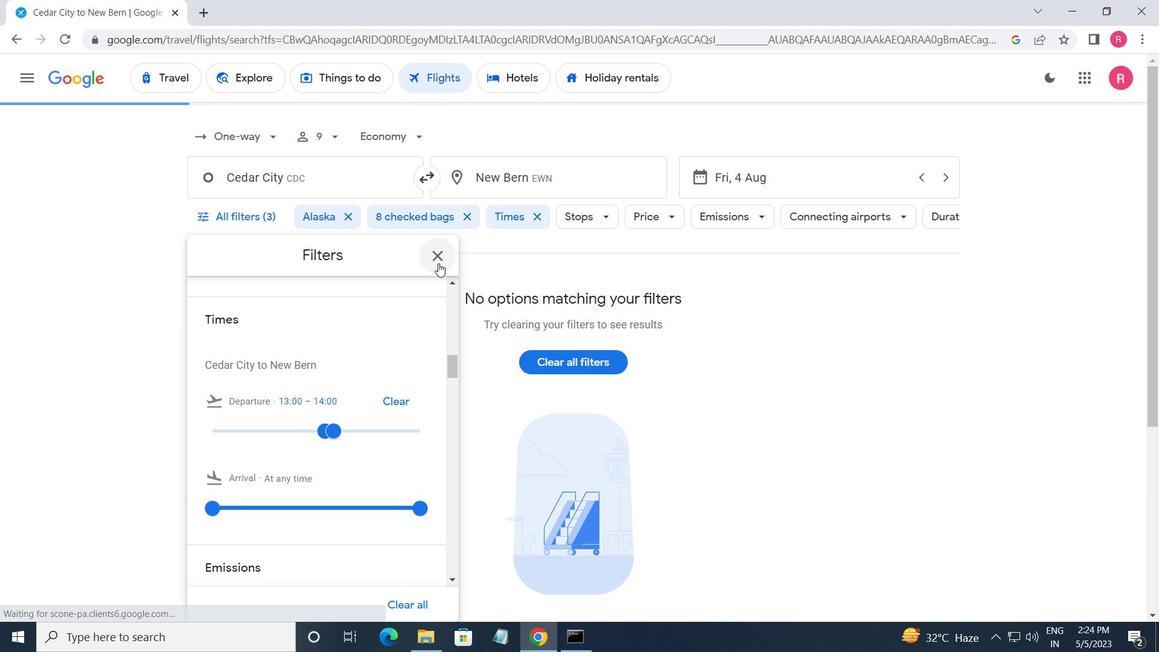 
Action: Mouse pressed left at (439, 260)
Screenshot: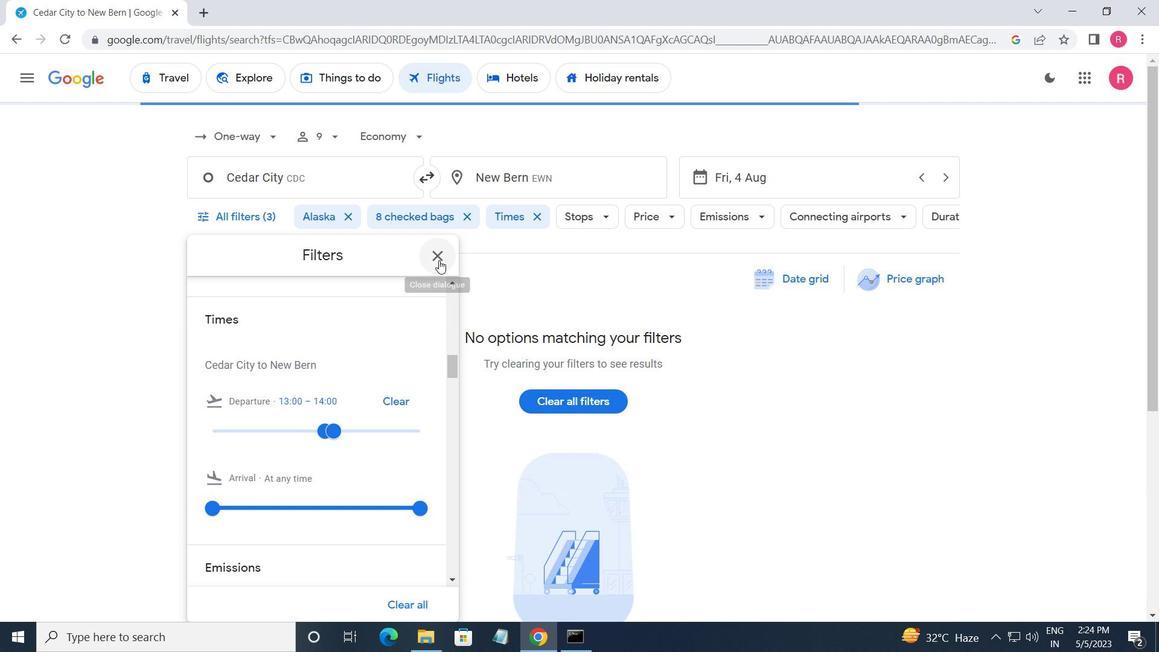 
